 Task: Find connections with filter location Chillán with filter topic #Tipsforsucesswith filter profile language Potuguese with filter current company Ecom Express Limited with filter school Gujarat jobs and careers with filter industry Movies, Videos and Sound with filter service category Wedding Planning with filter keywords title Software Ninjaneer
Action: Mouse moved to (681, 91)
Screenshot: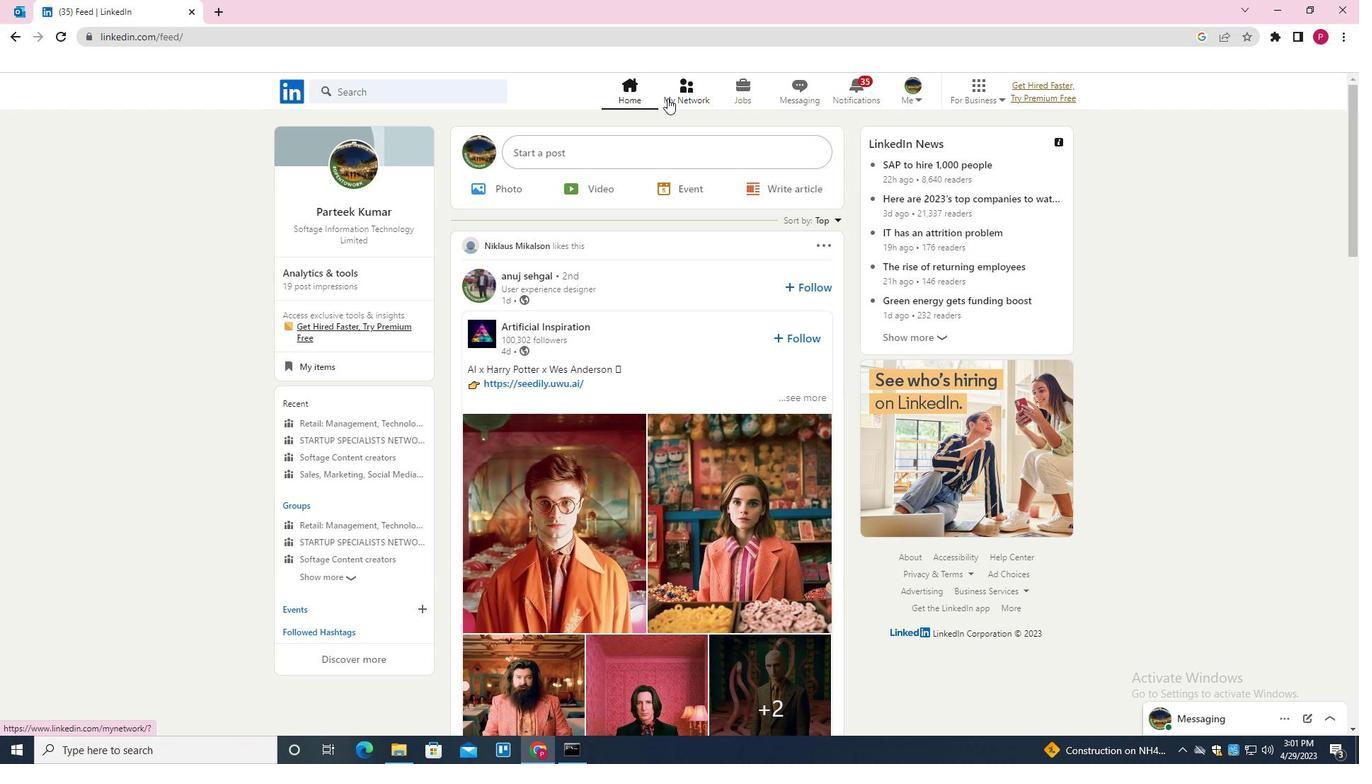
Action: Mouse pressed left at (681, 91)
Screenshot: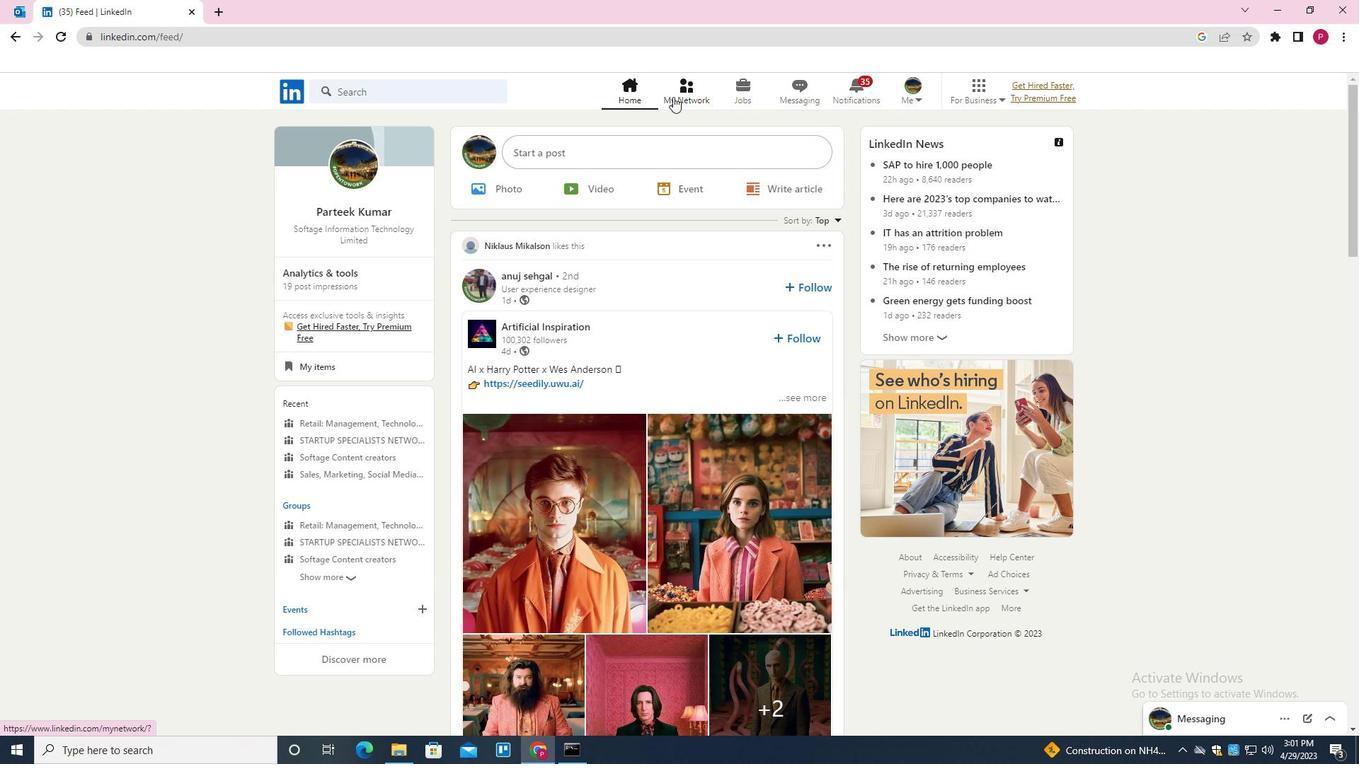
Action: Mouse moved to (440, 166)
Screenshot: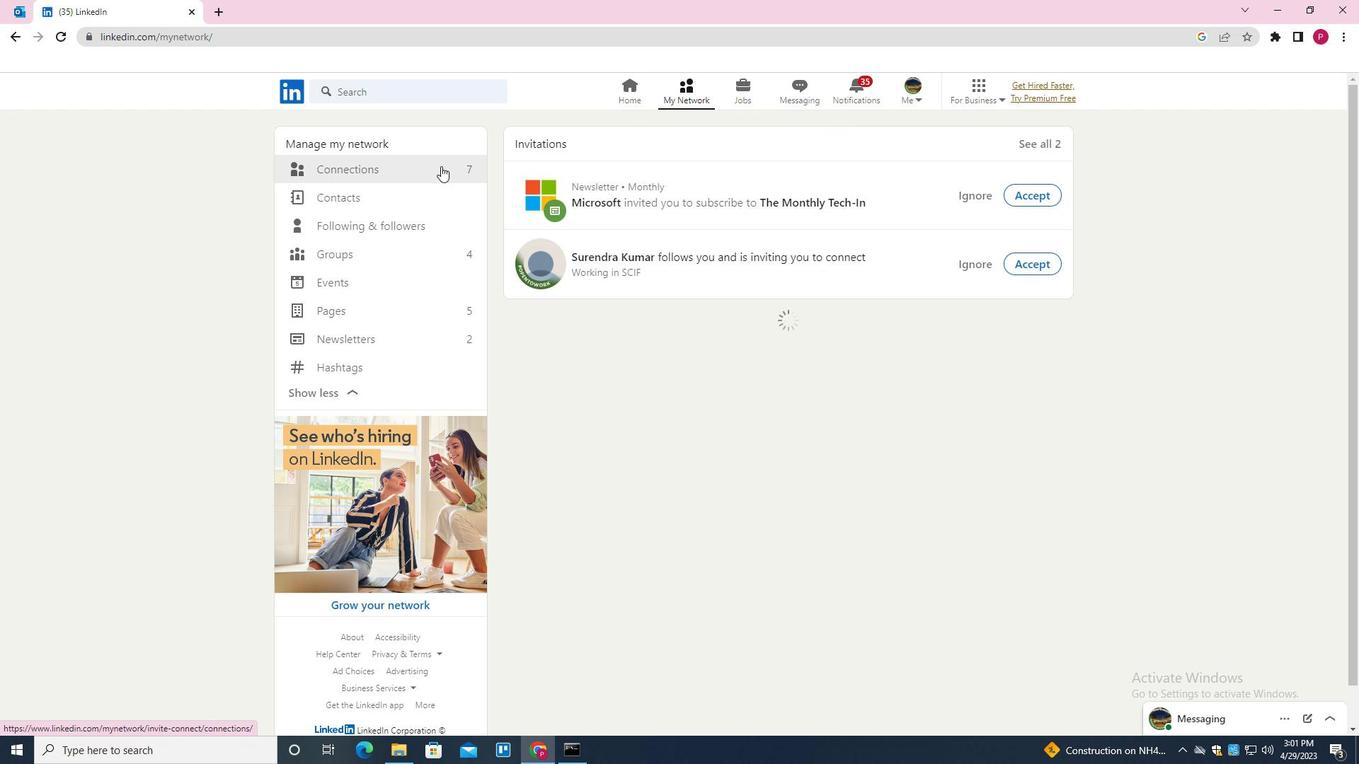
Action: Mouse pressed left at (440, 166)
Screenshot: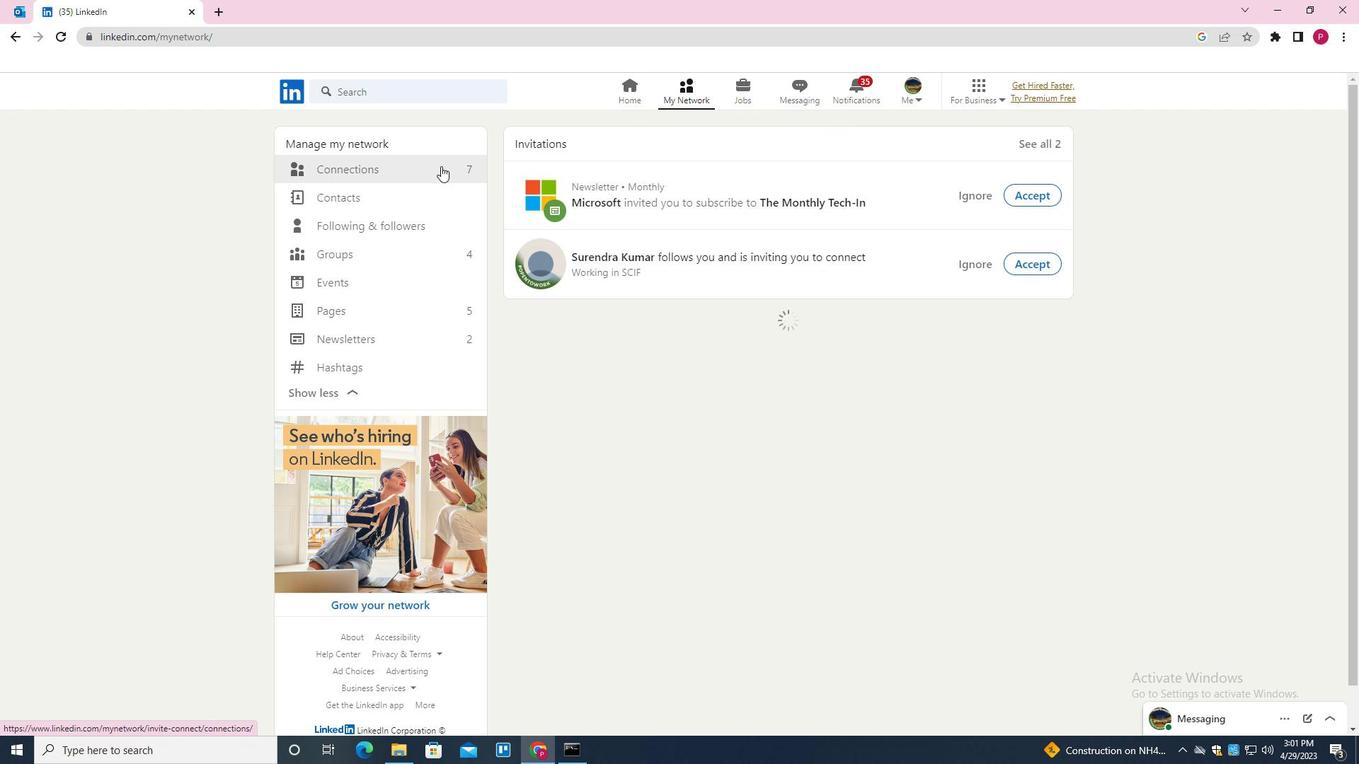
Action: Mouse moved to (763, 172)
Screenshot: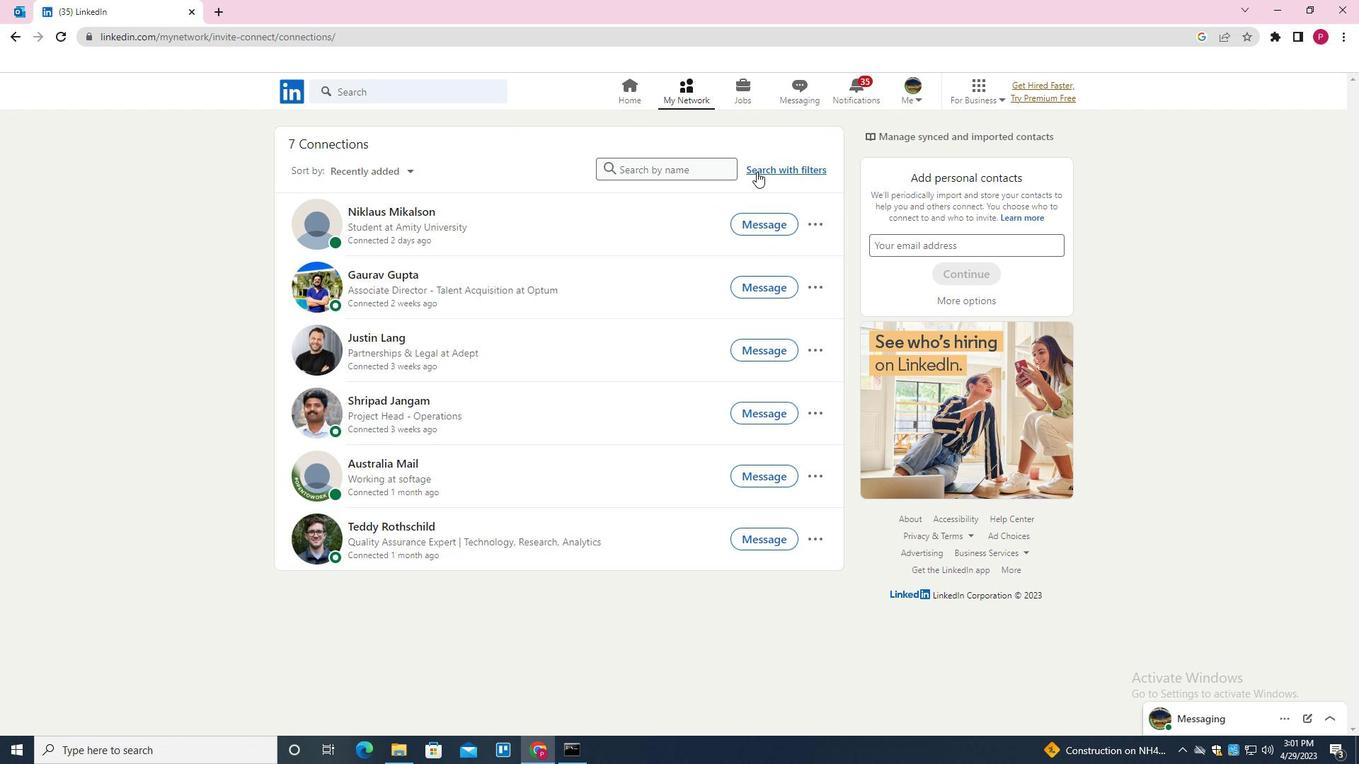 
Action: Mouse pressed left at (763, 172)
Screenshot: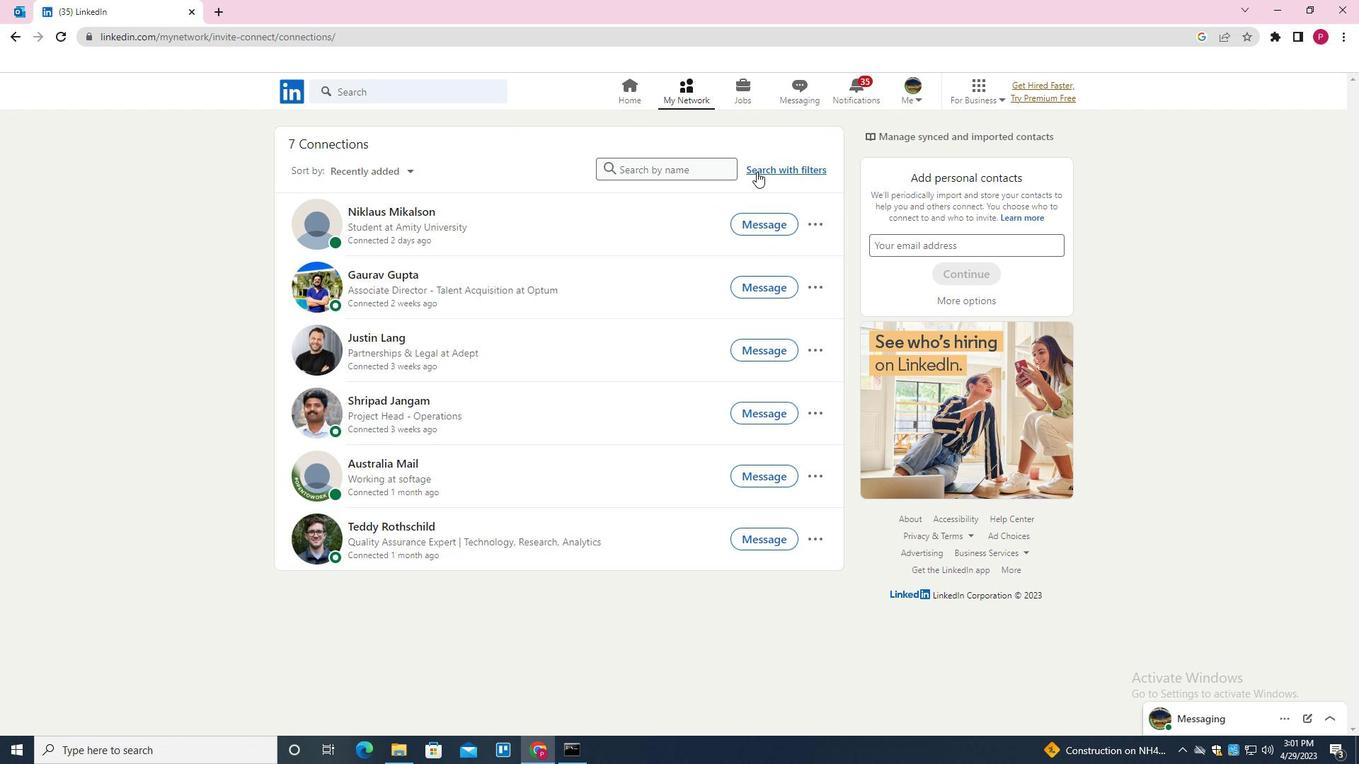 
Action: Mouse moved to (729, 133)
Screenshot: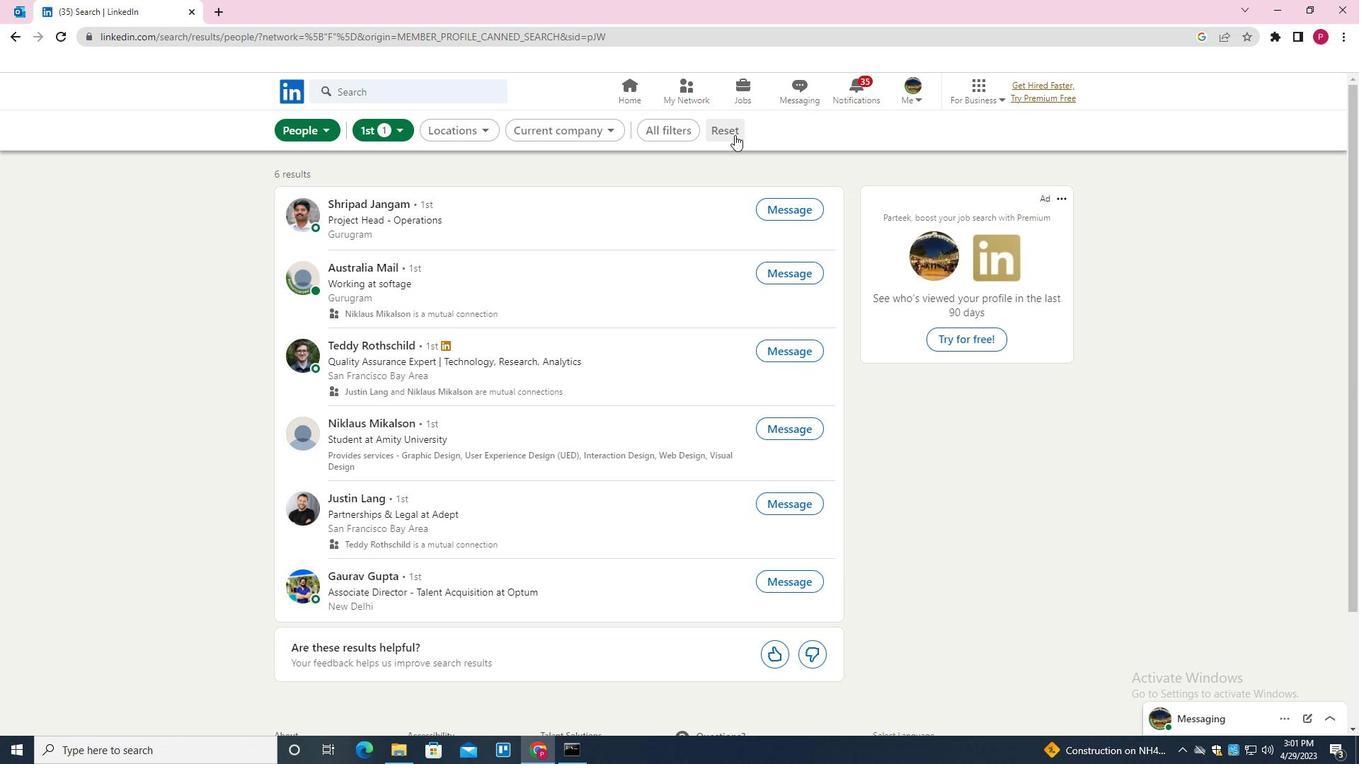 
Action: Mouse pressed left at (729, 133)
Screenshot: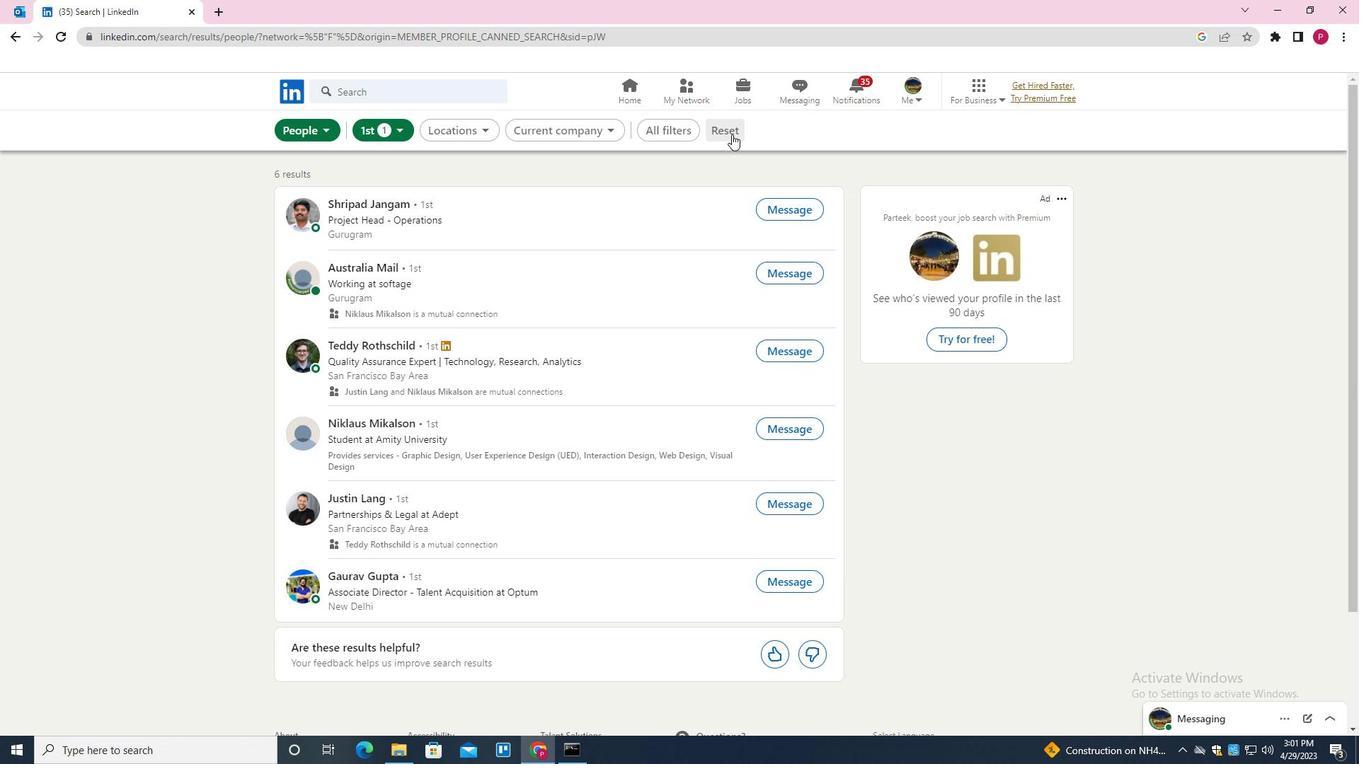 
Action: Mouse moved to (713, 130)
Screenshot: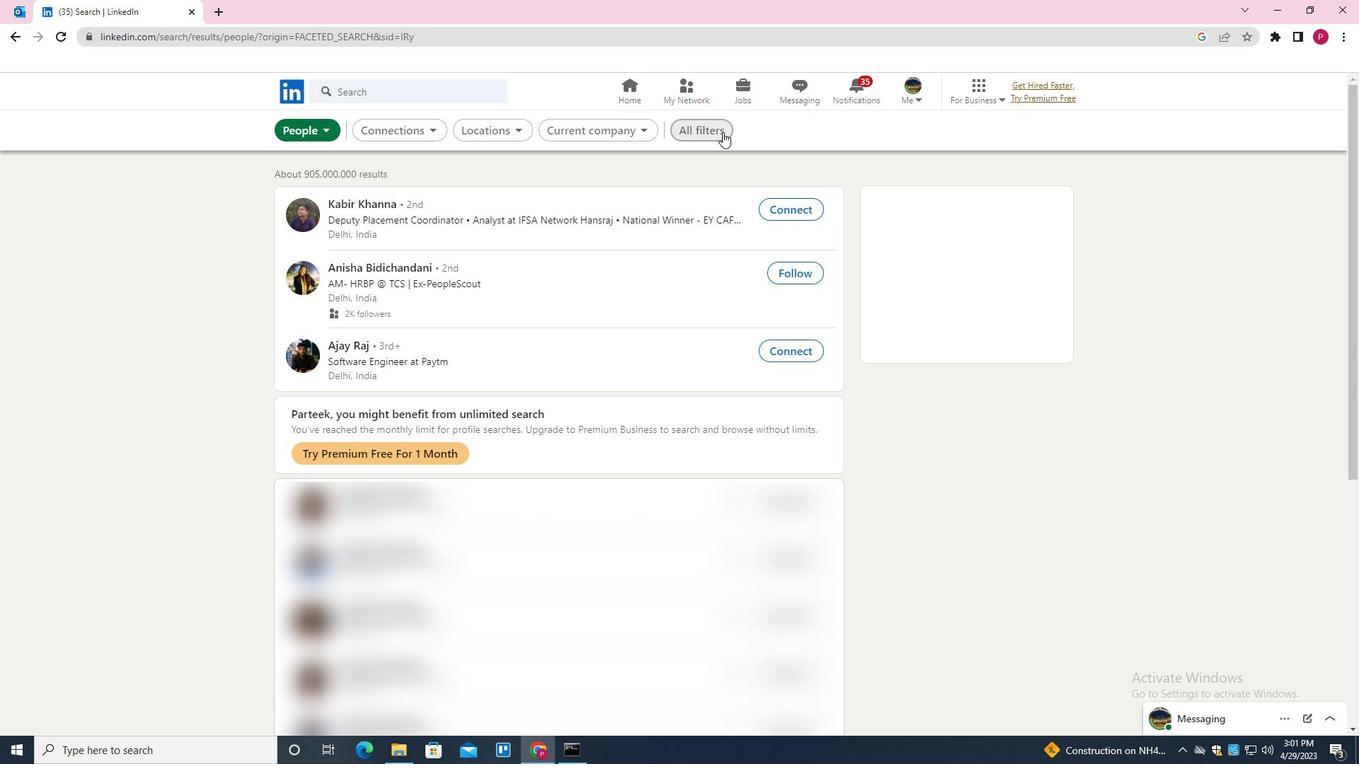 
Action: Mouse pressed left at (713, 130)
Screenshot: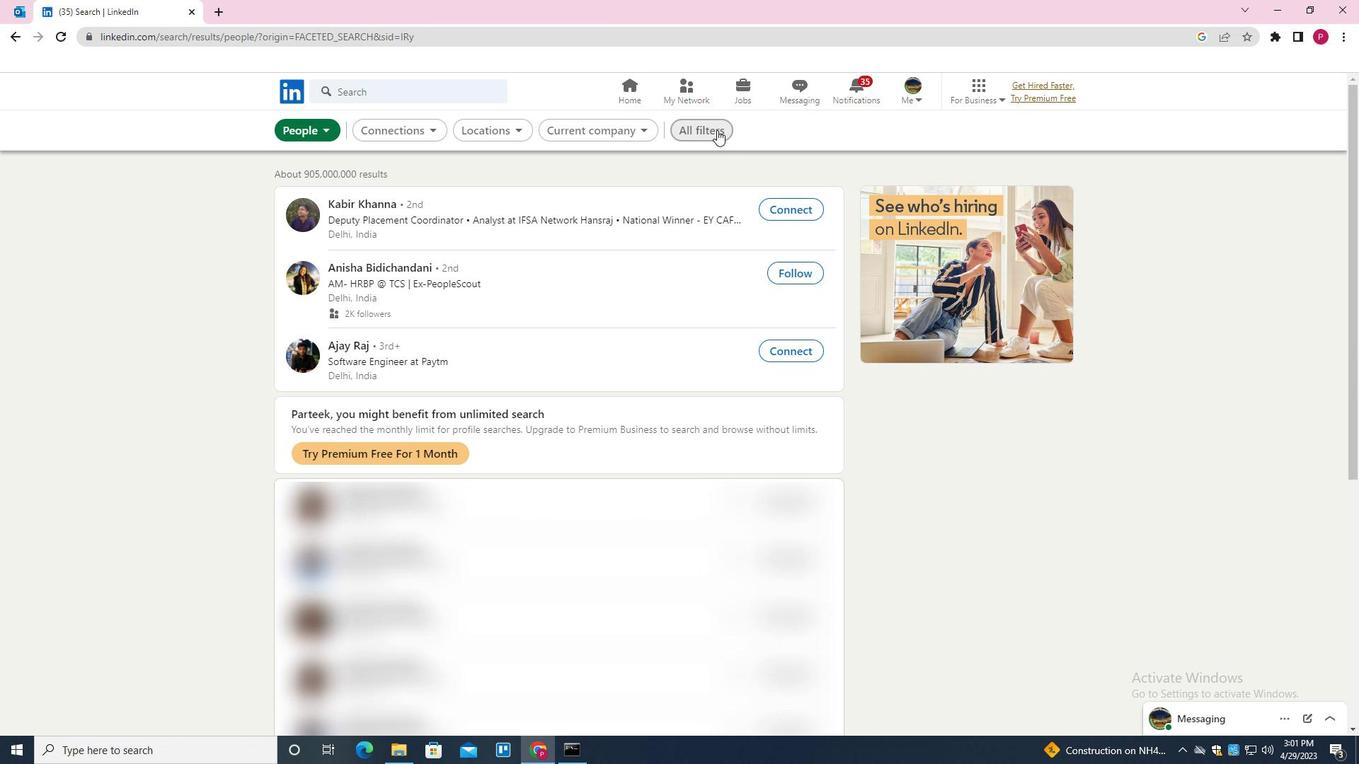 
Action: Mouse moved to (1189, 403)
Screenshot: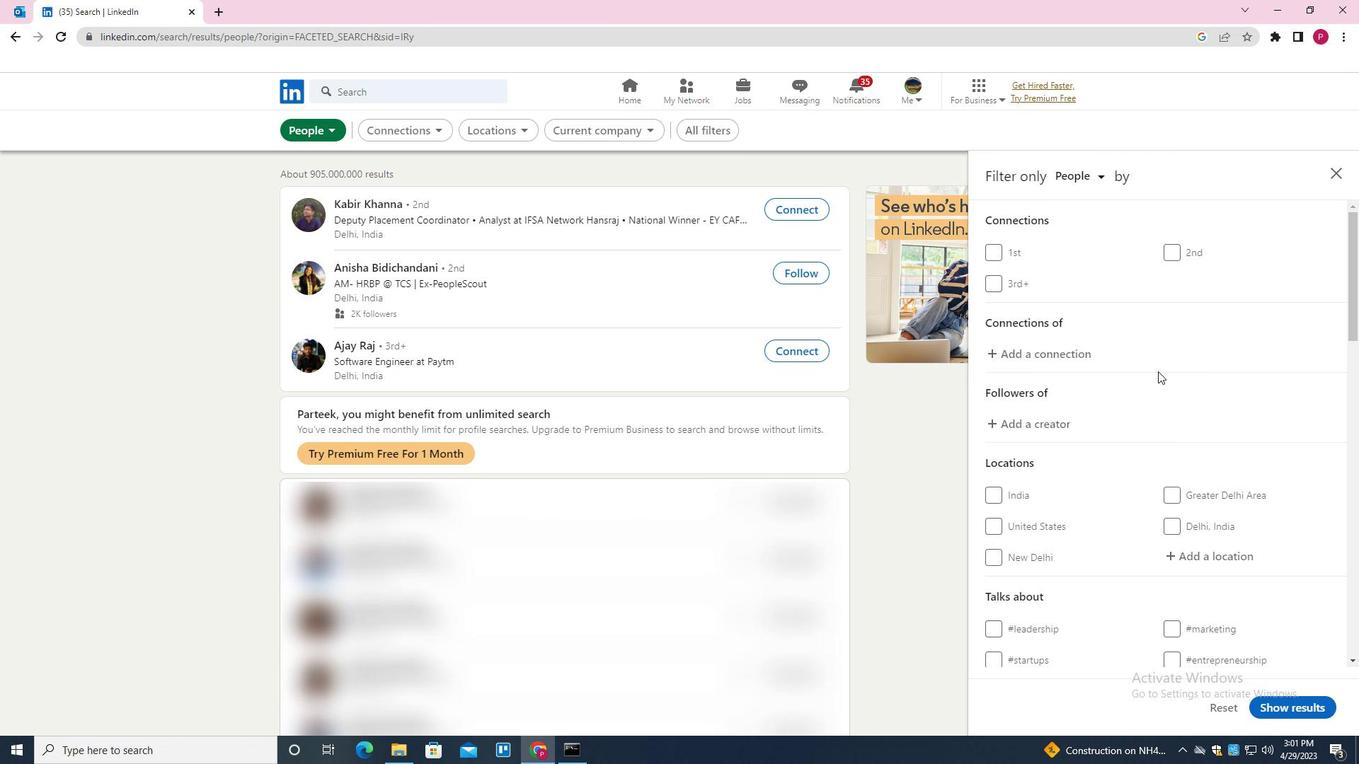 
Action: Mouse scrolled (1189, 402) with delta (0, 0)
Screenshot: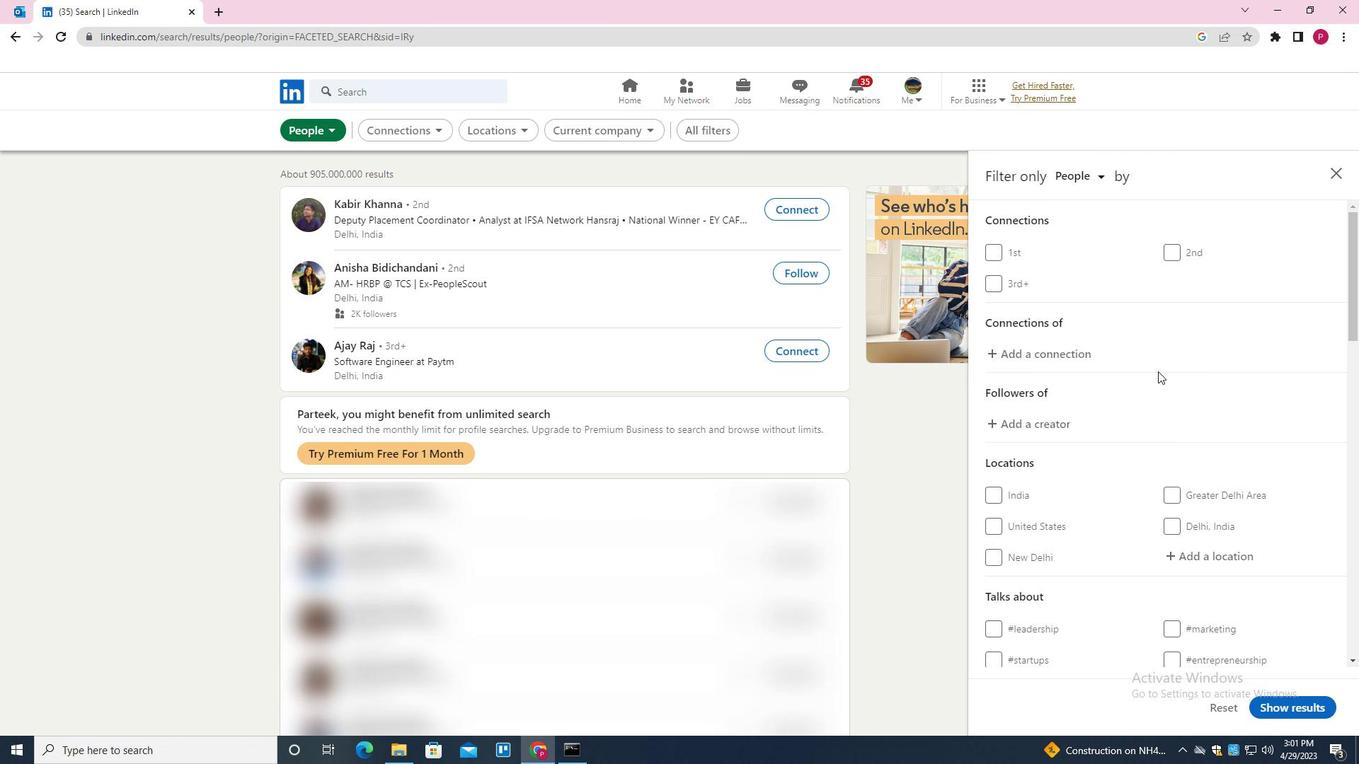 
Action: Mouse moved to (1191, 410)
Screenshot: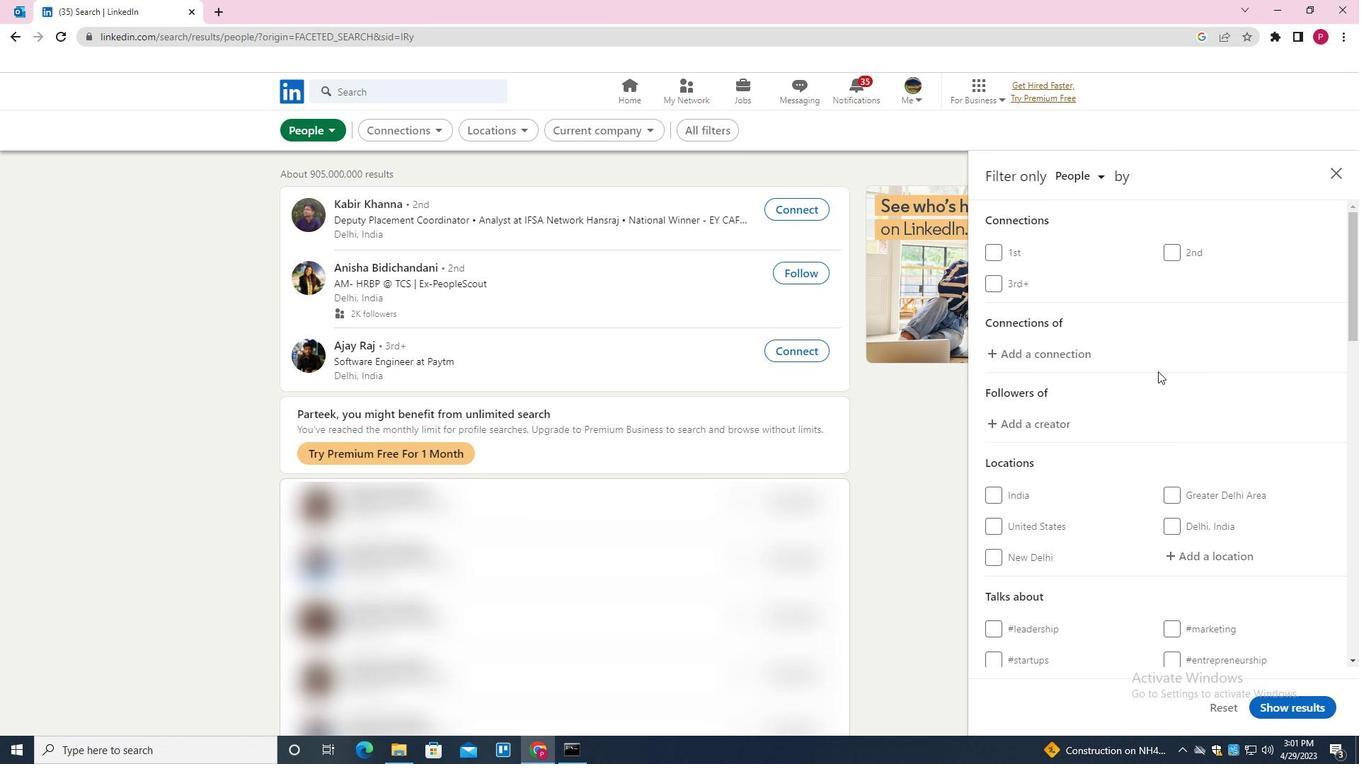 
Action: Mouse scrolled (1191, 409) with delta (0, 0)
Screenshot: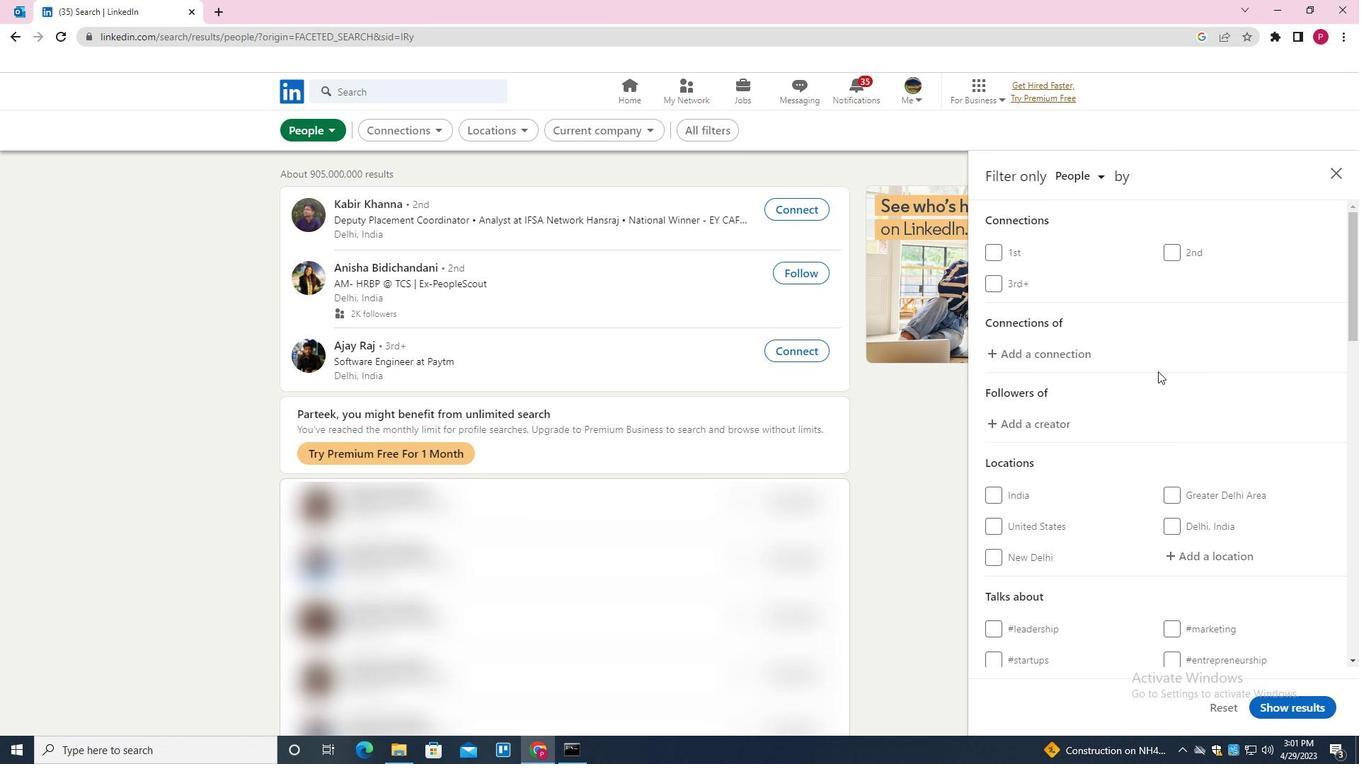 
Action: Mouse moved to (1194, 415)
Screenshot: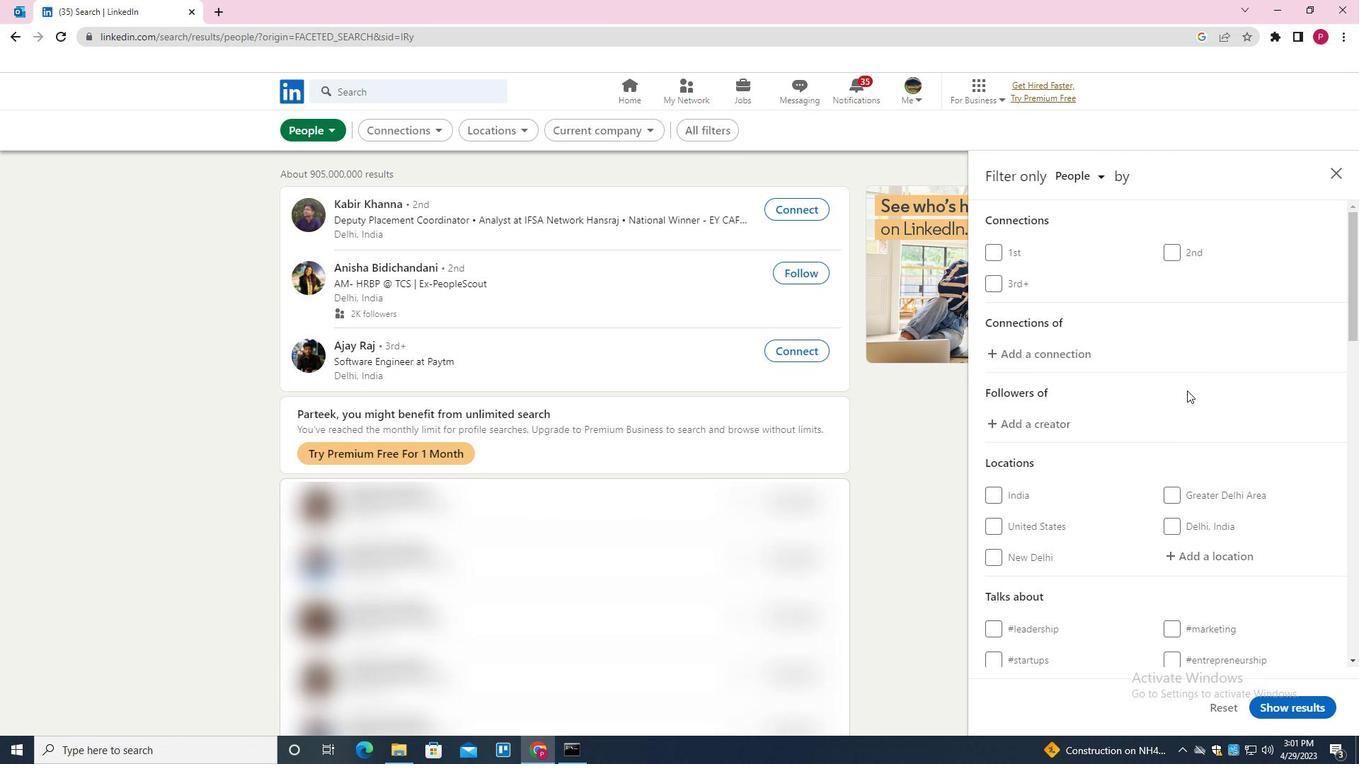 
Action: Mouse scrolled (1194, 414) with delta (0, 0)
Screenshot: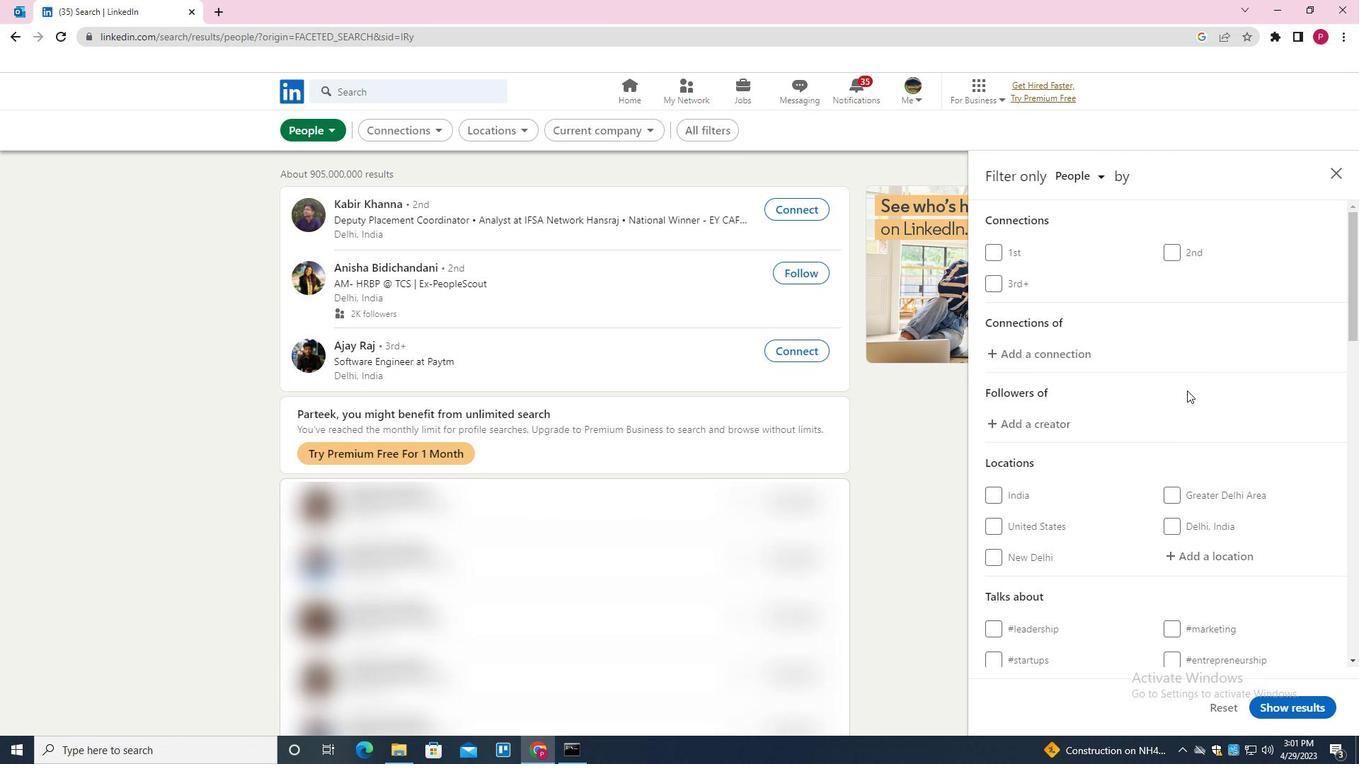 
Action: Mouse moved to (1207, 341)
Screenshot: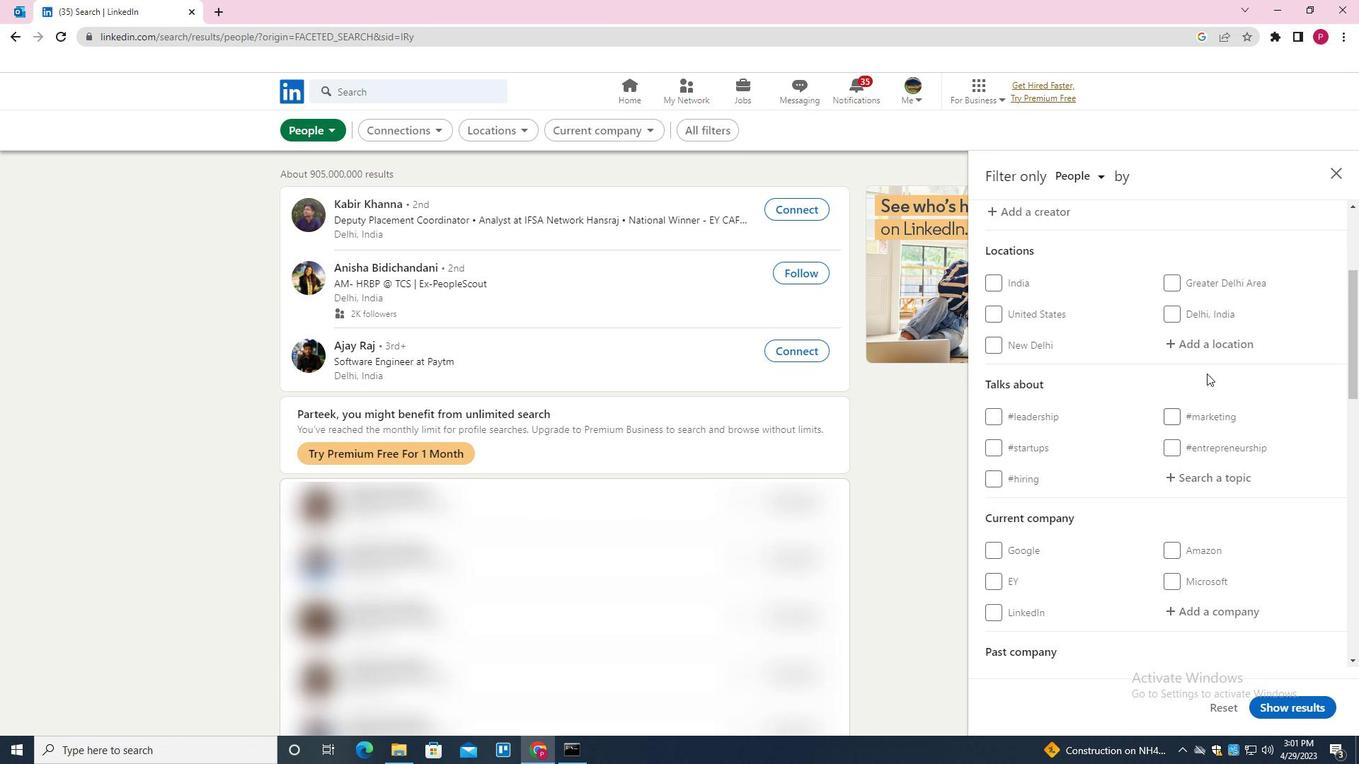 
Action: Mouse pressed left at (1207, 341)
Screenshot: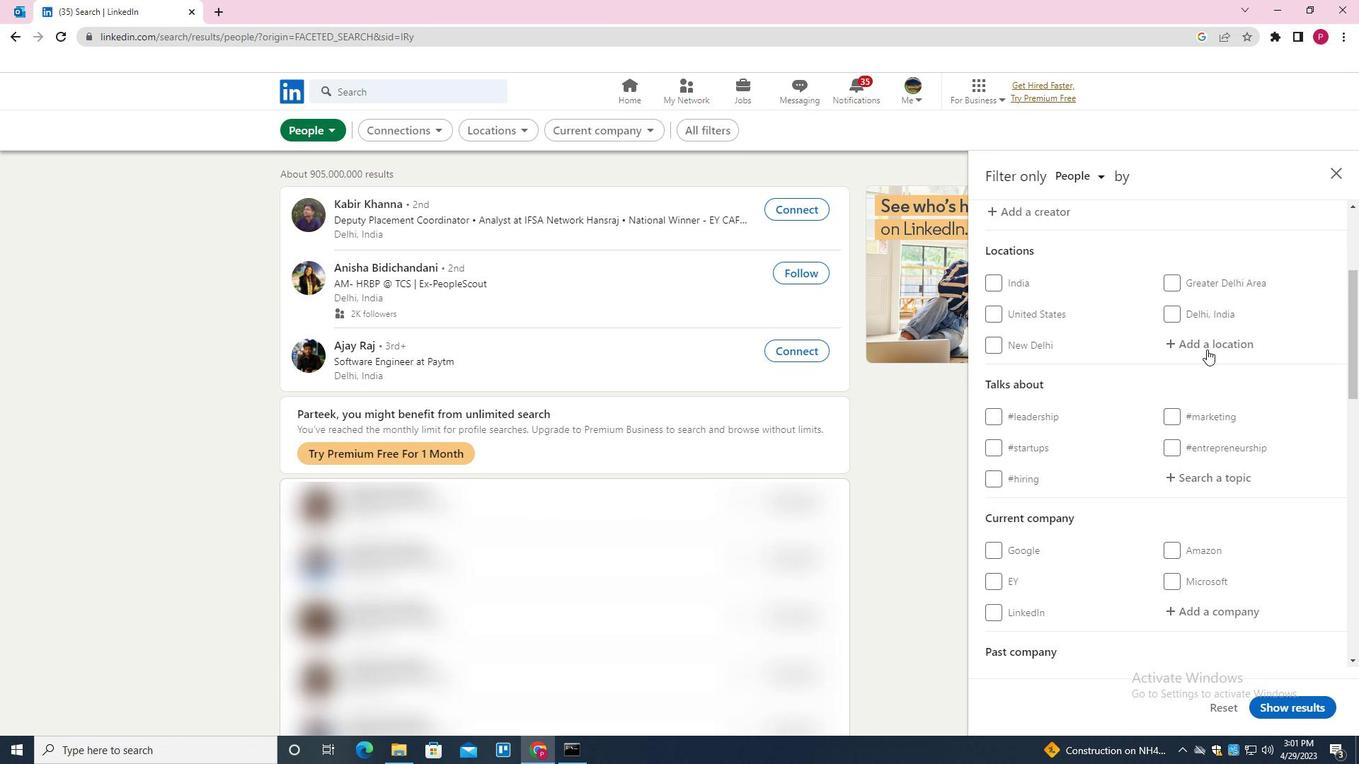 
Action: Mouse moved to (1021, 204)
Screenshot: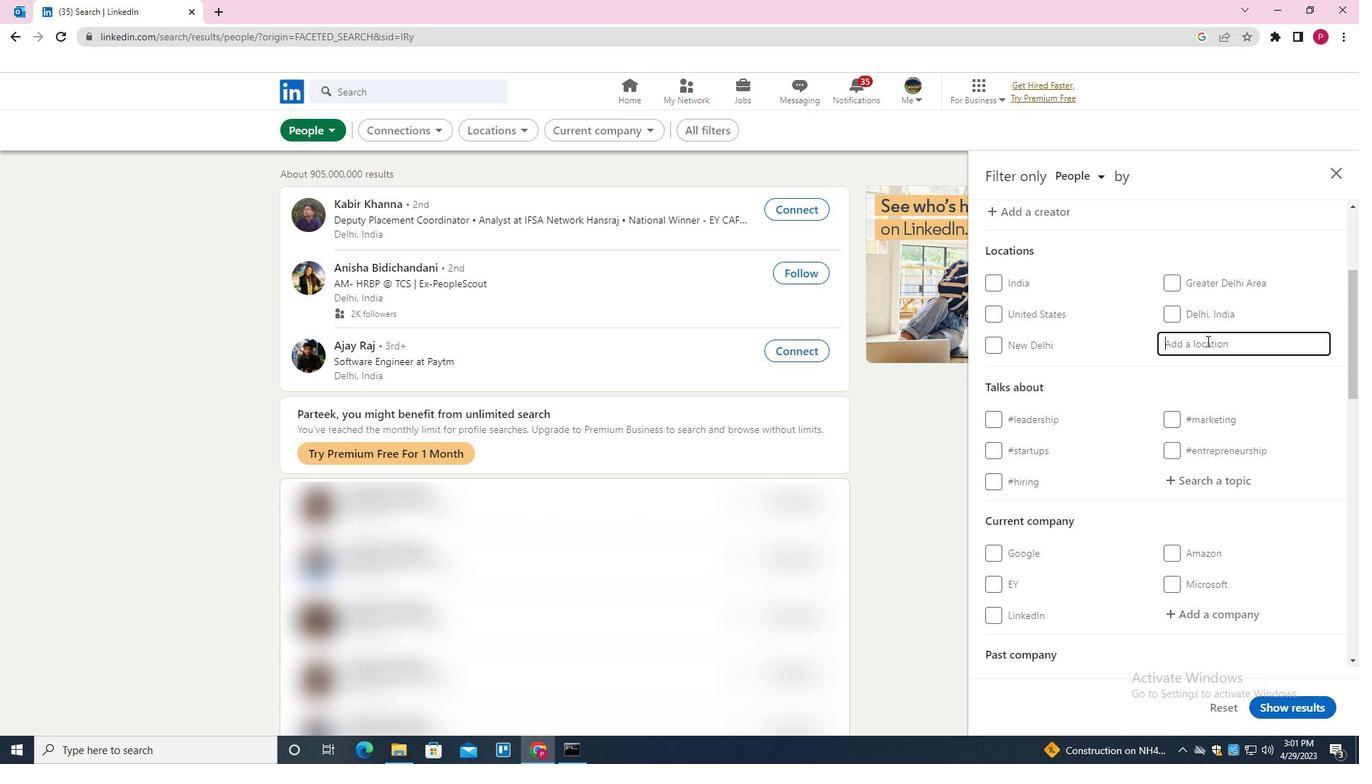 
Action: Key pressed <Key.shift>CHILLAN<Key.down><Key.enter>
Screenshot: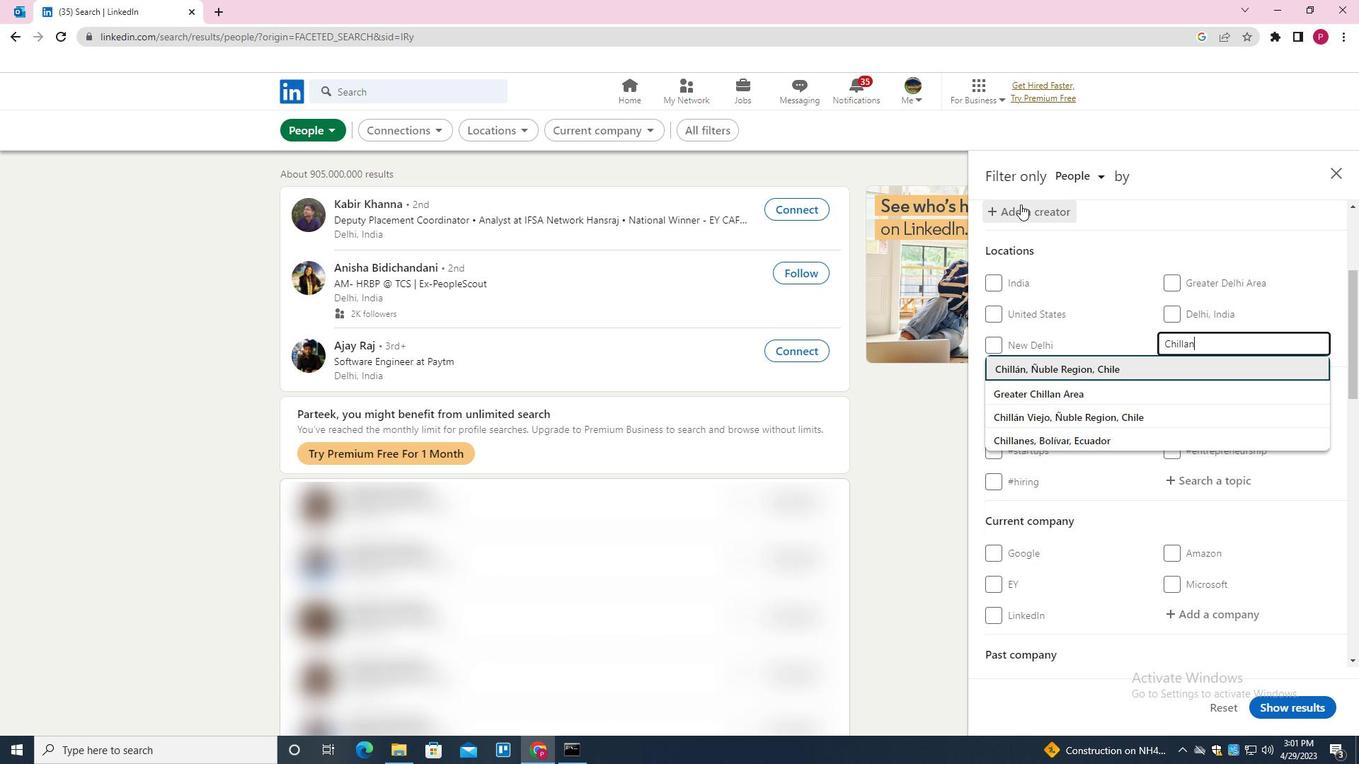
Action: Mouse moved to (1075, 318)
Screenshot: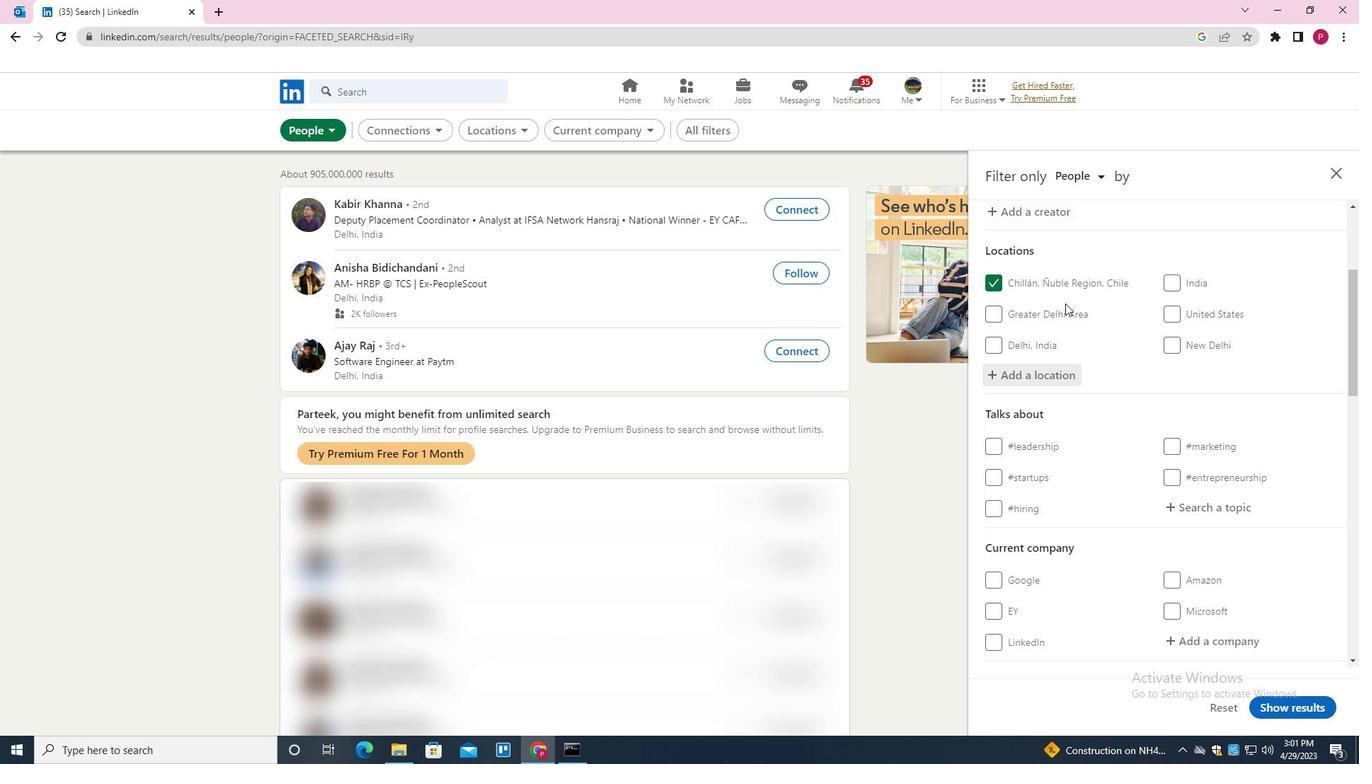 
Action: Mouse scrolled (1075, 317) with delta (0, 0)
Screenshot: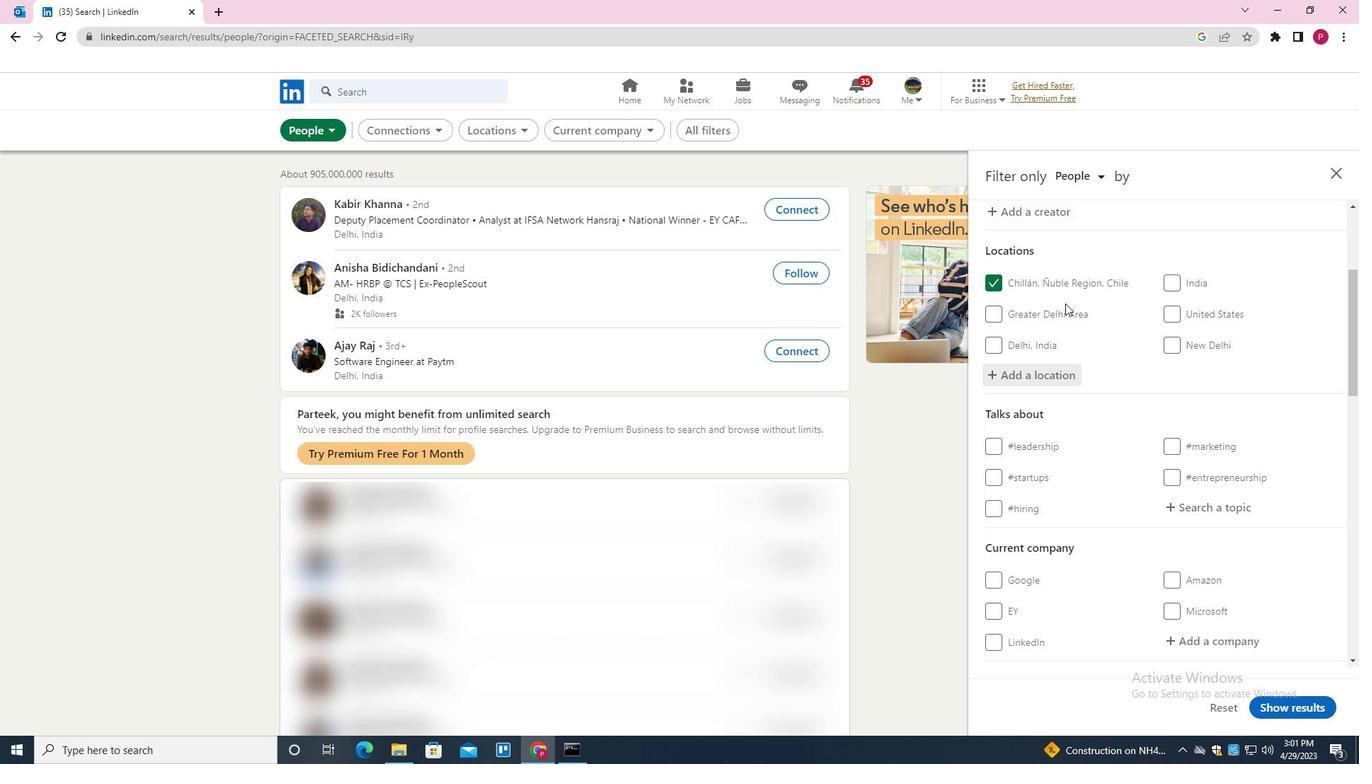 
Action: Mouse moved to (1083, 329)
Screenshot: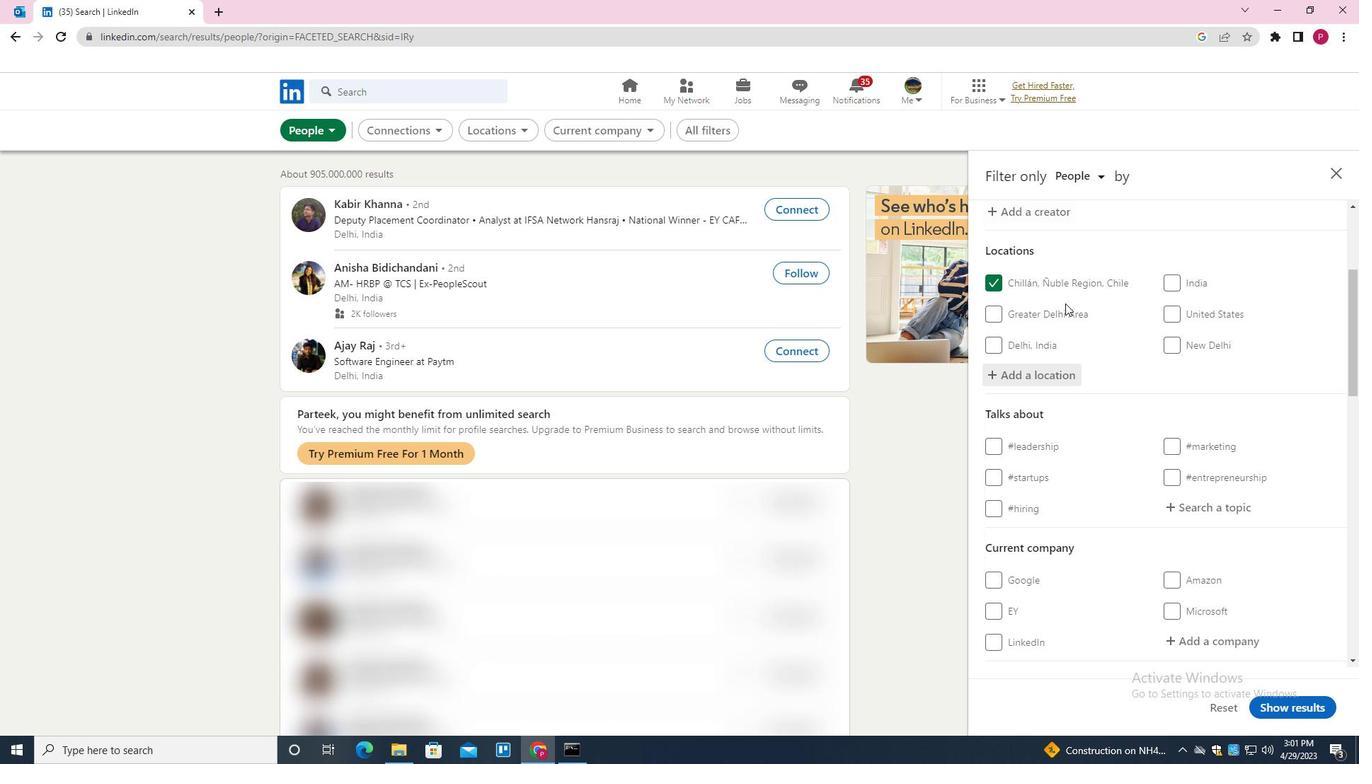 
Action: Mouse scrolled (1083, 328) with delta (0, 0)
Screenshot: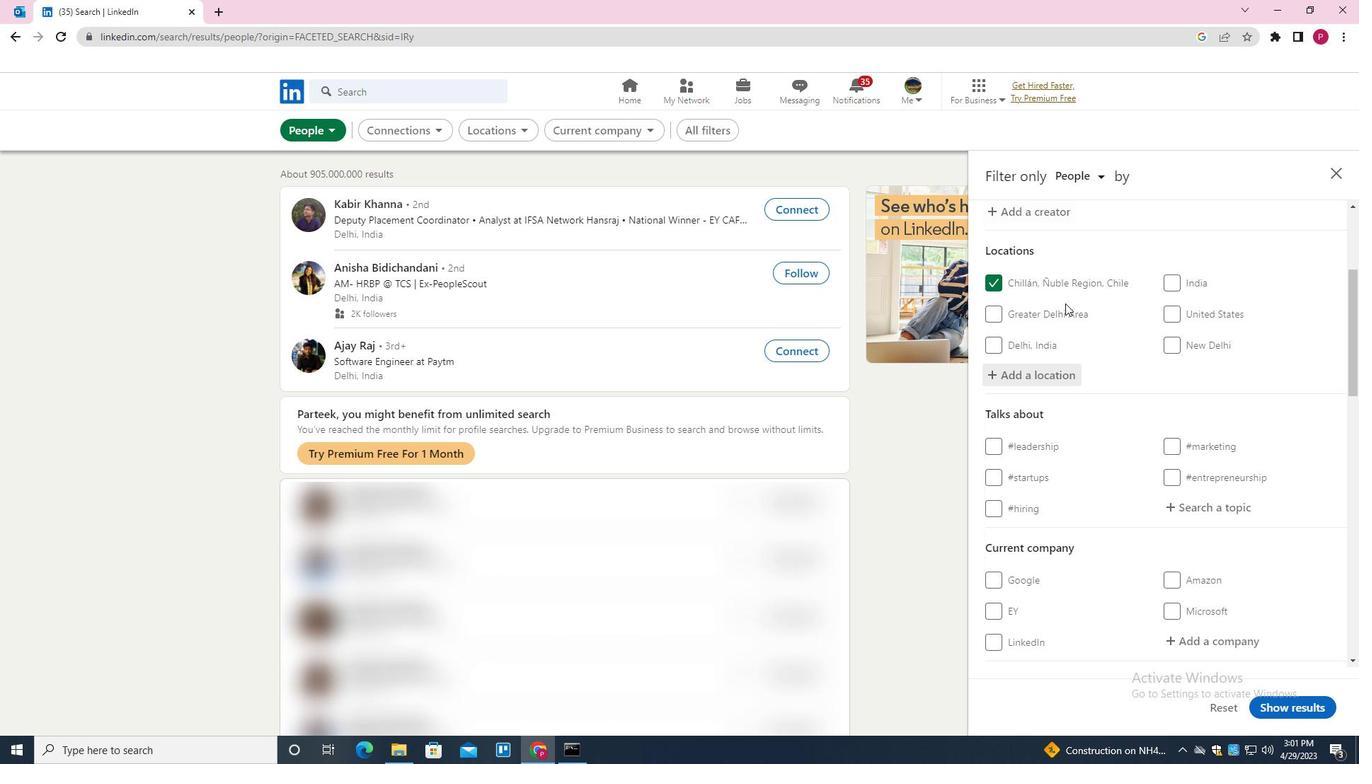 
Action: Mouse moved to (1218, 354)
Screenshot: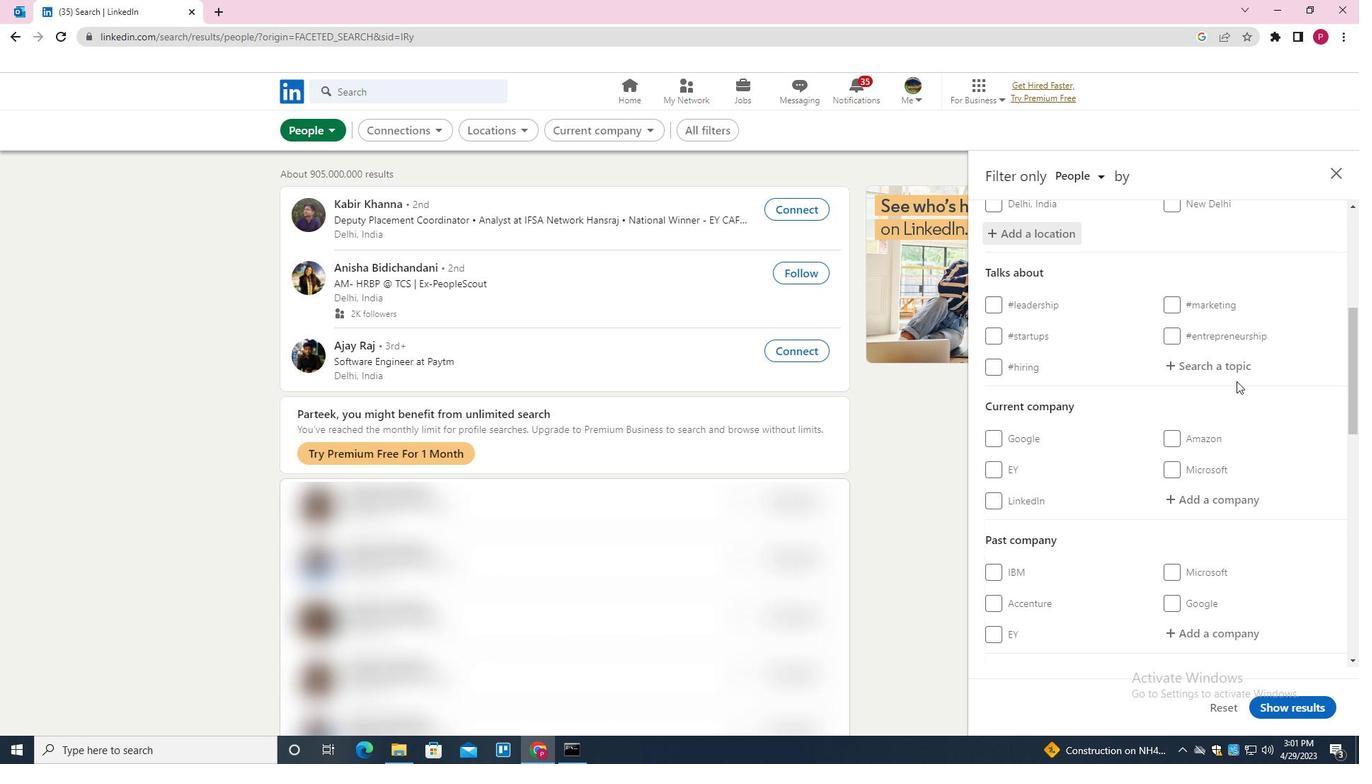 
Action: Mouse pressed left at (1218, 354)
Screenshot: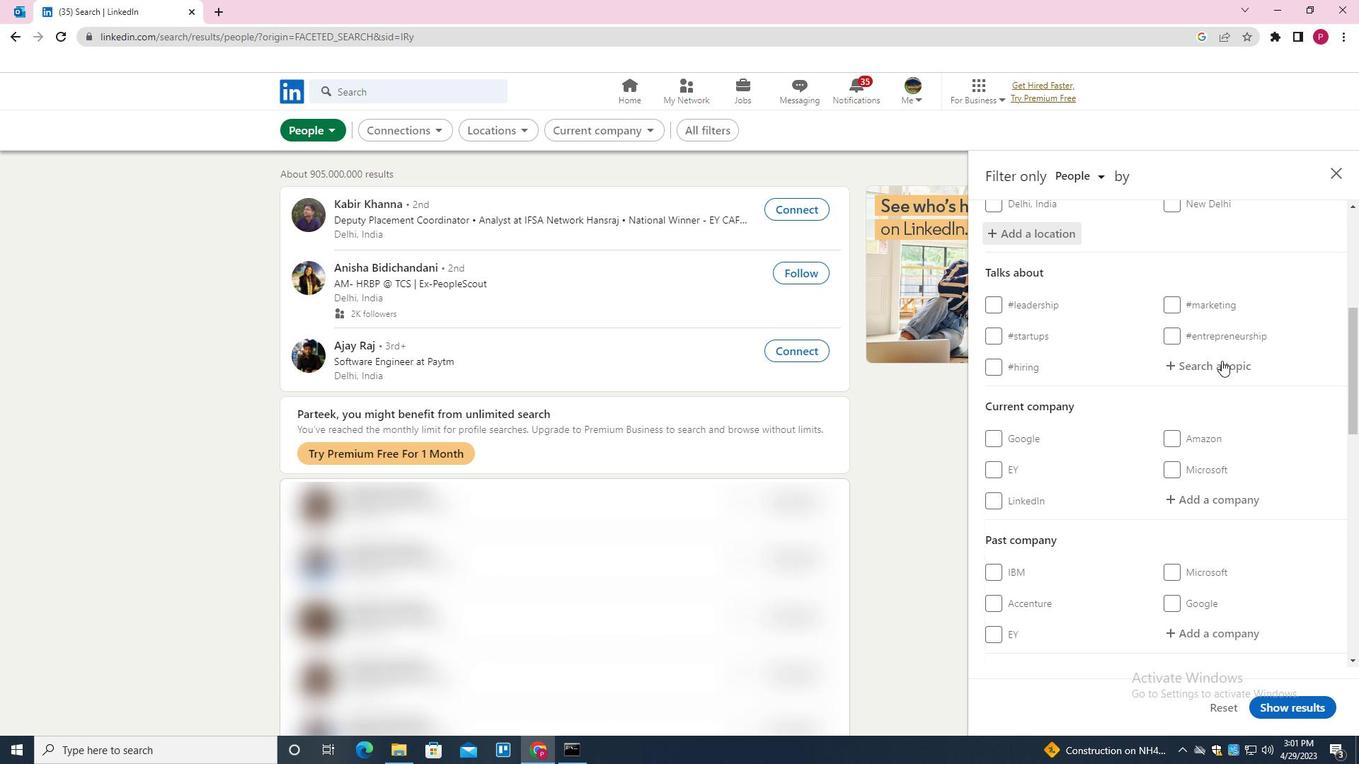 
Action: Mouse moved to (1218, 354)
Screenshot: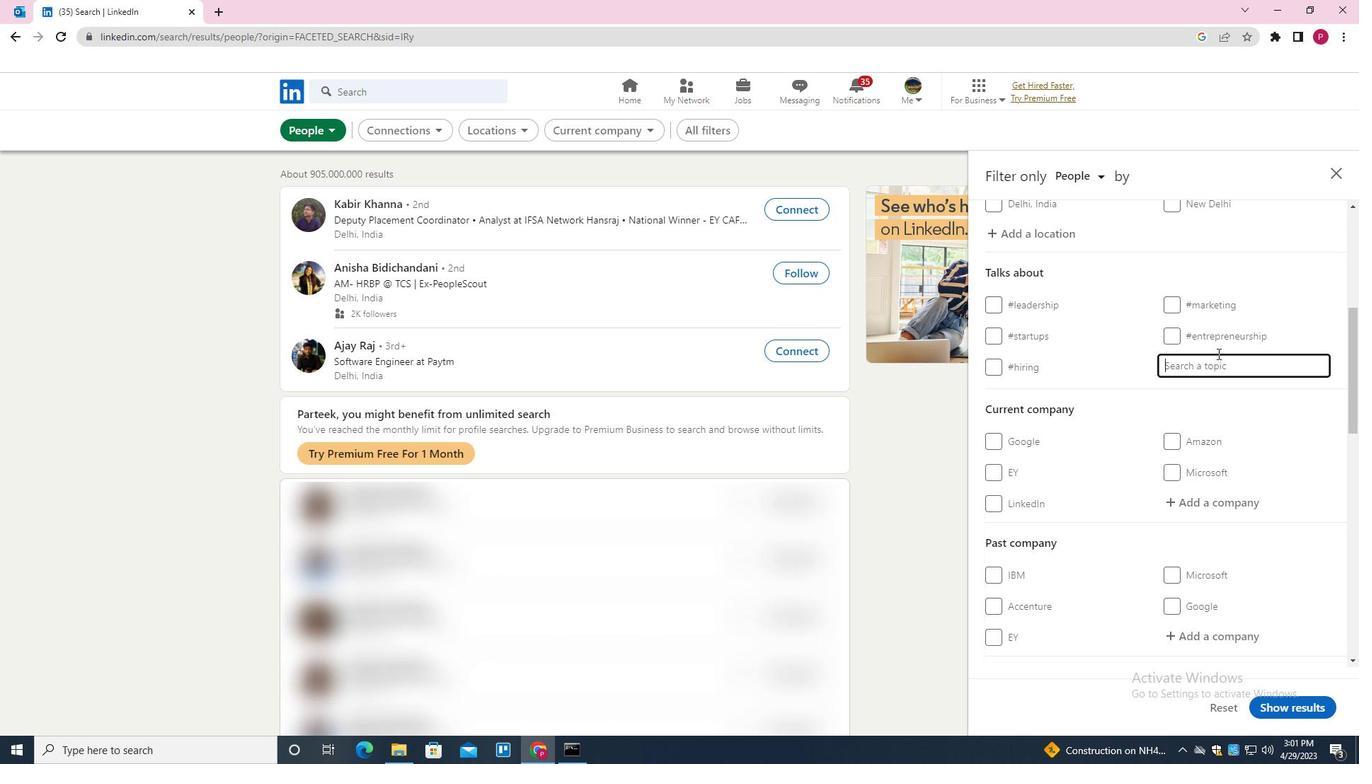 
Action: Key pressed TIPSFOR<Key.down><Key.enter>
Screenshot: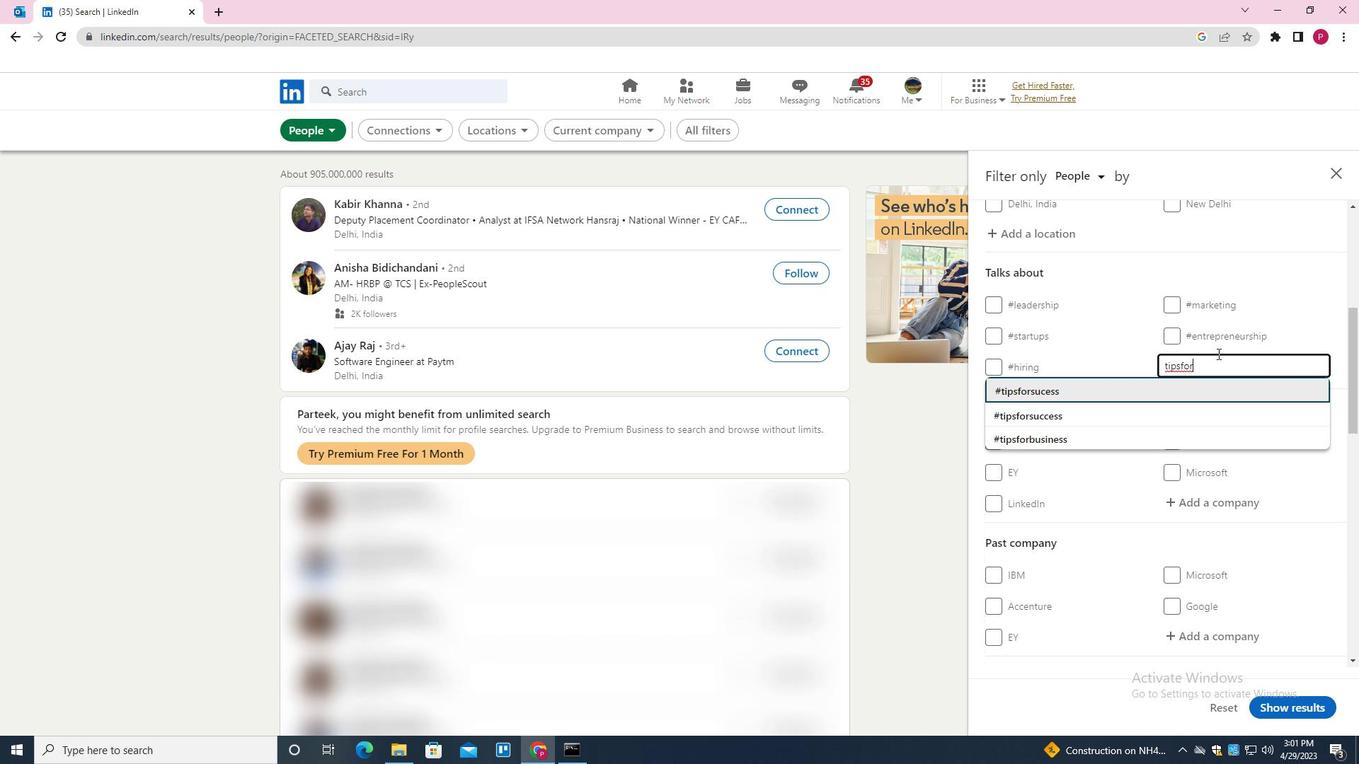 
Action: Mouse moved to (1178, 413)
Screenshot: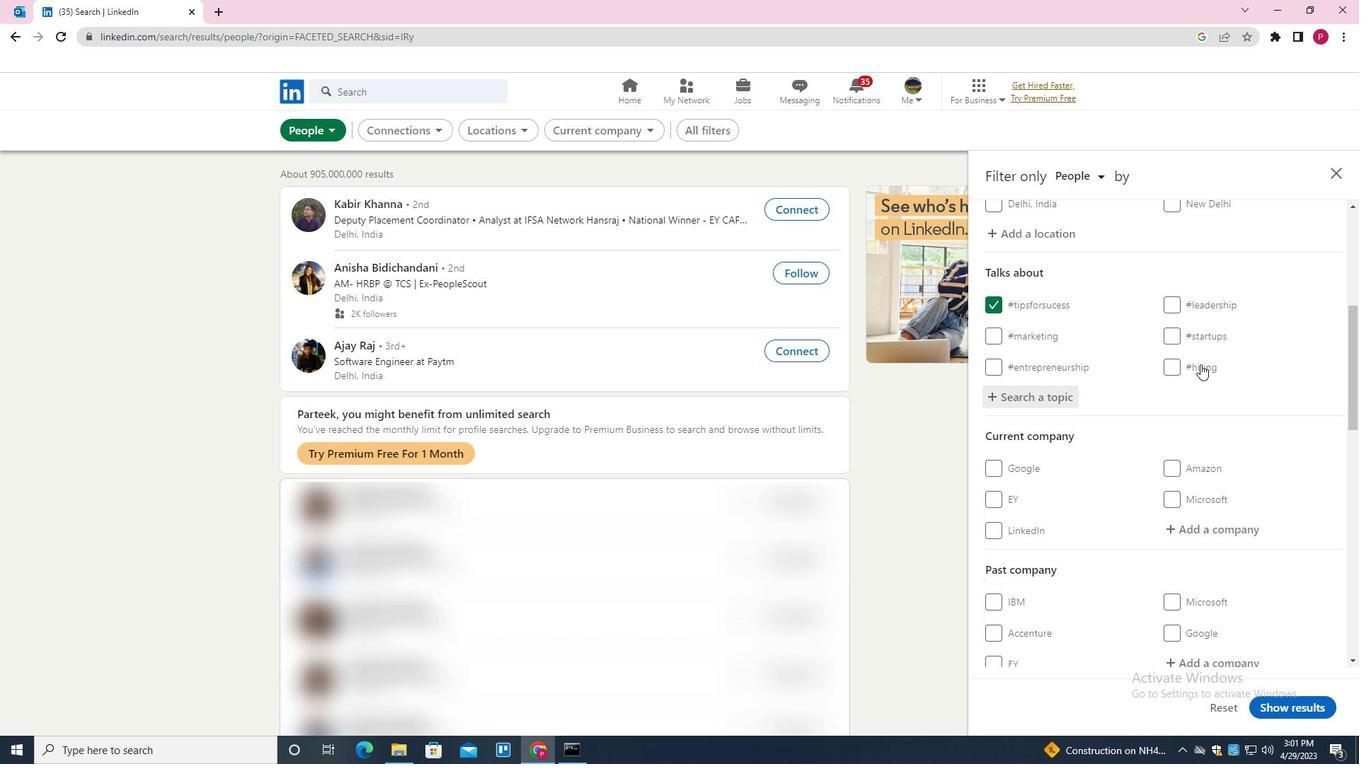
Action: Mouse scrolled (1178, 412) with delta (0, 0)
Screenshot: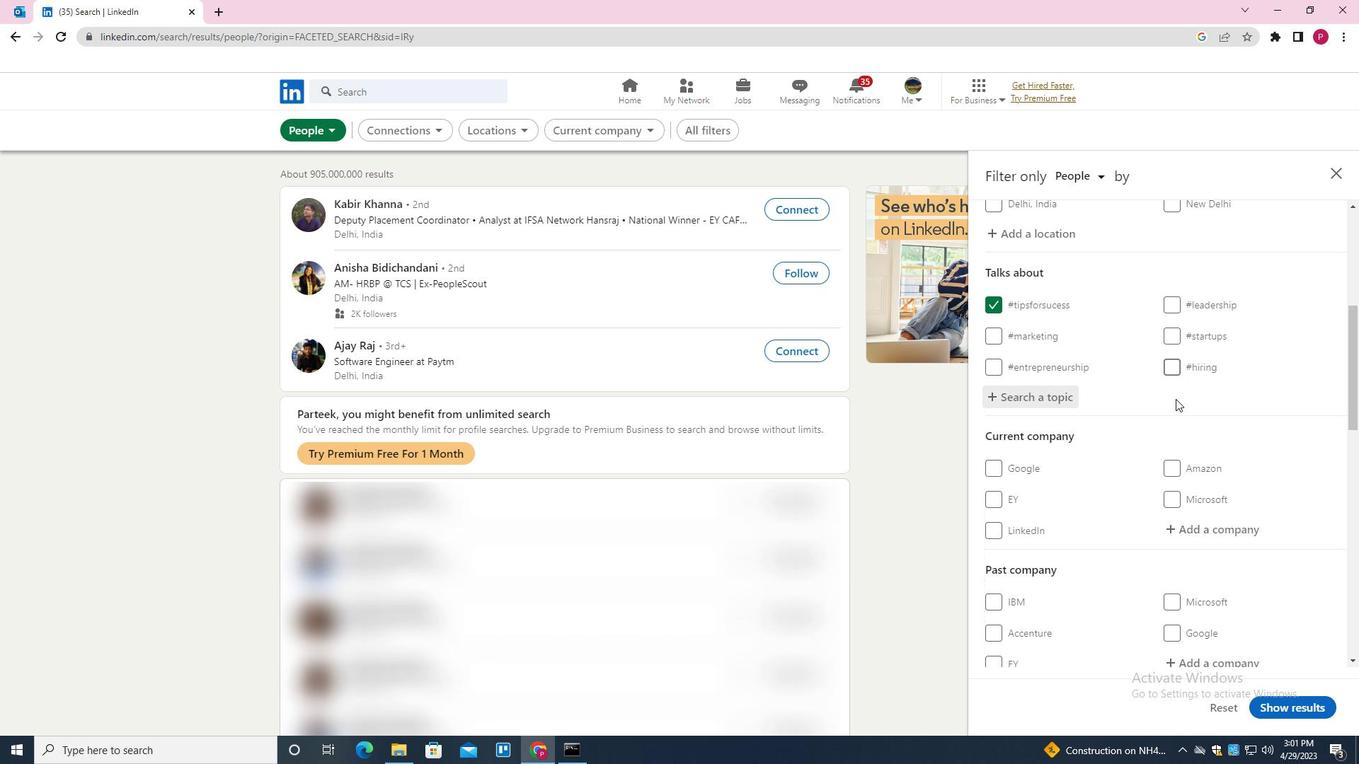 
Action: Mouse scrolled (1178, 412) with delta (0, 0)
Screenshot: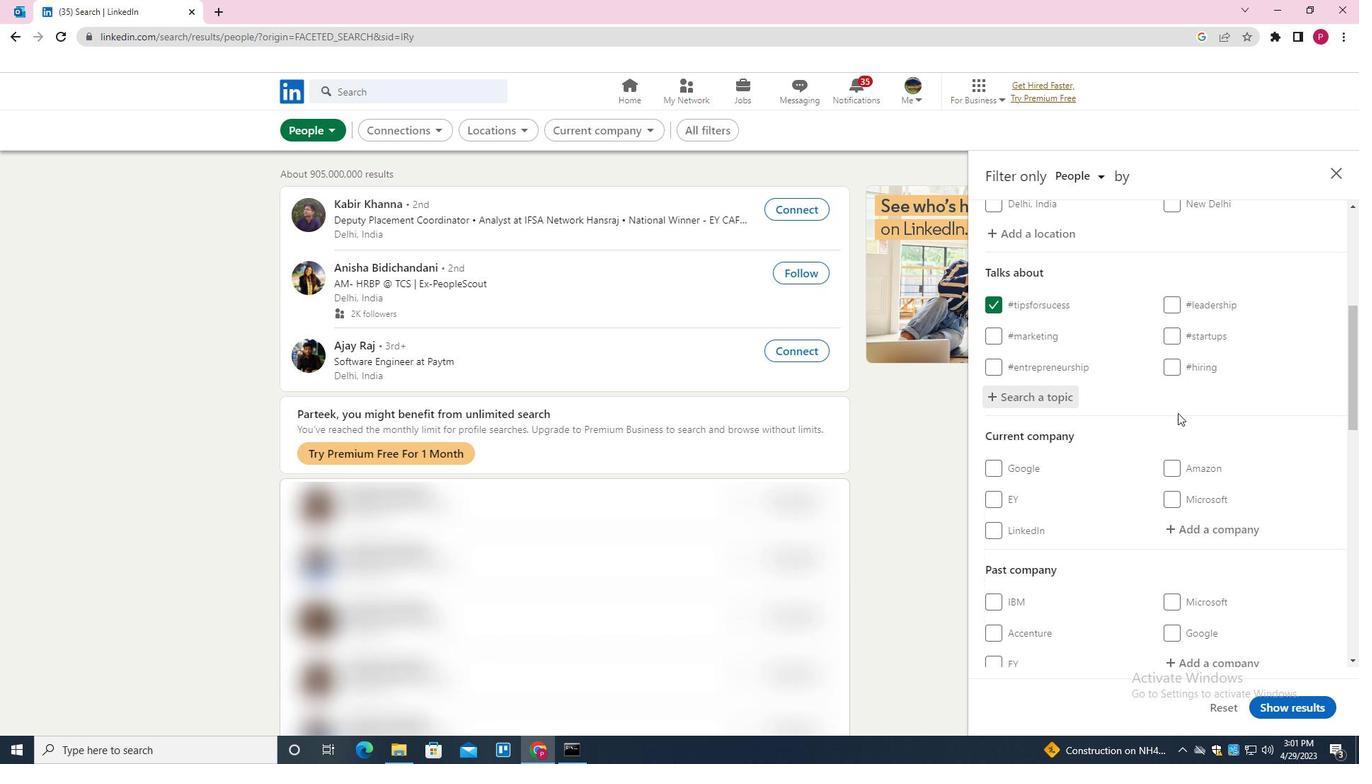 
Action: Mouse scrolled (1178, 412) with delta (0, 0)
Screenshot: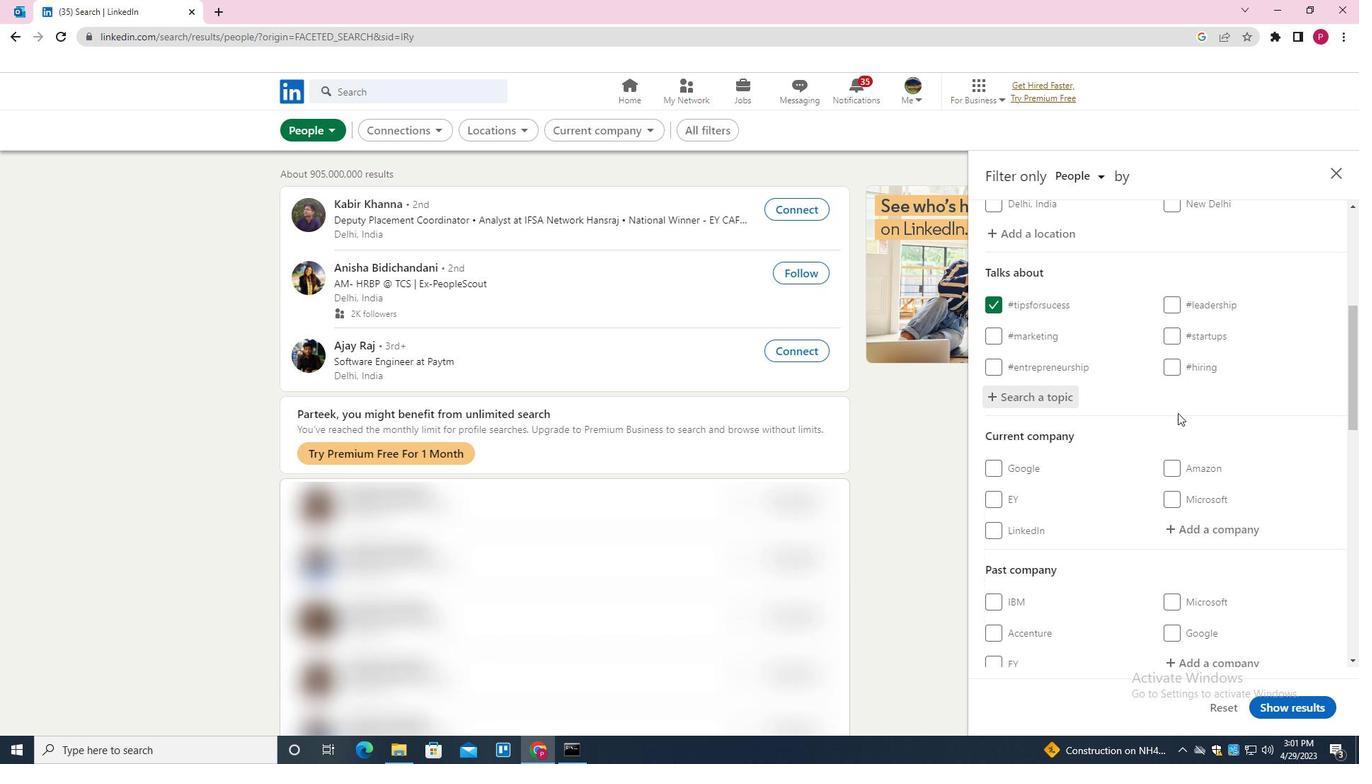 
Action: Mouse moved to (1143, 385)
Screenshot: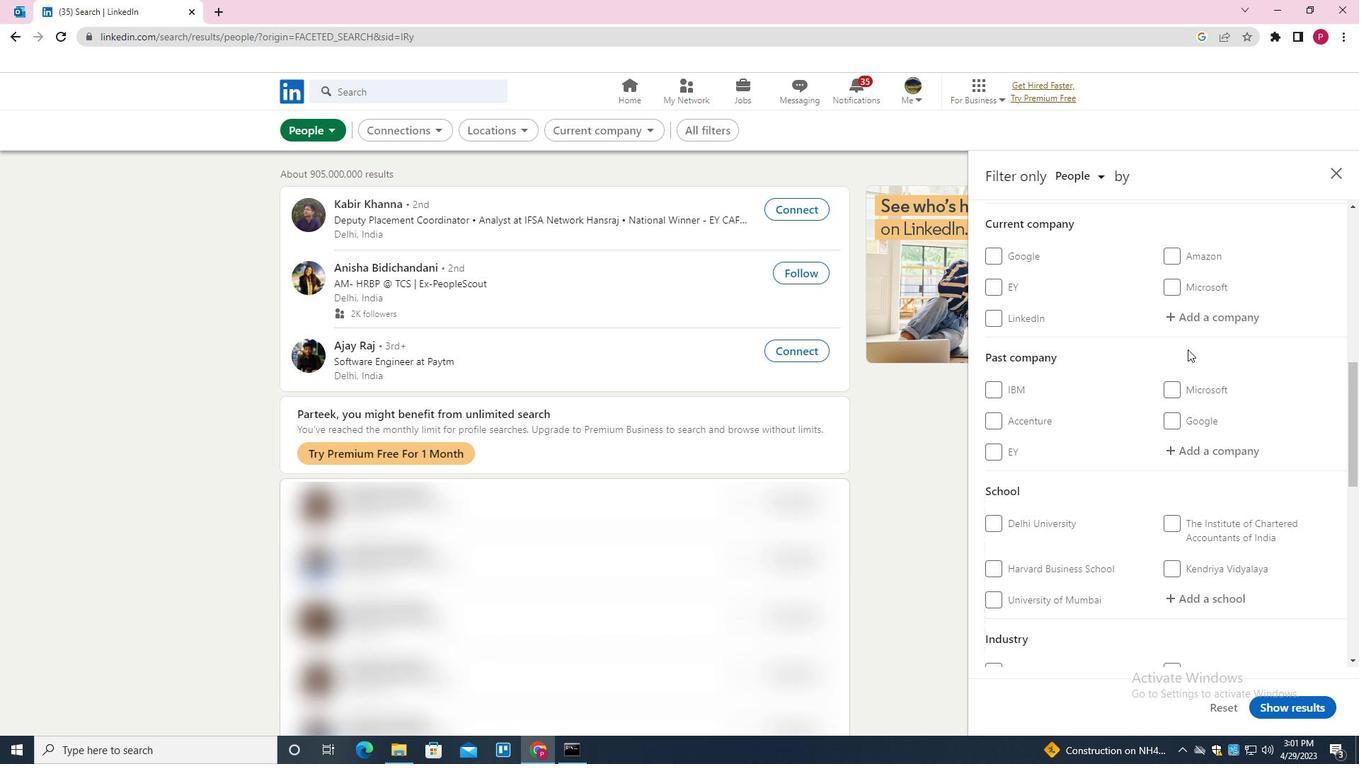 
Action: Mouse scrolled (1143, 385) with delta (0, 0)
Screenshot: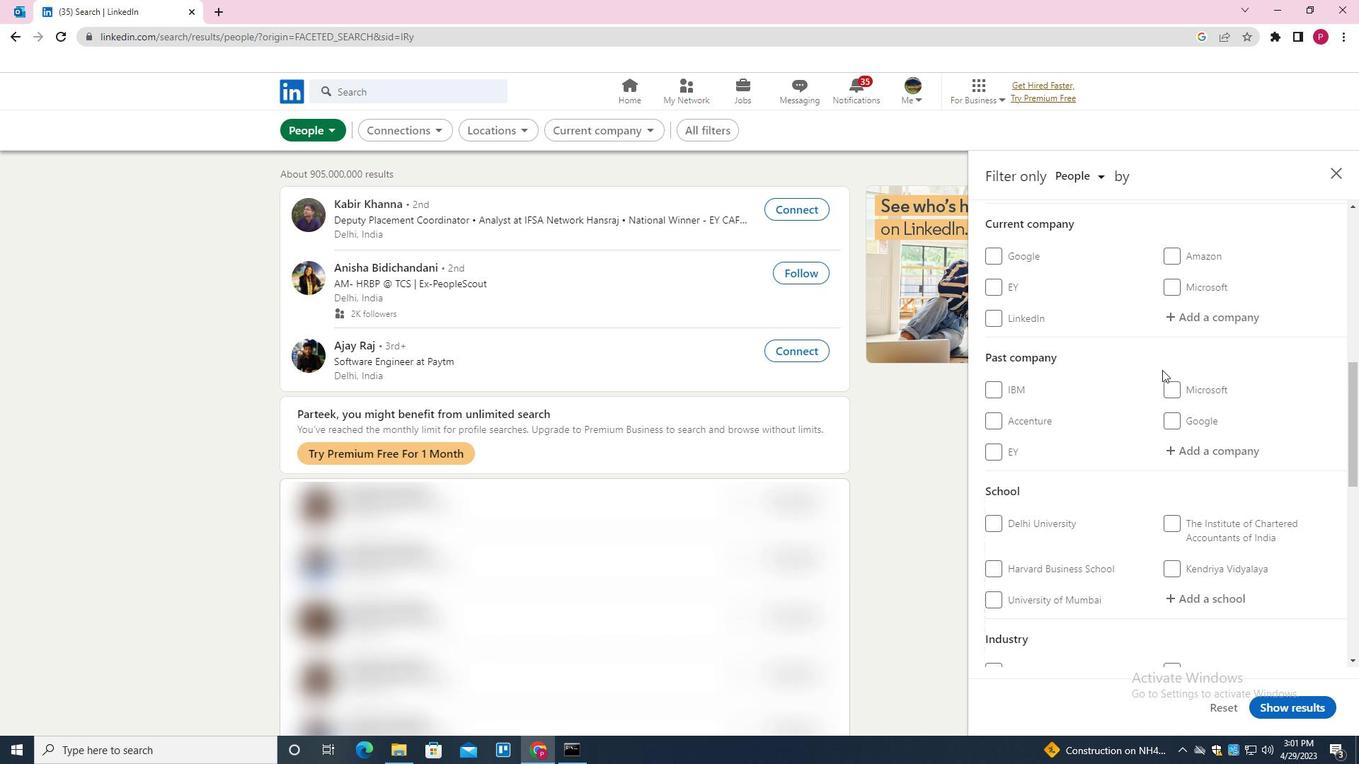 
Action: Mouse scrolled (1143, 385) with delta (0, 0)
Screenshot: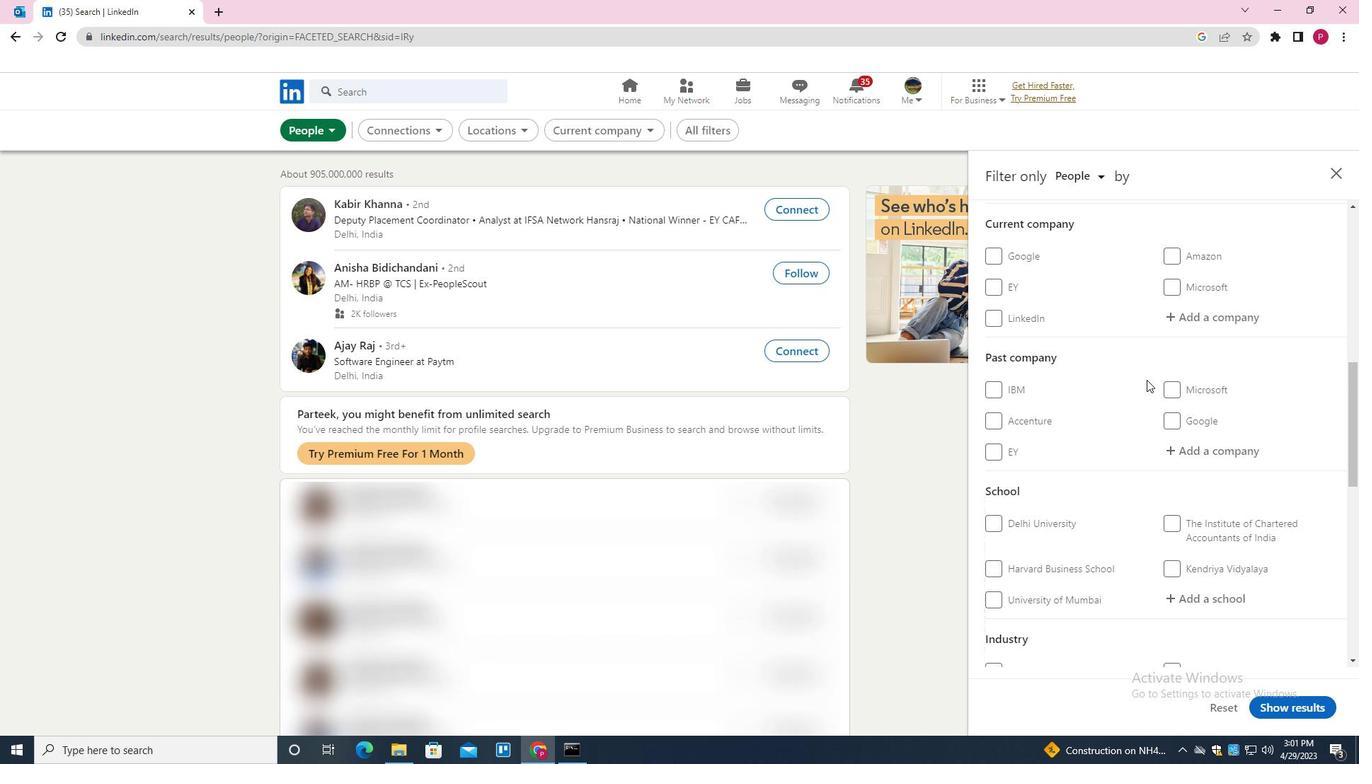 
Action: Mouse scrolled (1143, 385) with delta (0, 0)
Screenshot: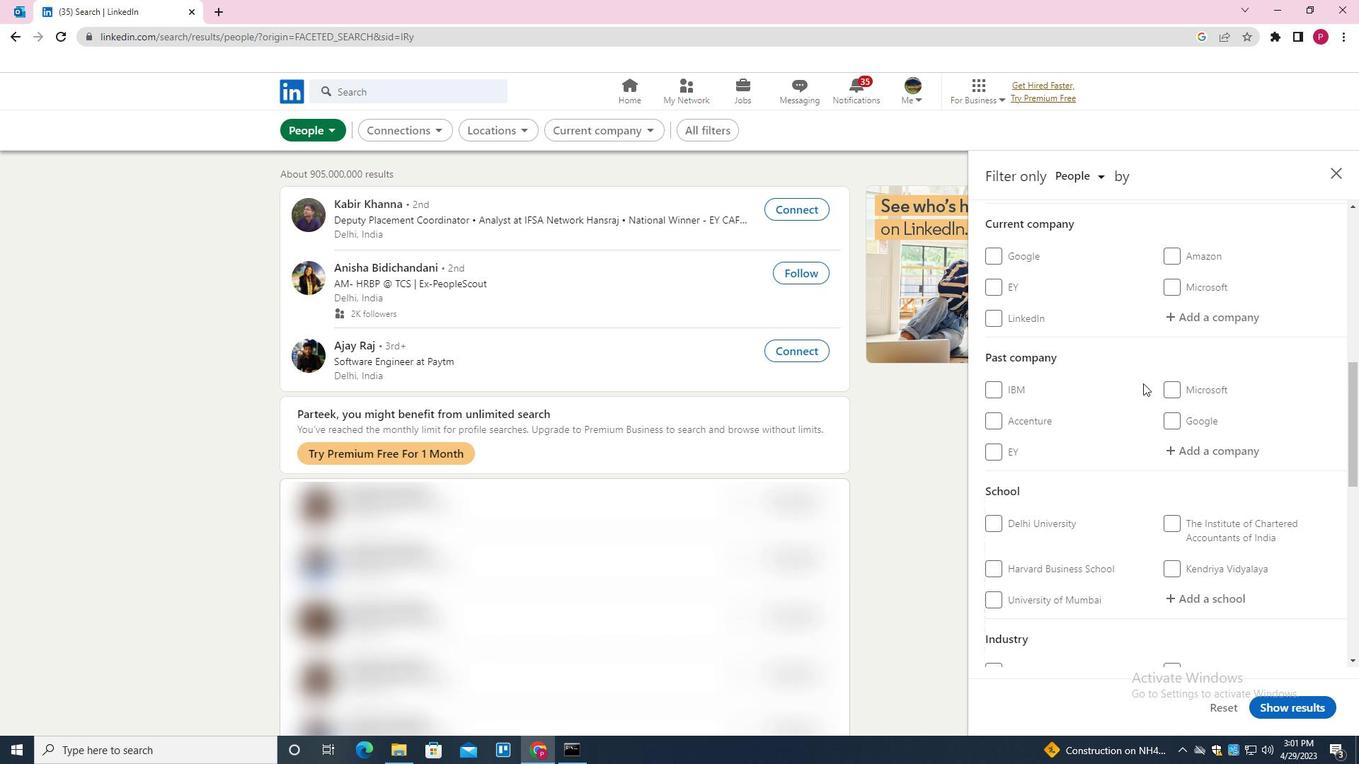 
Action: Mouse scrolled (1143, 385) with delta (0, 0)
Screenshot: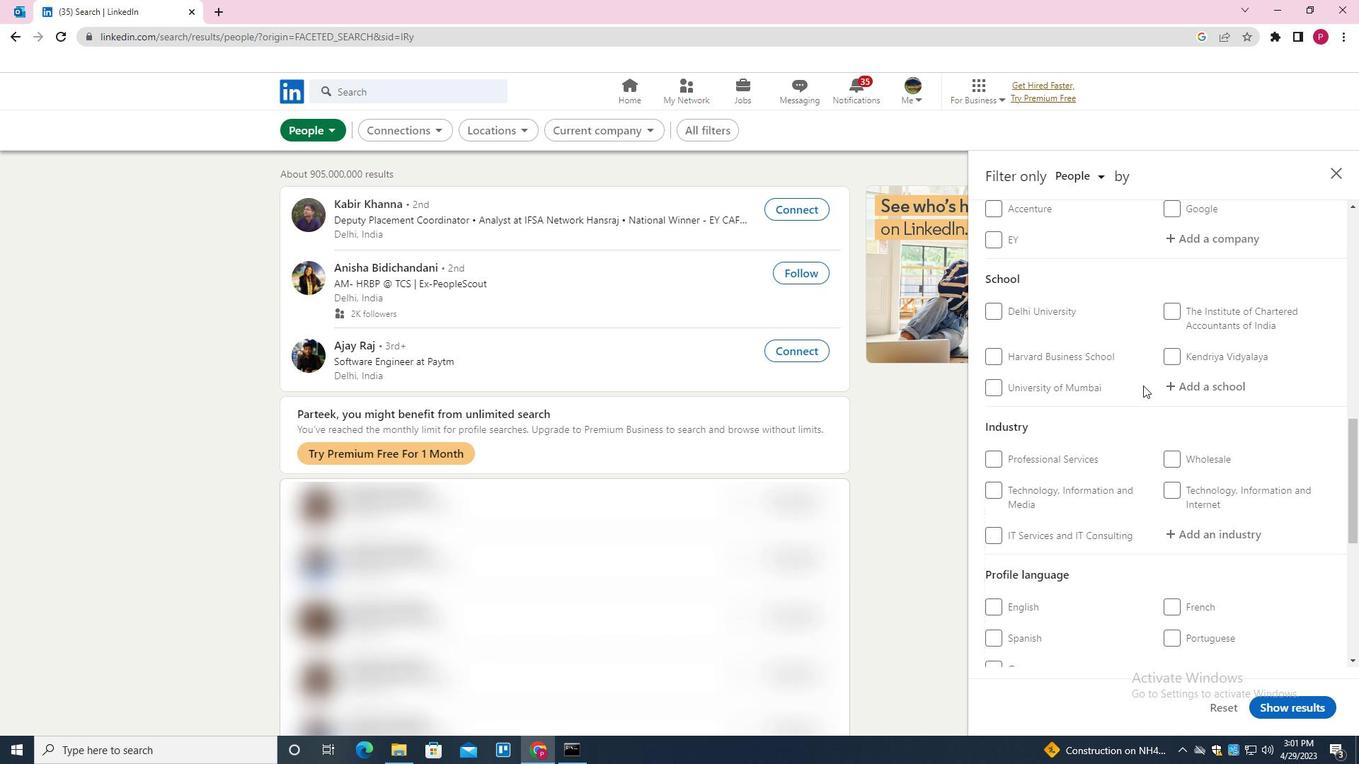 
Action: Mouse scrolled (1143, 385) with delta (0, 0)
Screenshot: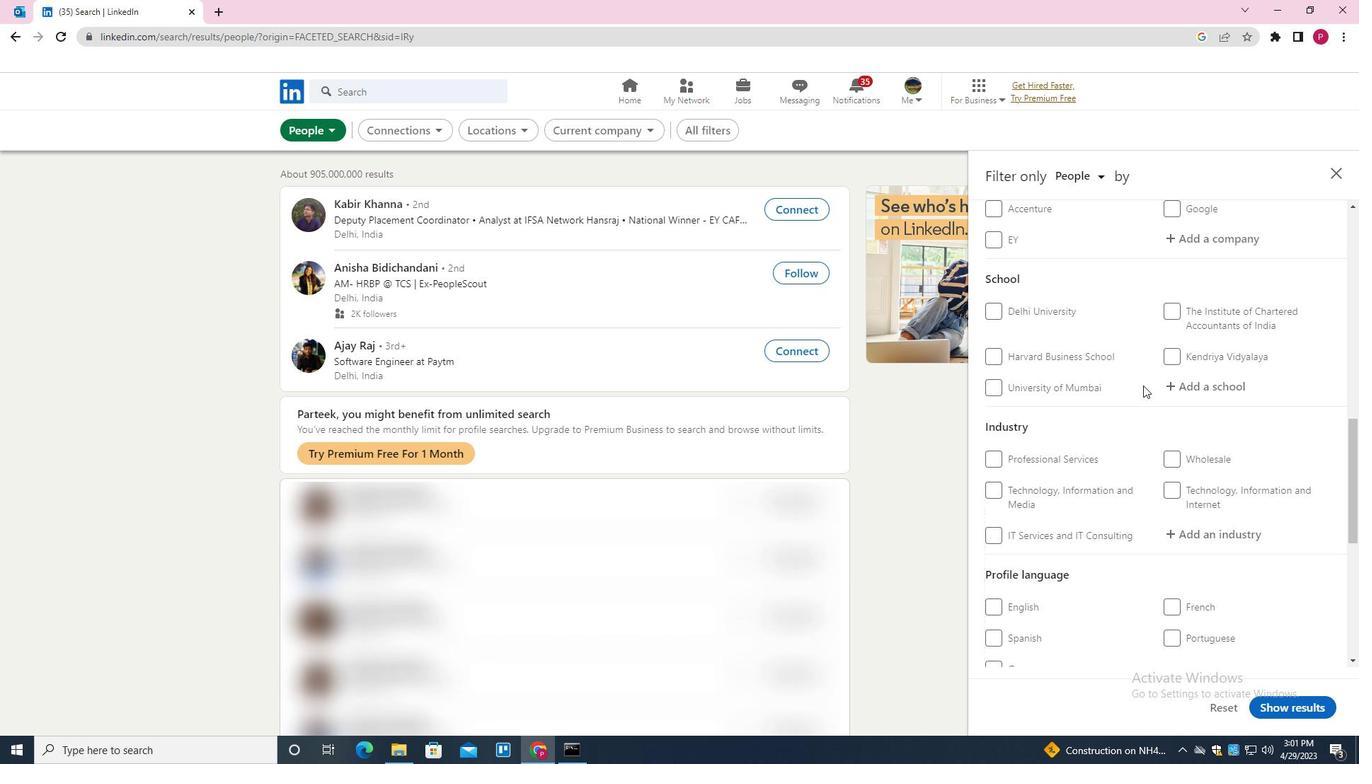 
Action: Mouse scrolled (1143, 385) with delta (0, 0)
Screenshot: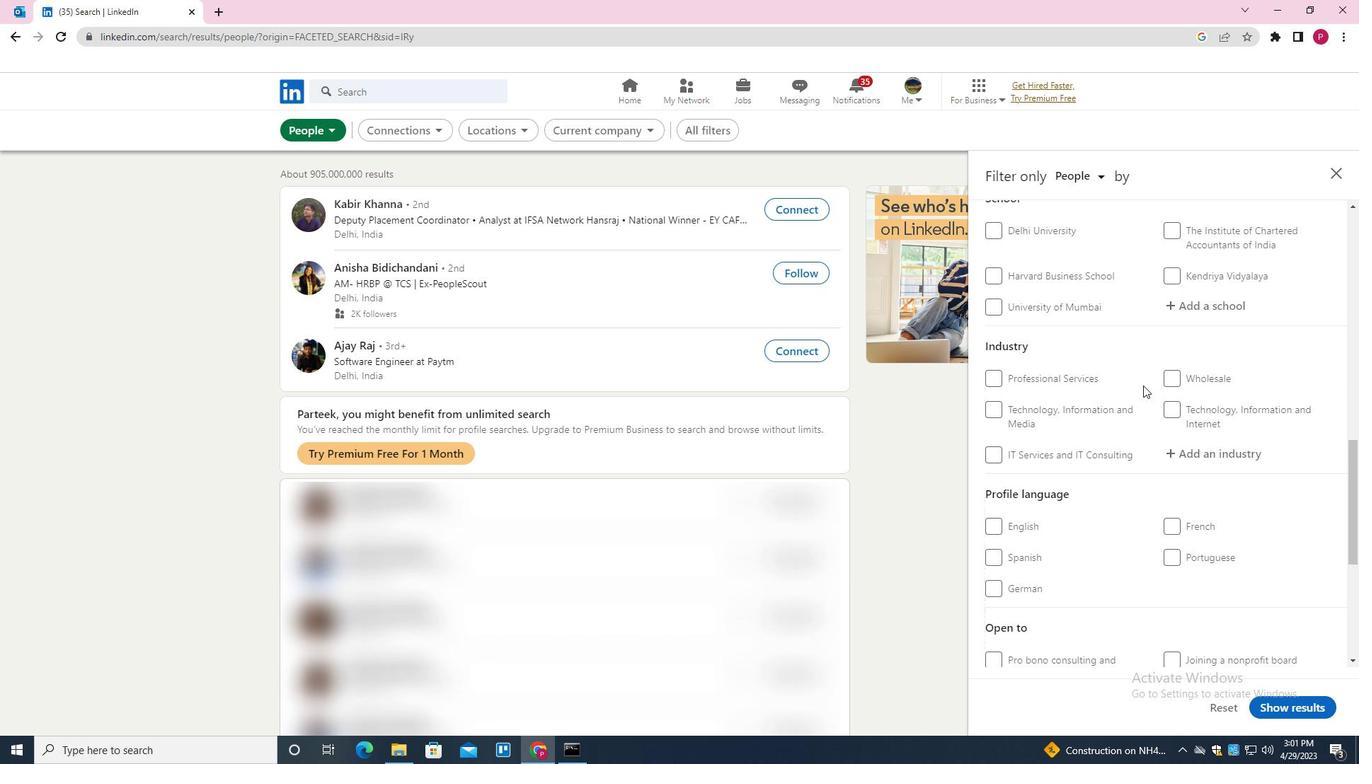 
Action: Mouse scrolled (1143, 385) with delta (0, 0)
Screenshot: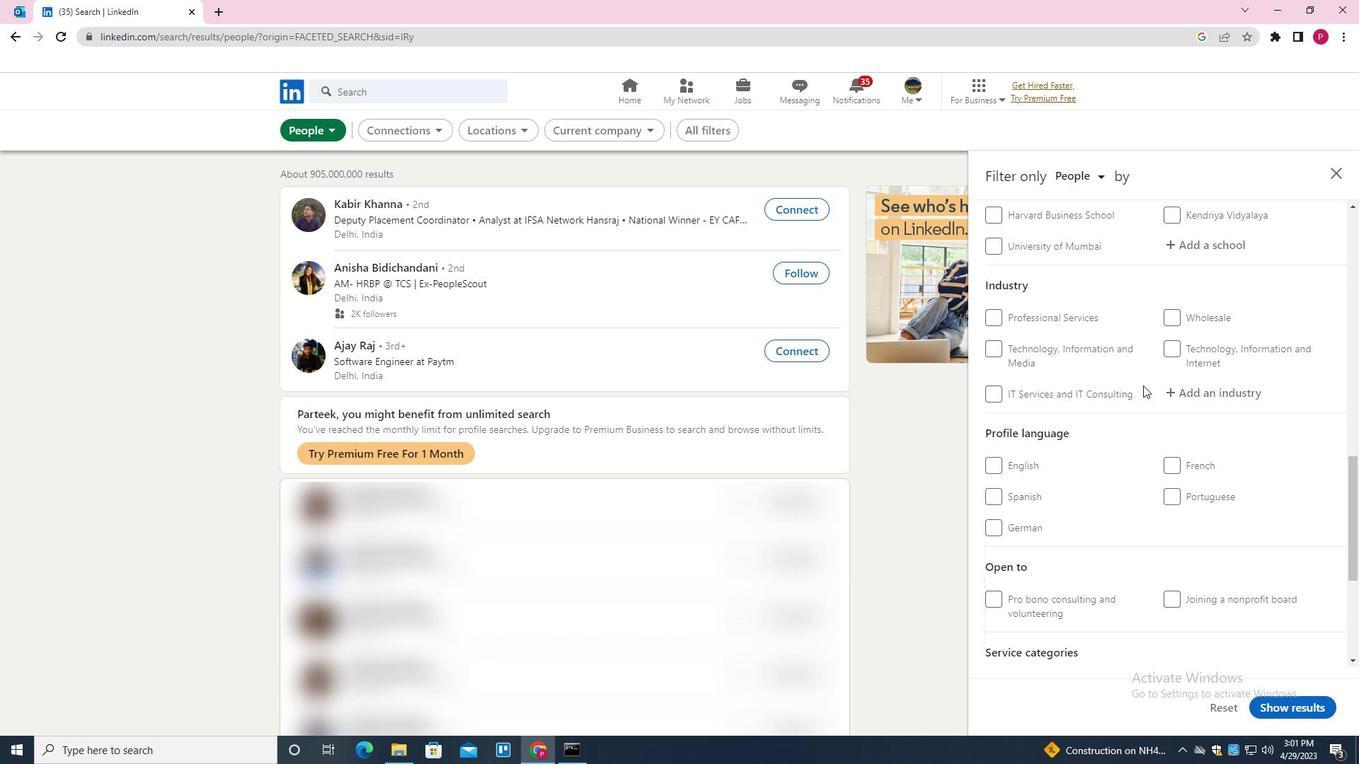 
Action: Mouse moved to (1170, 361)
Screenshot: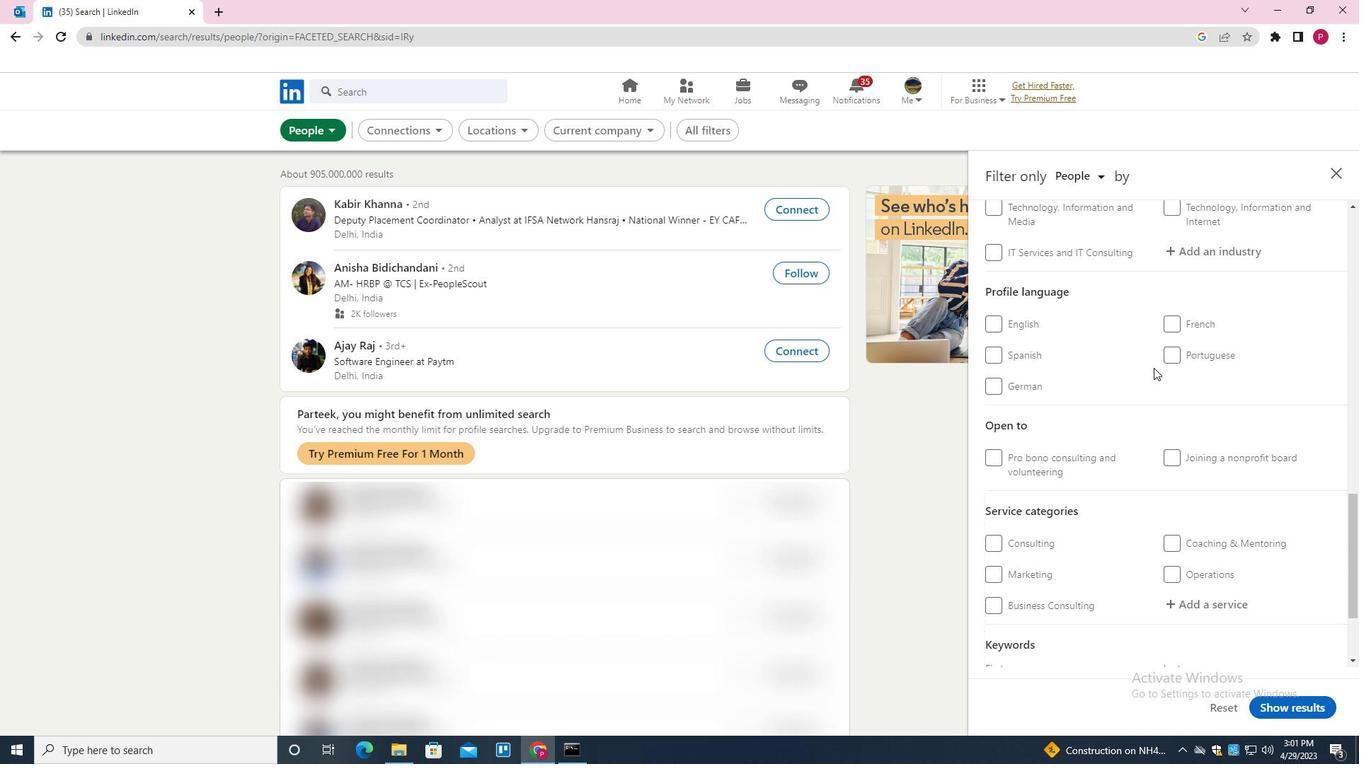 
Action: Mouse pressed left at (1170, 361)
Screenshot: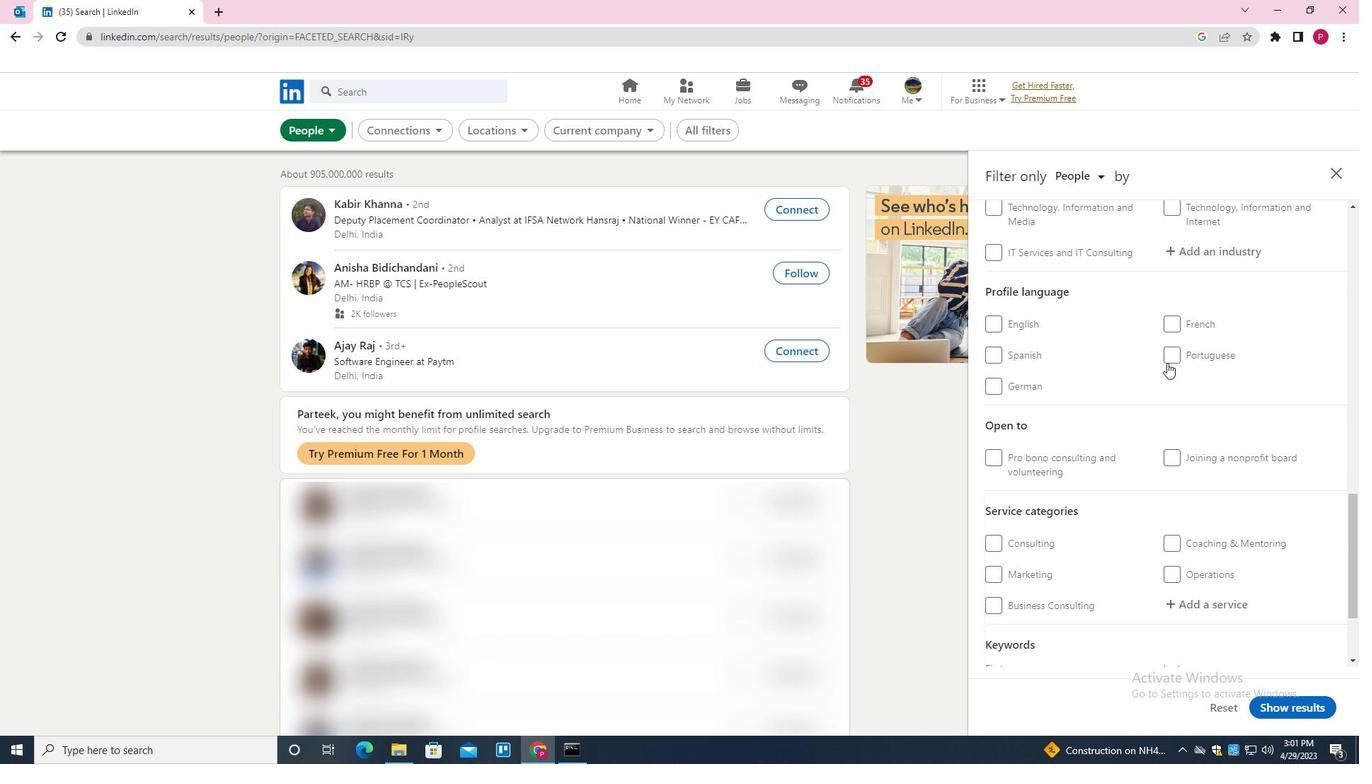
Action: Mouse moved to (1156, 370)
Screenshot: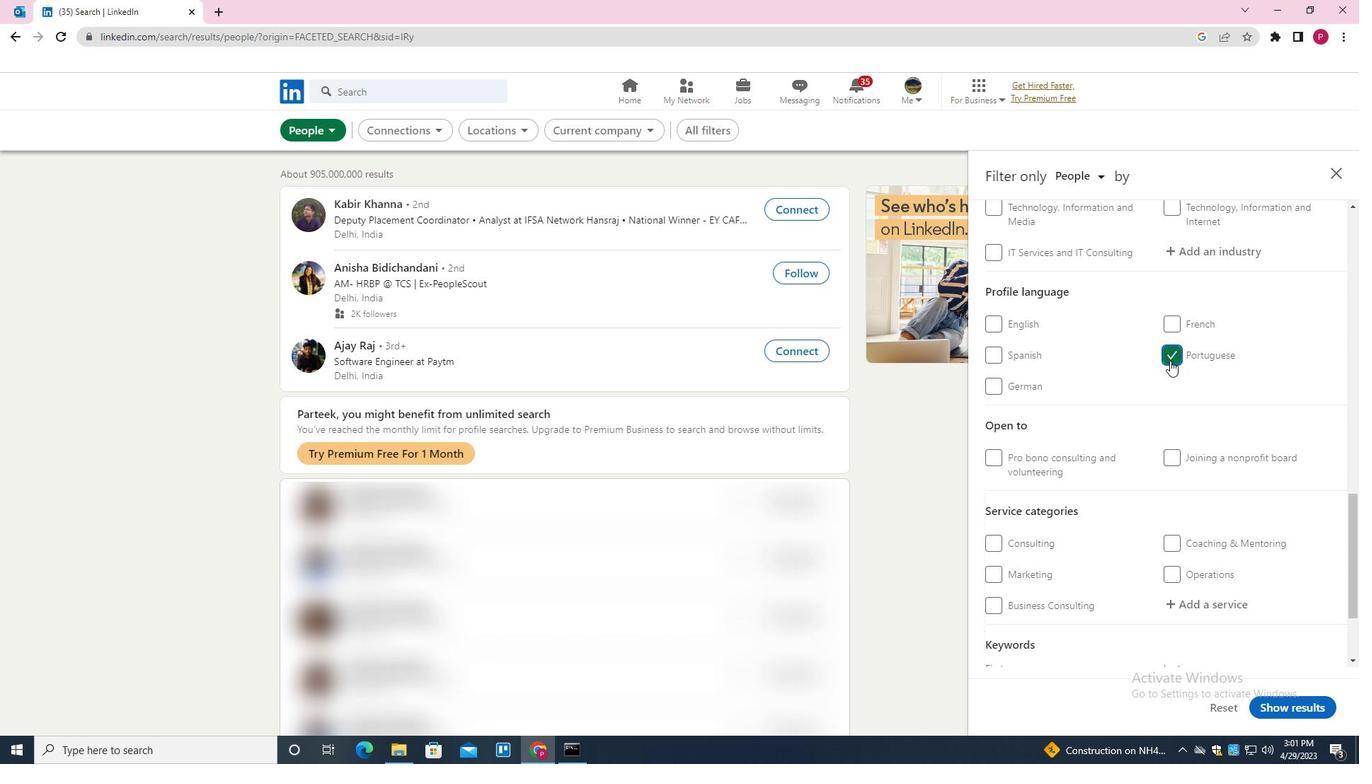 
Action: Mouse scrolled (1156, 371) with delta (0, 0)
Screenshot: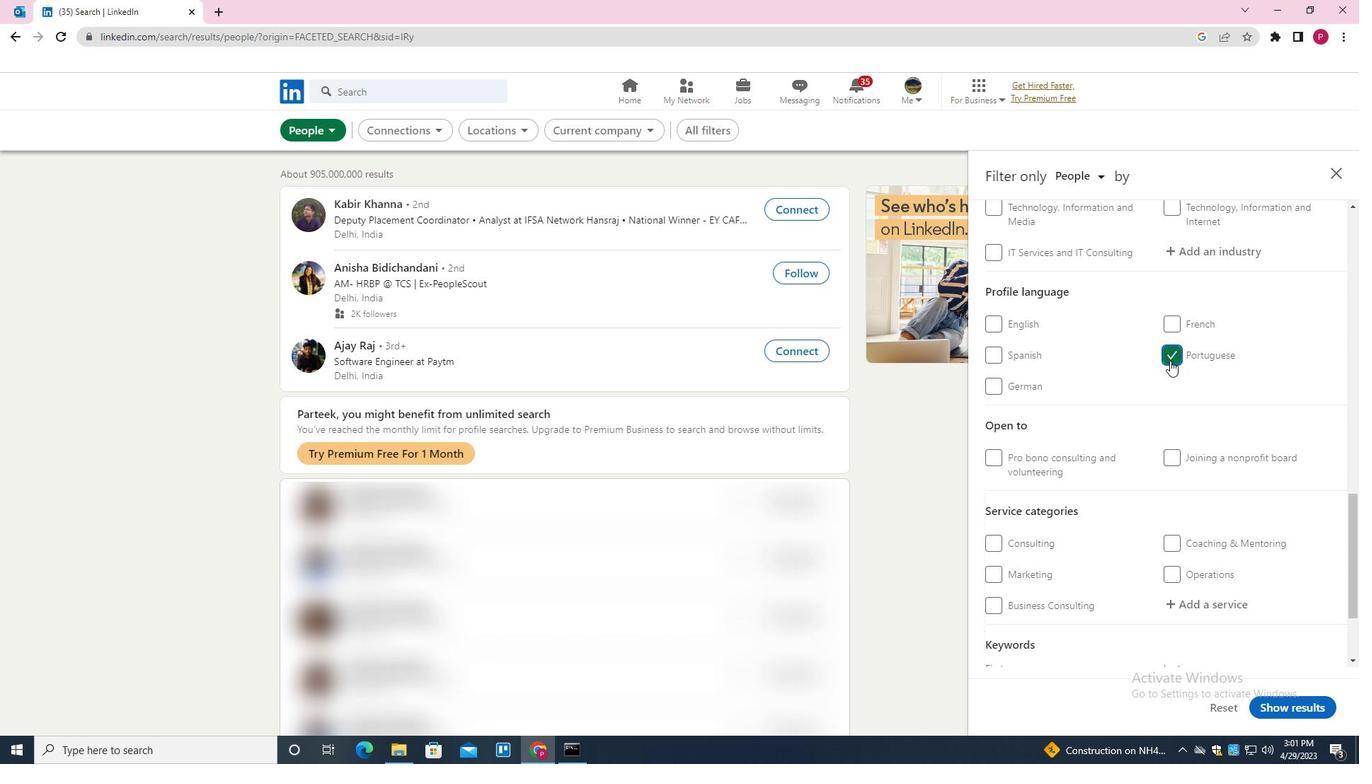 
Action: Mouse scrolled (1156, 371) with delta (0, 0)
Screenshot: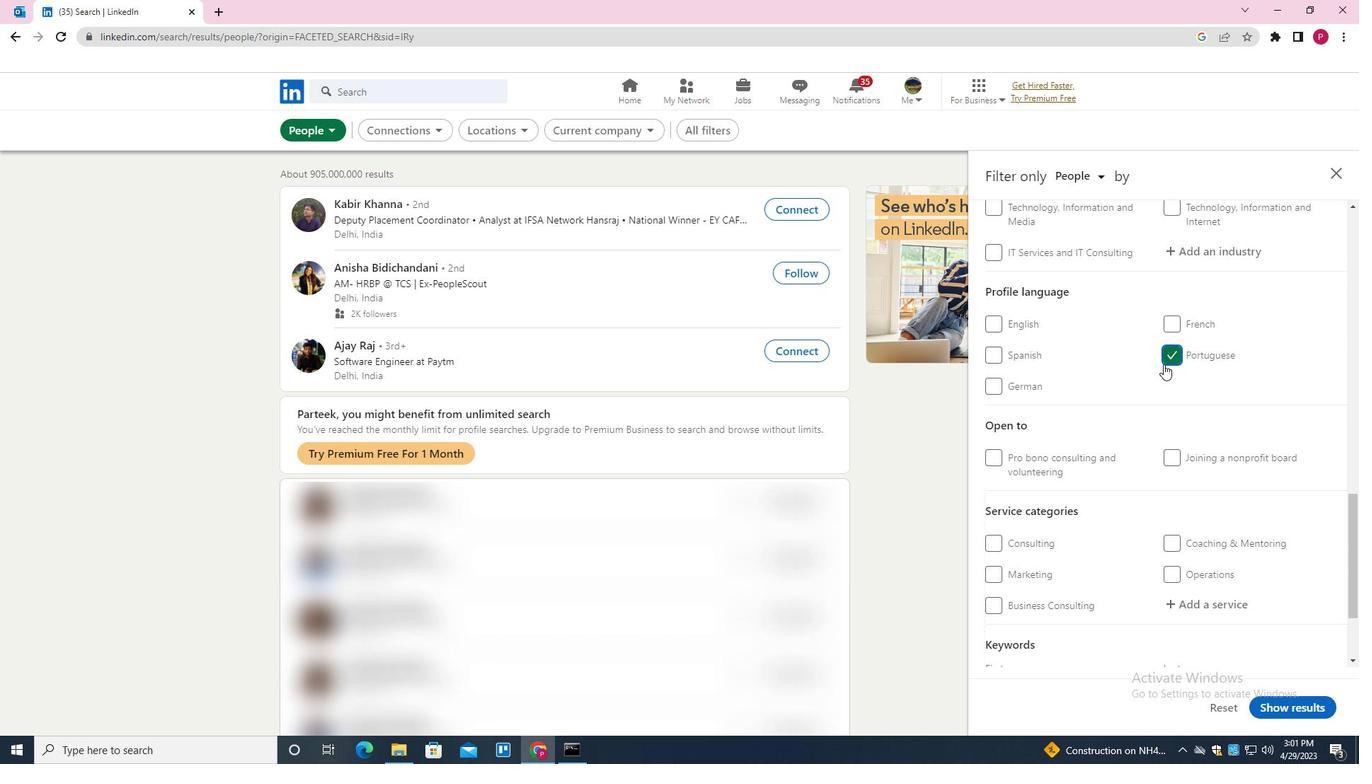 
Action: Mouse scrolled (1156, 371) with delta (0, 0)
Screenshot: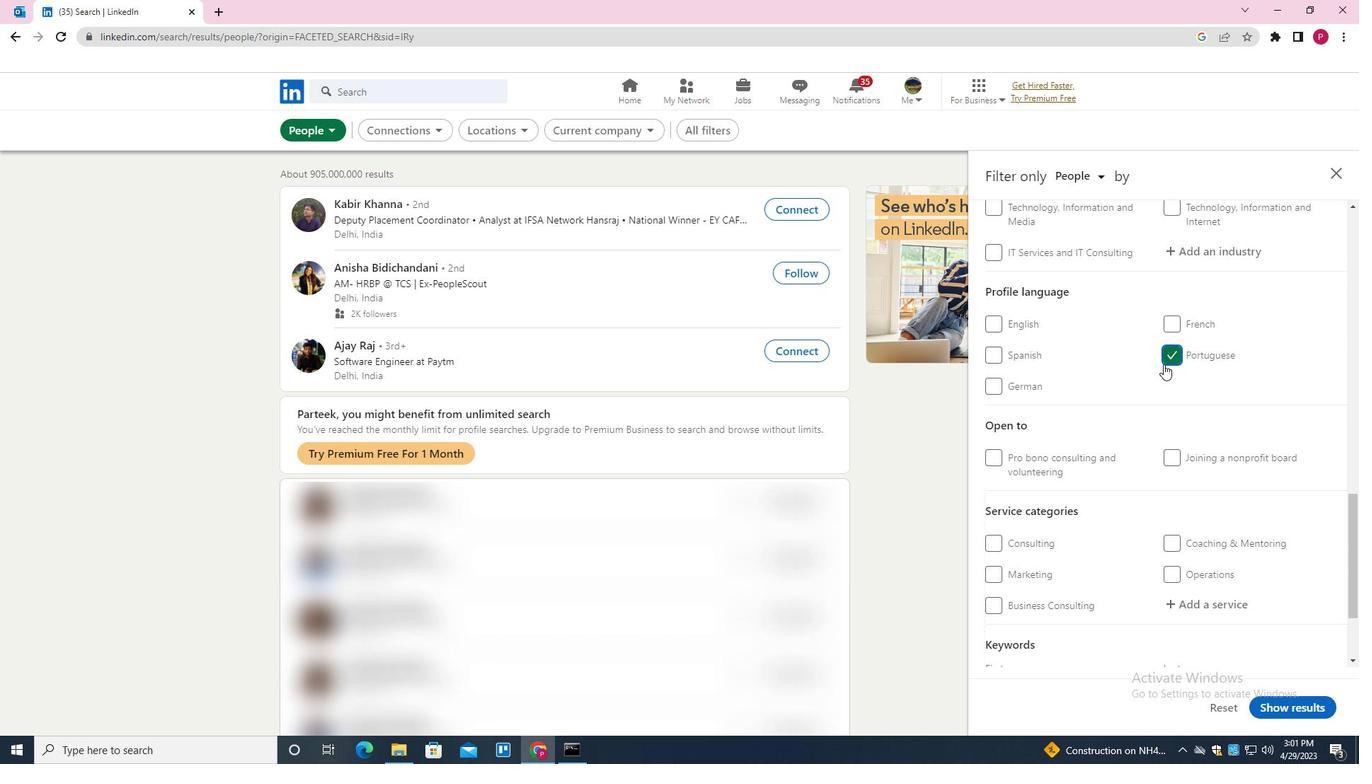 
Action: Mouse scrolled (1156, 371) with delta (0, 0)
Screenshot: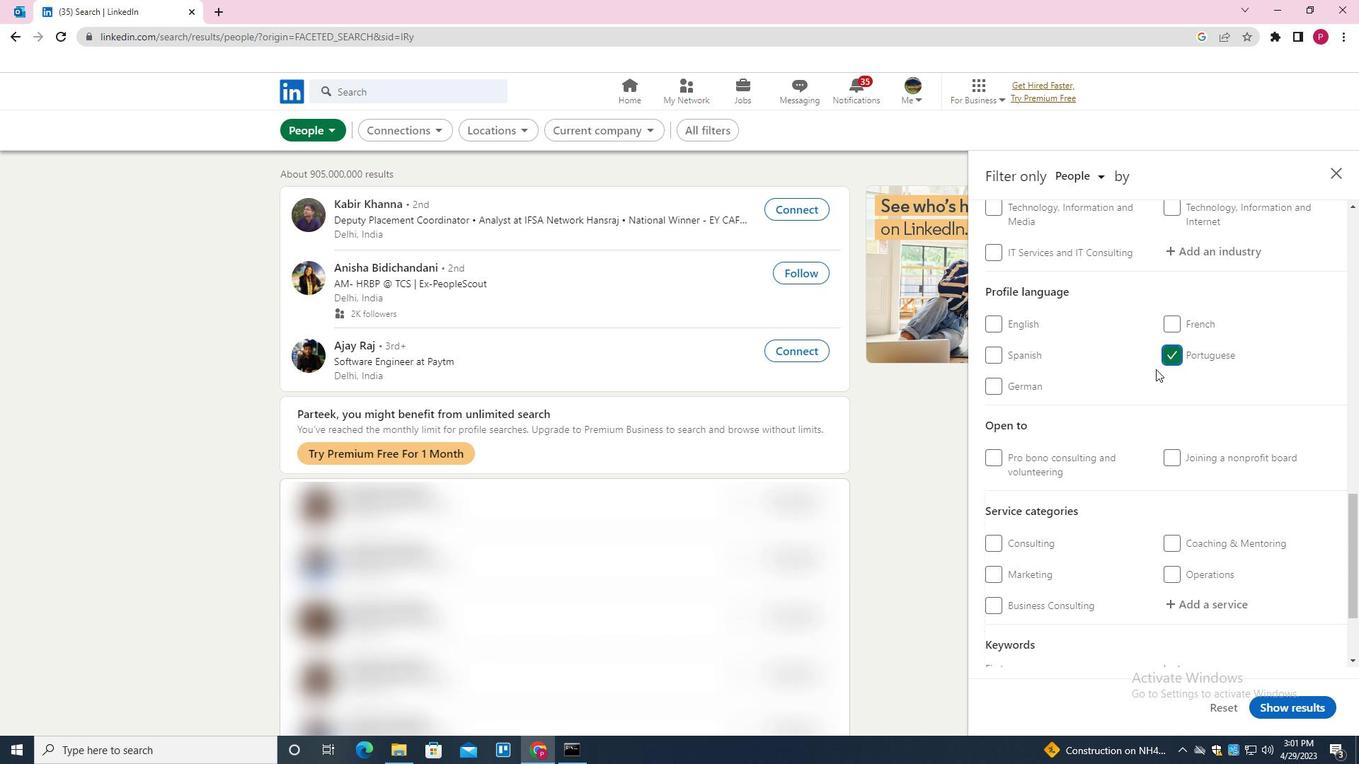 
Action: Mouse scrolled (1156, 371) with delta (0, 0)
Screenshot: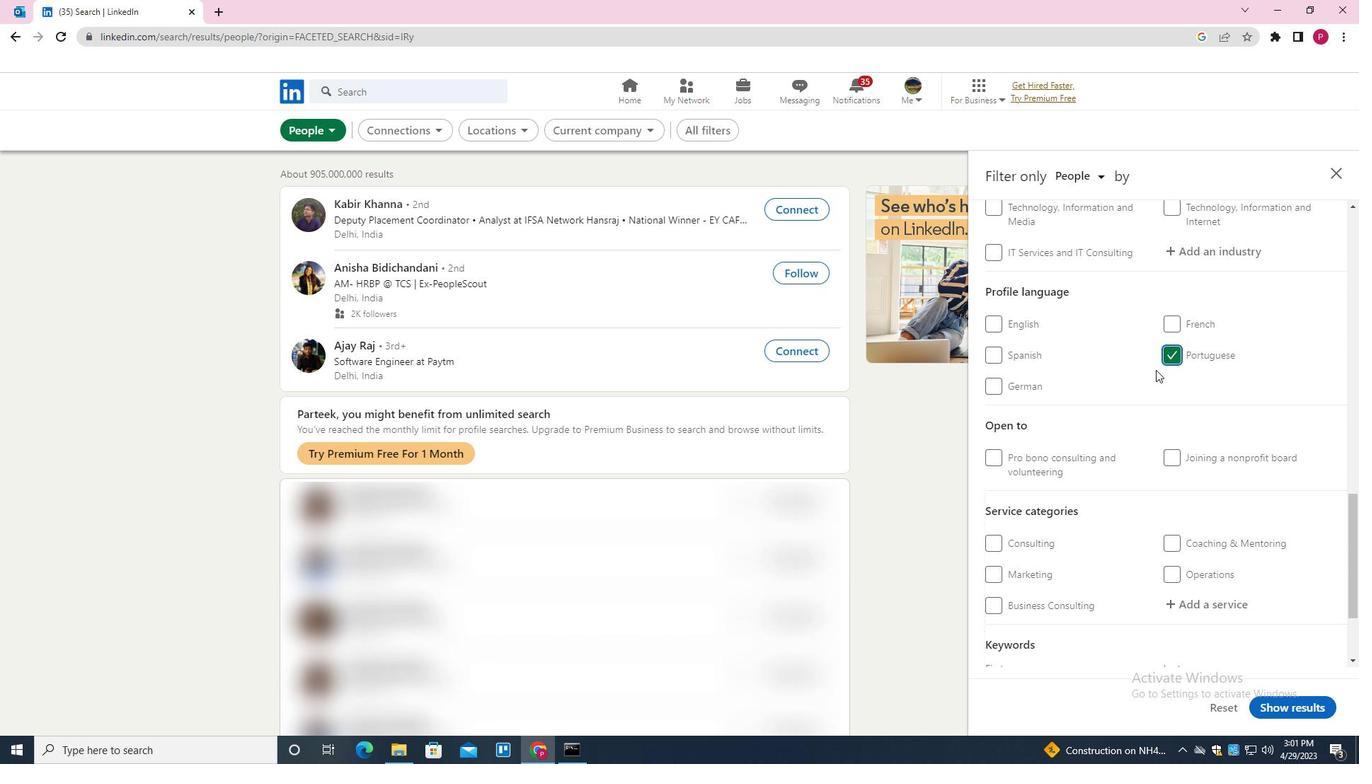 
Action: Mouse moved to (1137, 373)
Screenshot: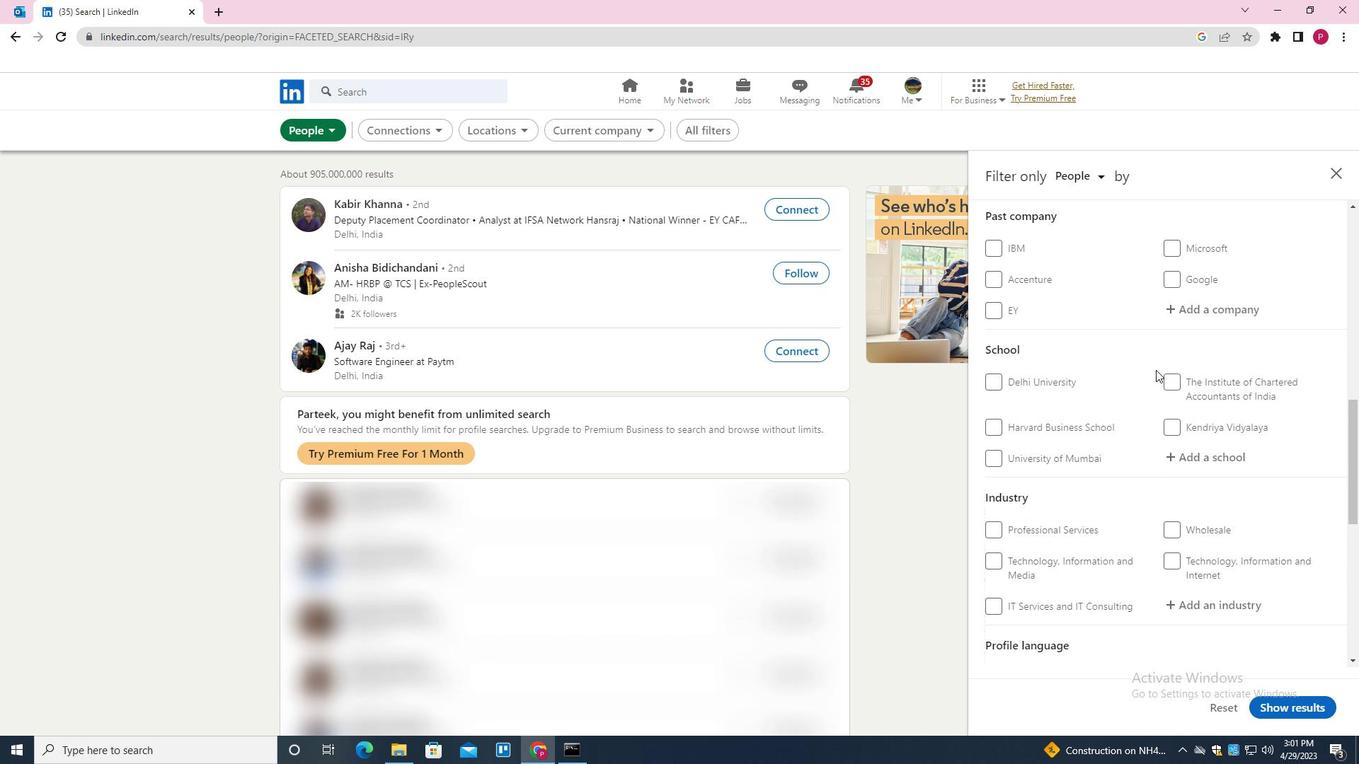 
Action: Mouse scrolled (1137, 374) with delta (0, 0)
Screenshot: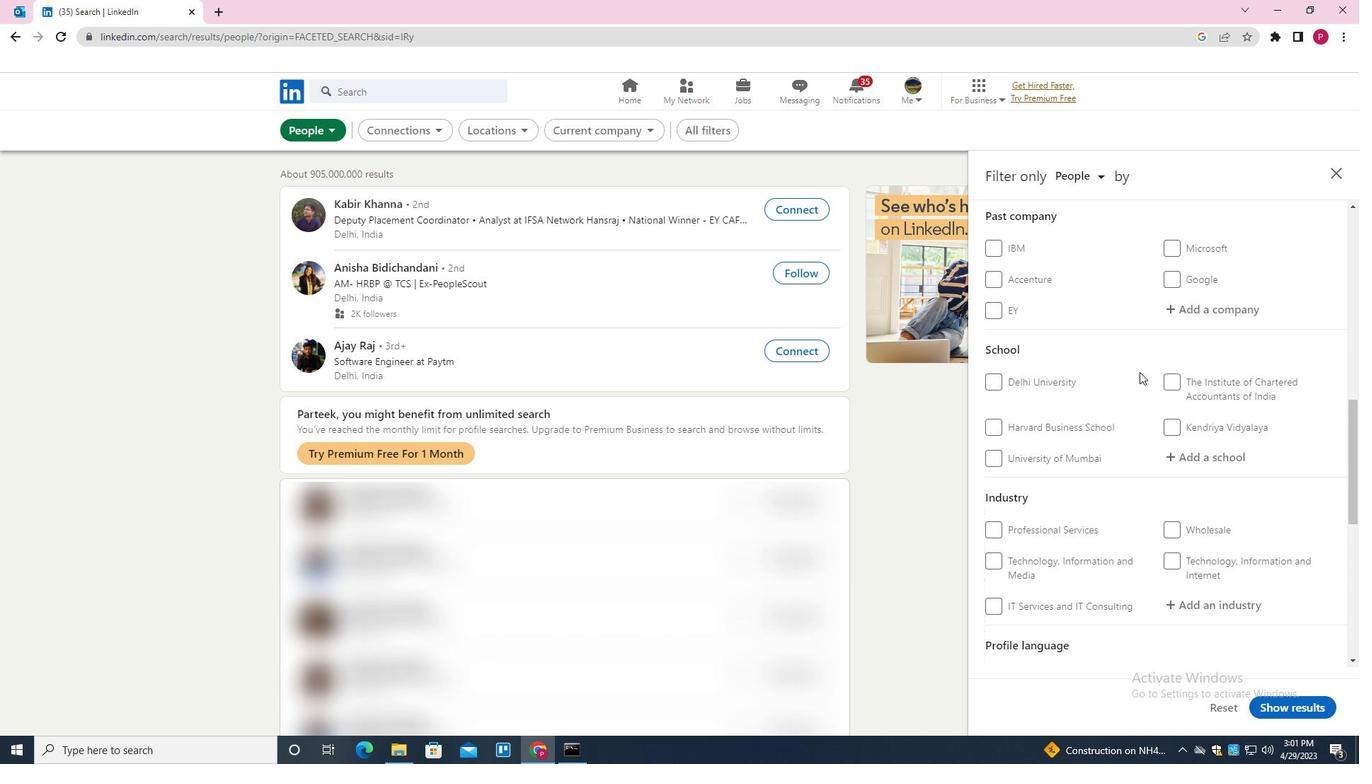 
Action: Mouse scrolled (1137, 374) with delta (0, 0)
Screenshot: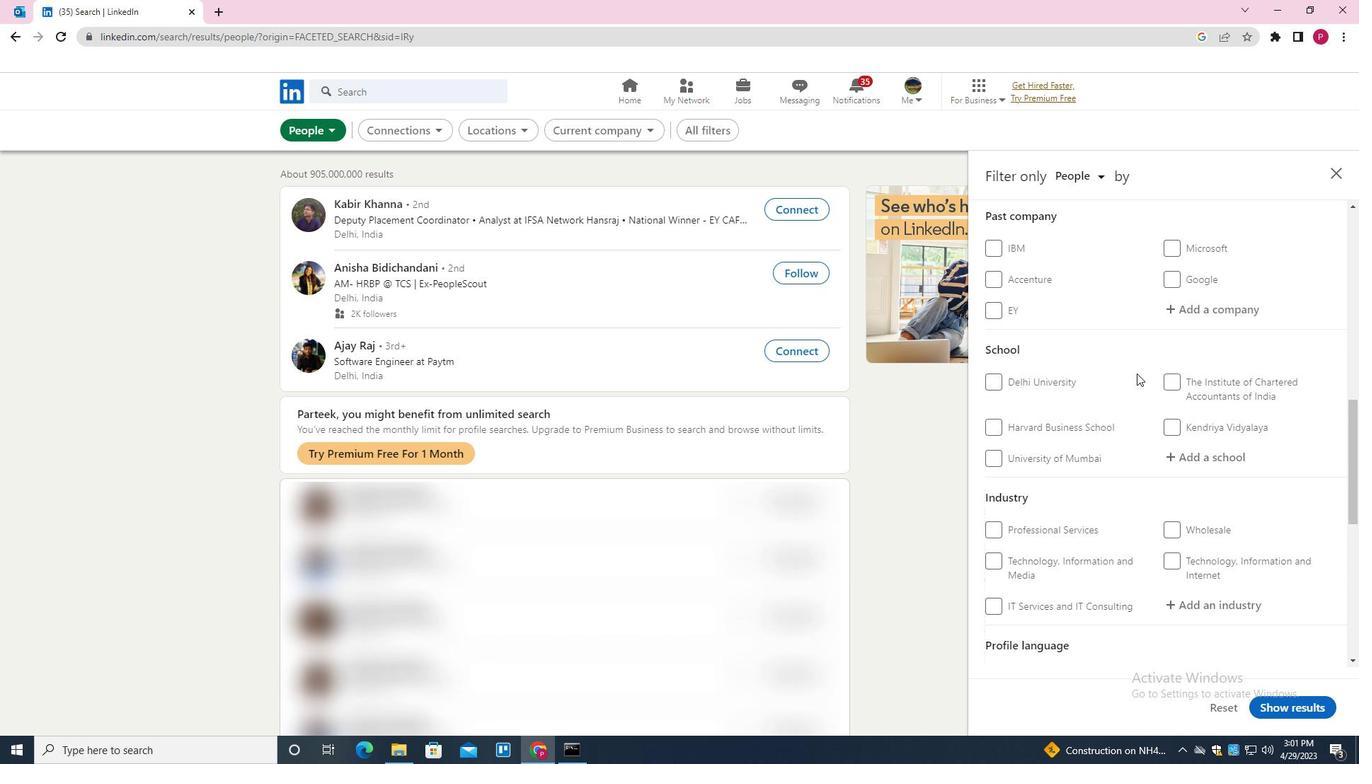 
Action: Mouse moved to (1205, 316)
Screenshot: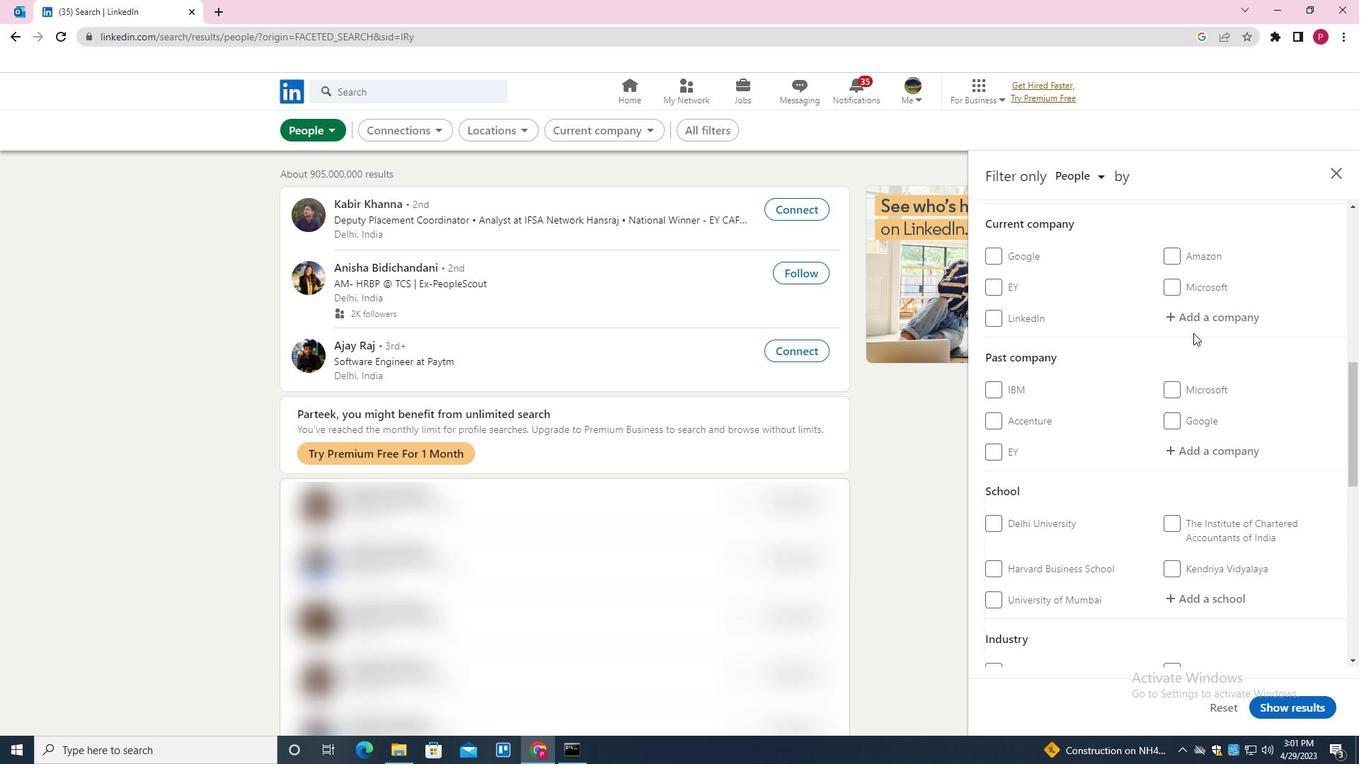 
Action: Mouse pressed left at (1205, 316)
Screenshot: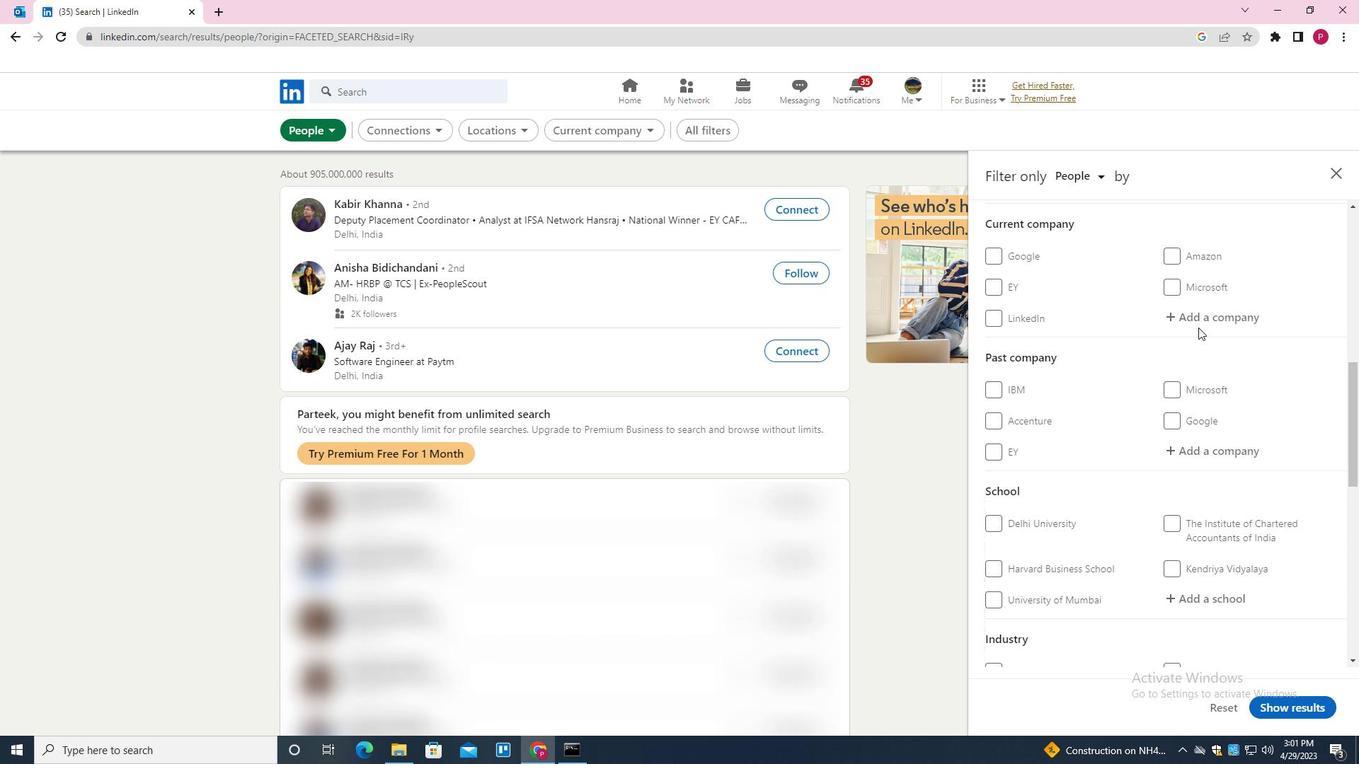 
Action: Key pressed <Key.shift><Key.shift><Key.shift><Key.shift><Key.shift><Key.shift>EC<Key.backspace>COM<Key.down><Key.down><Key.enter>
Screenshot: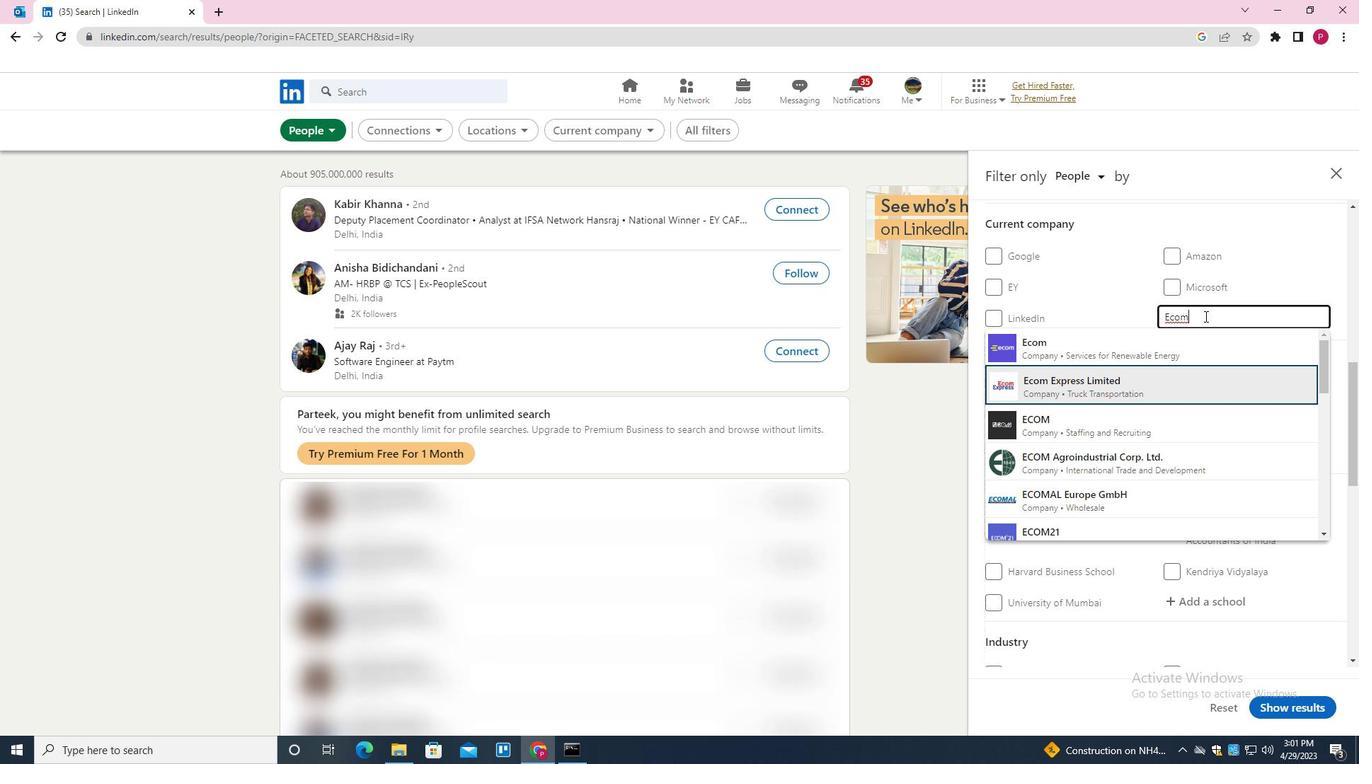 
Action: Mouse moved to (1109, 388)
Screenshot: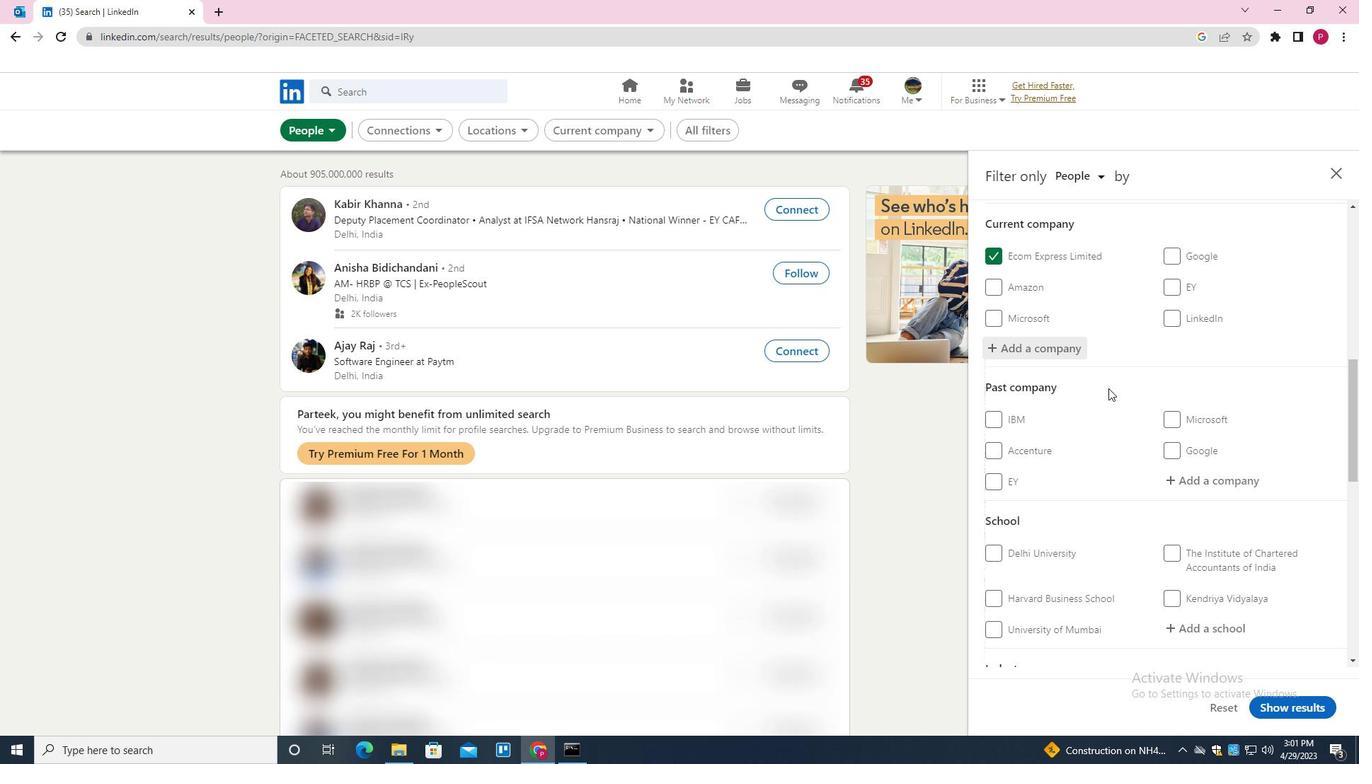 
Action: Mouse scrolled (1109, 387) with delta (0, 0)
Screenshot: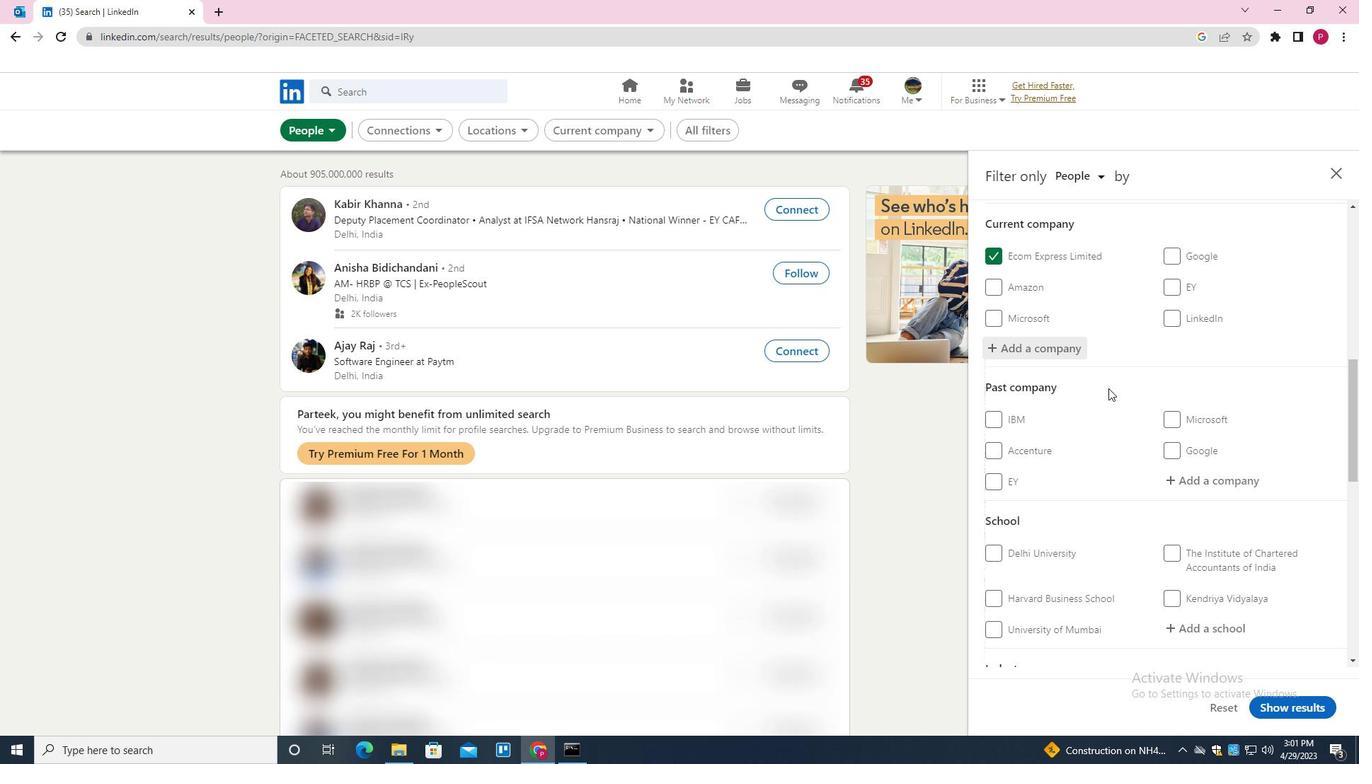
Action: Mouse moved to (1128, 389)
Screenshot: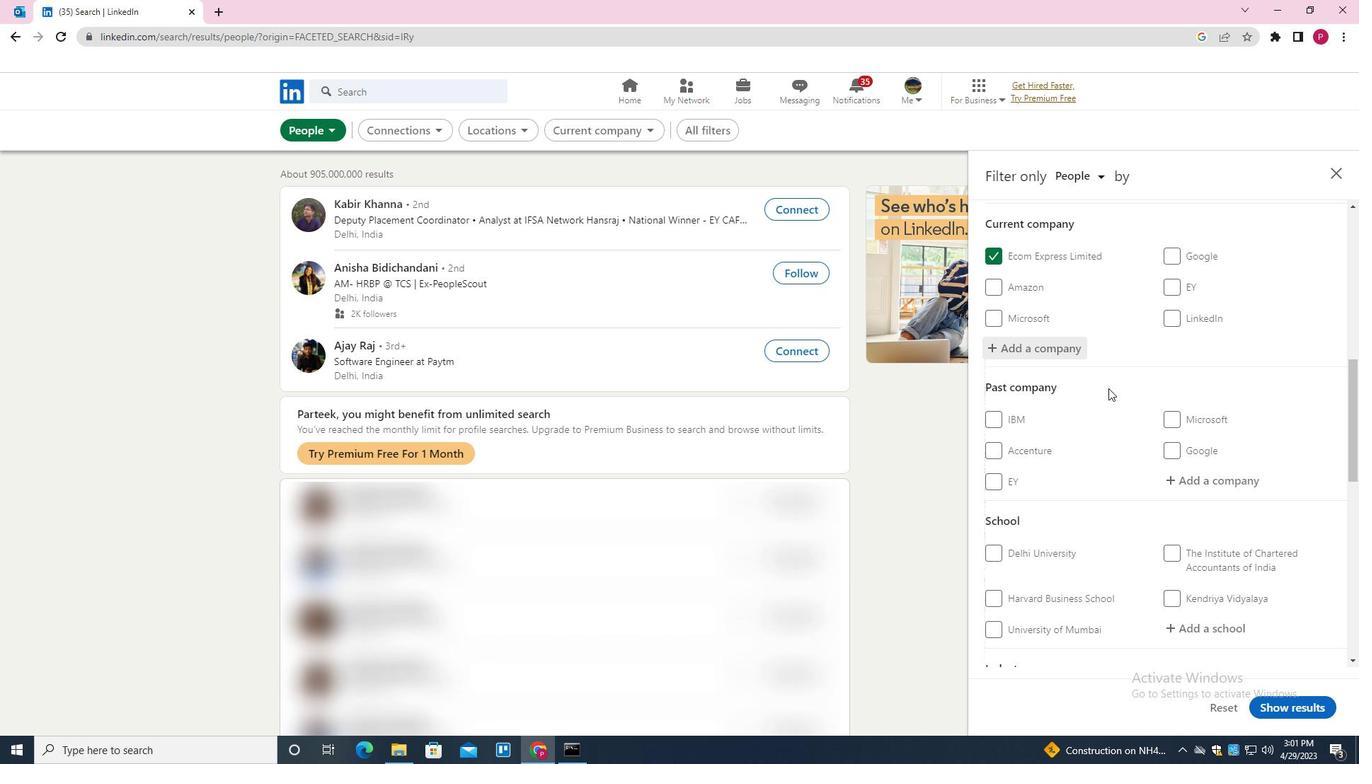 
Action: Mouse scrolled (1128, 388) with delta (0, 0)
Screenshot: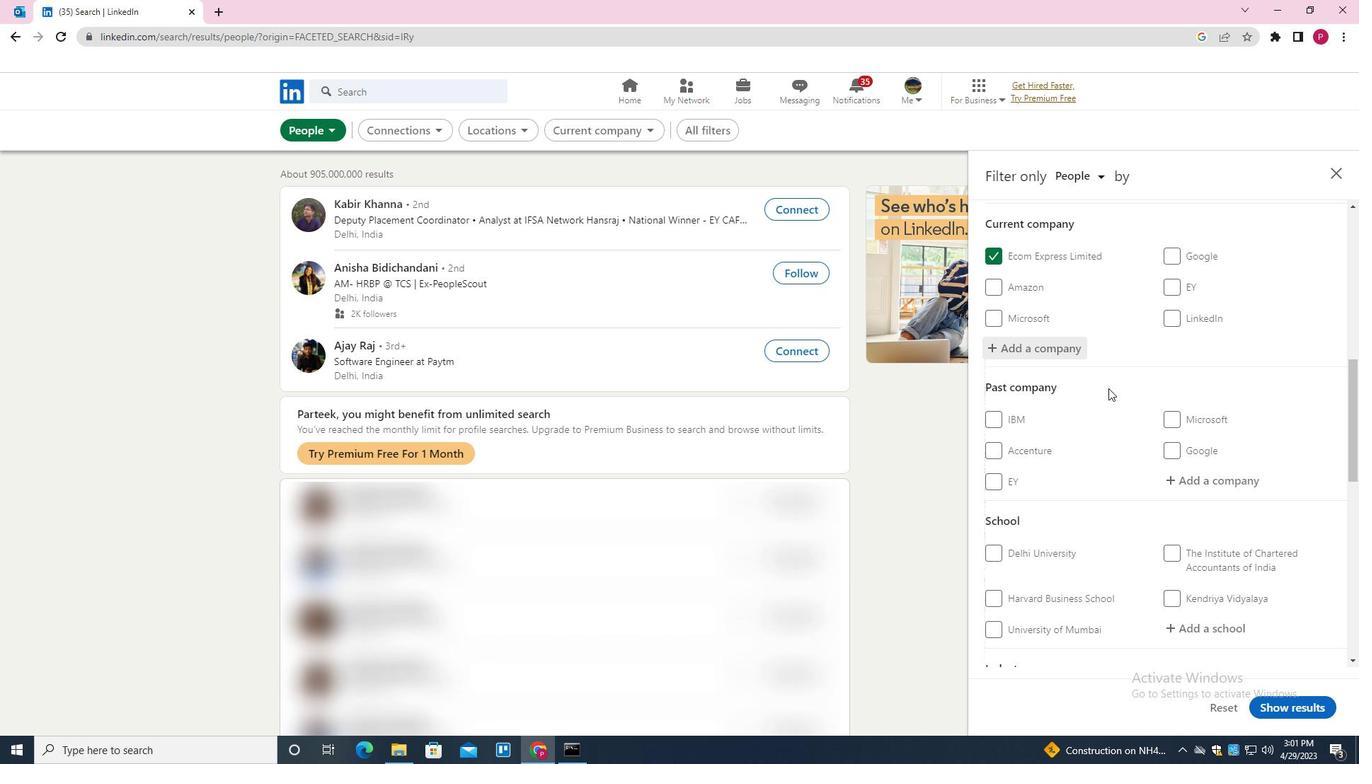 
Action: Mouse moved to (1145, 400)
Screenshot: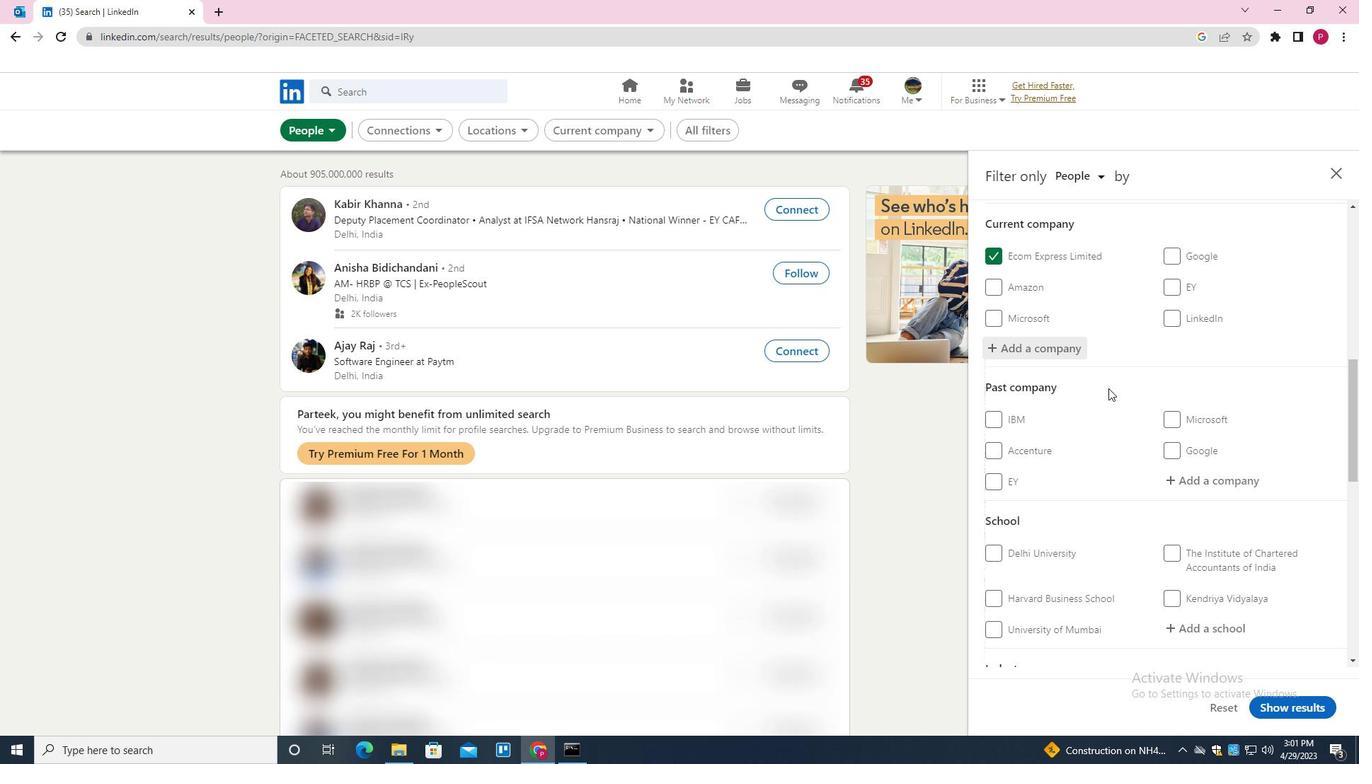 
Action: Mouse scrolled (1145, 399) with delta (0, 0)
Screenshot: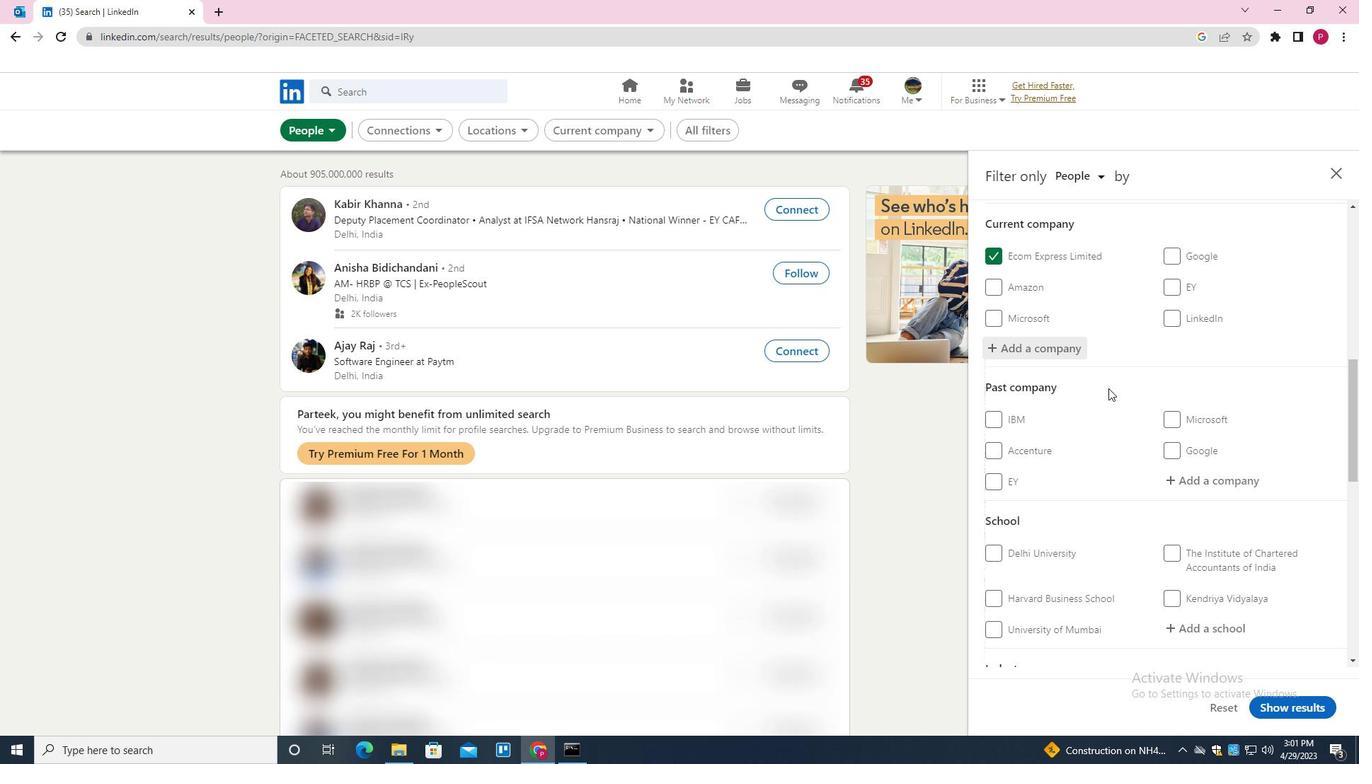 
Action: Mouse moved to (1155, 404)
Screenshot: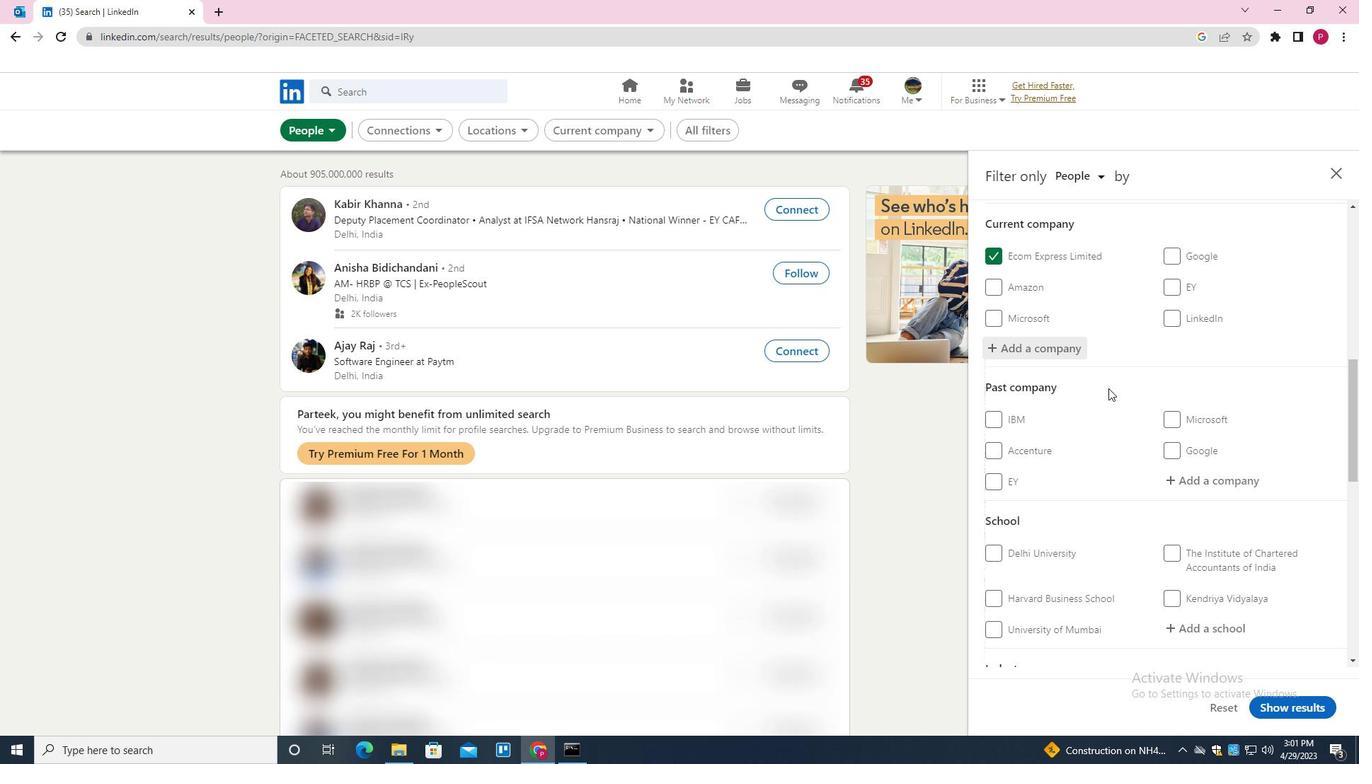 
Action: Mouse scrolled (1155, 403) with delta (0, 0)
Screenshot: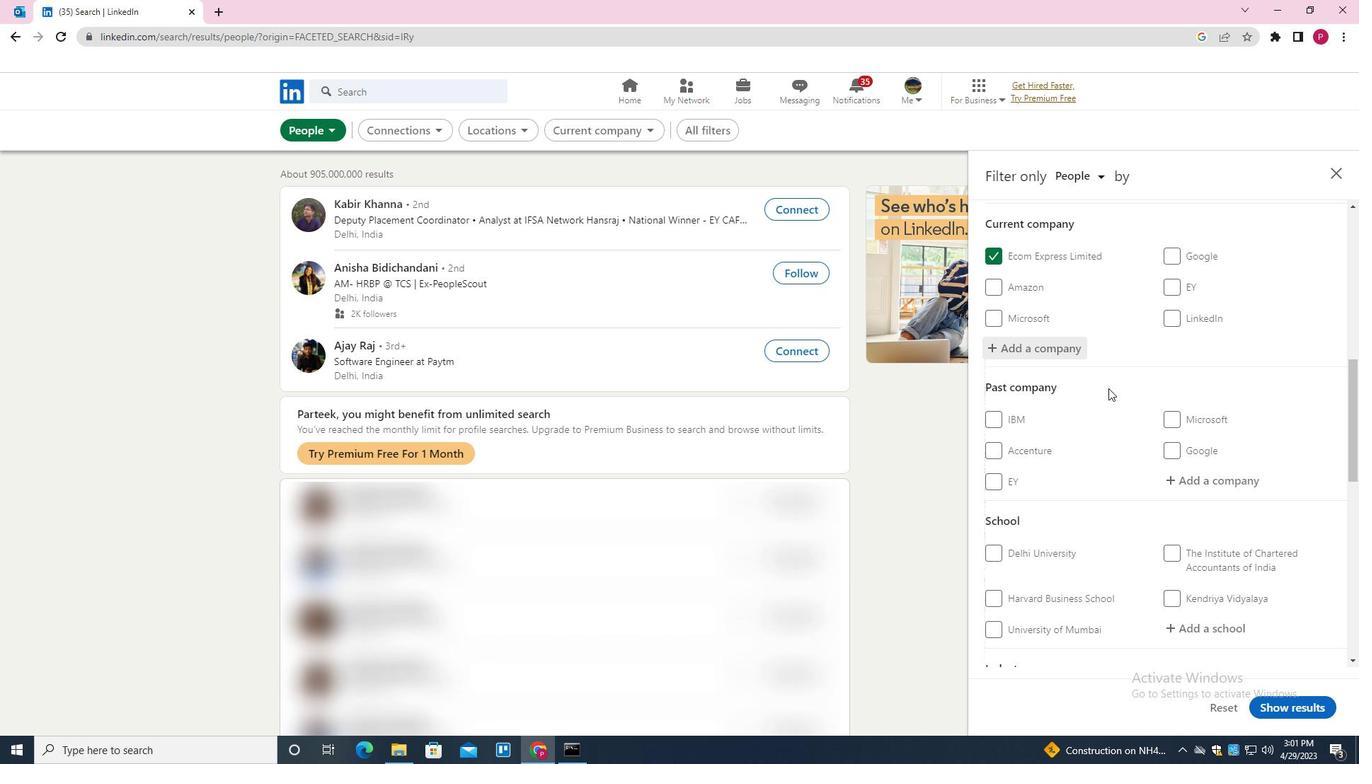 
Action: Mouse moved to (1213, 349)
Screenshot: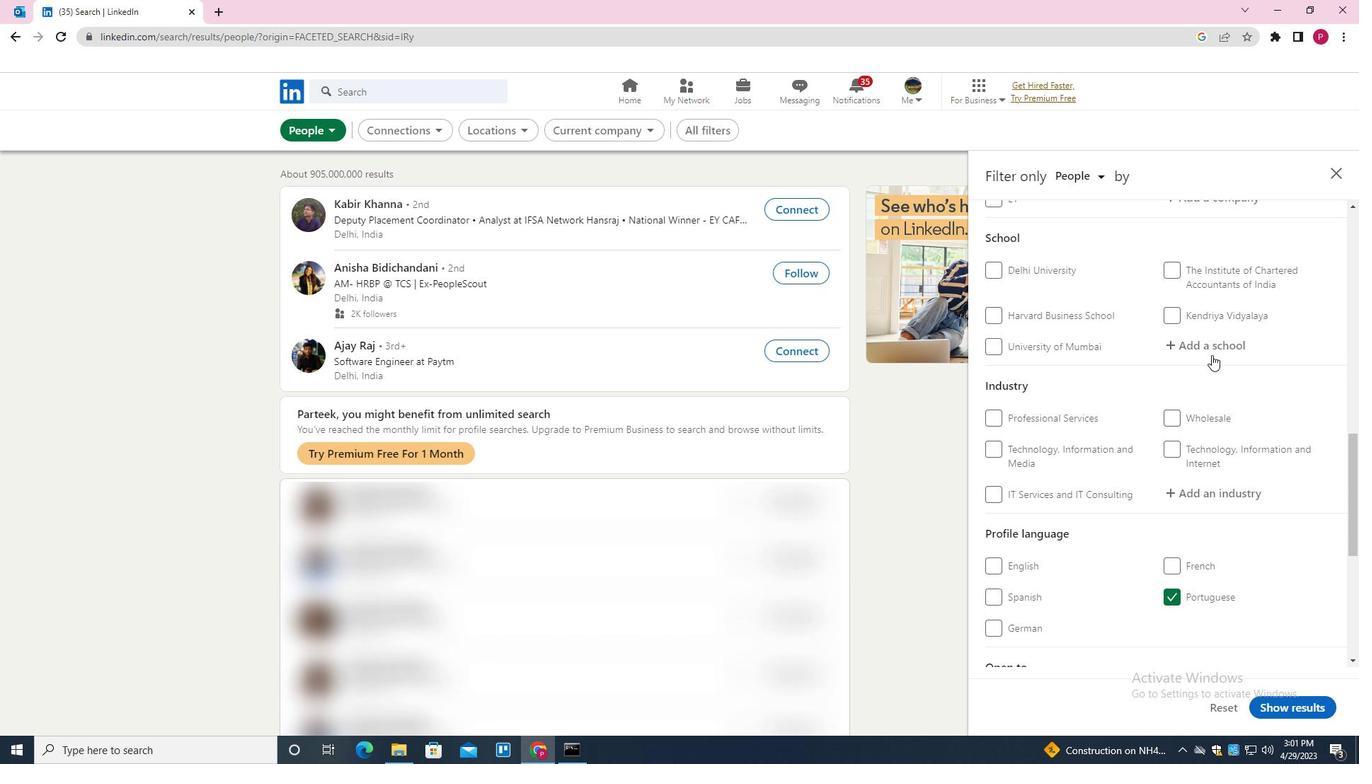 
Action: Mouse pressed left at (1213, 349)
Screenshot: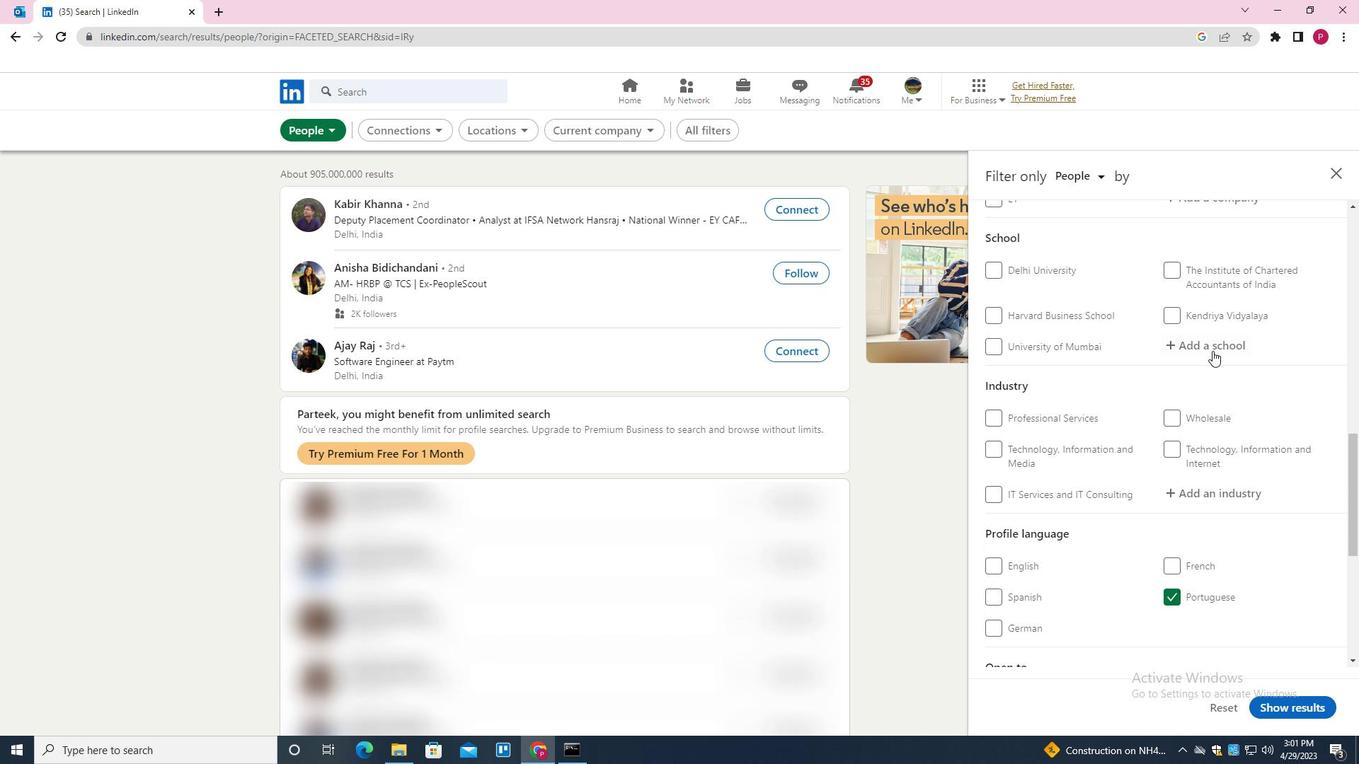 
Action: Key pressed <Key.shift><Key.shift><Key.shift><Key.shift><Key.shift><Key.shift><Key.shift><Key.shift>GUJRAT<Key.space><Key.shift>JOBS<Key.space>AND<Key.space><Key.backspace><Key.backspace><Key.backspace><Key.backspace><Key.backspace><Key.backspace><Key.backspace><Key.backspace><Key.backspace><Key.backspace><Key.backspace><Key.backspace><Key.backspace><Key.backspace><Key.backspace><Key.backspace><Key.shift><Key.shift><Key.shift><Key.shift><Key.shift><Key.shift><Key.shift><Key.shift><Key.shift><Key.shift><Key.shift><Key.shift><Key.shift><Key.shift><Key.shift><Key.shift><Key.shift><Key.shift><Key.shift><Key.shift><Key.shift><Key.shift><Key.shift><Key.shift><Key.shift><Key.shift><Key.shift><Key.shift><Key.shift><Key.shift><Key.shift><Key.shift><Key.shift><Key.shift><Key.shift><Key.shift><Key.shift><Key.shift><Key.shift><Key.shift><Key.shift><Key.shift><Key.shift><Key.shift><Key.shift><Key.shift><Key.shift><Key.shift>GUJARAT<Key.space><Key.shift>JOBS<Key.down><Key.down><Key.enter>
Screenshot: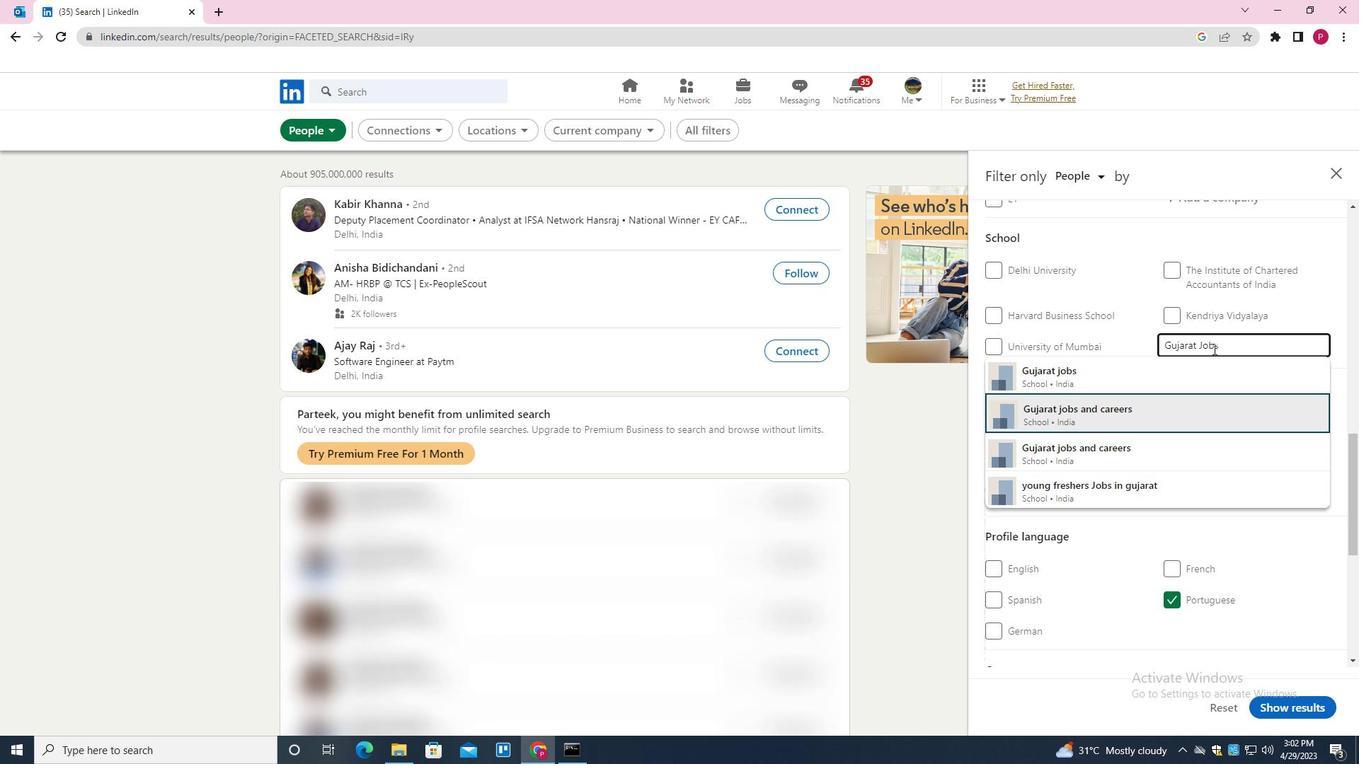 
Action: Mouse moved to (1172, 398)
Screenshot: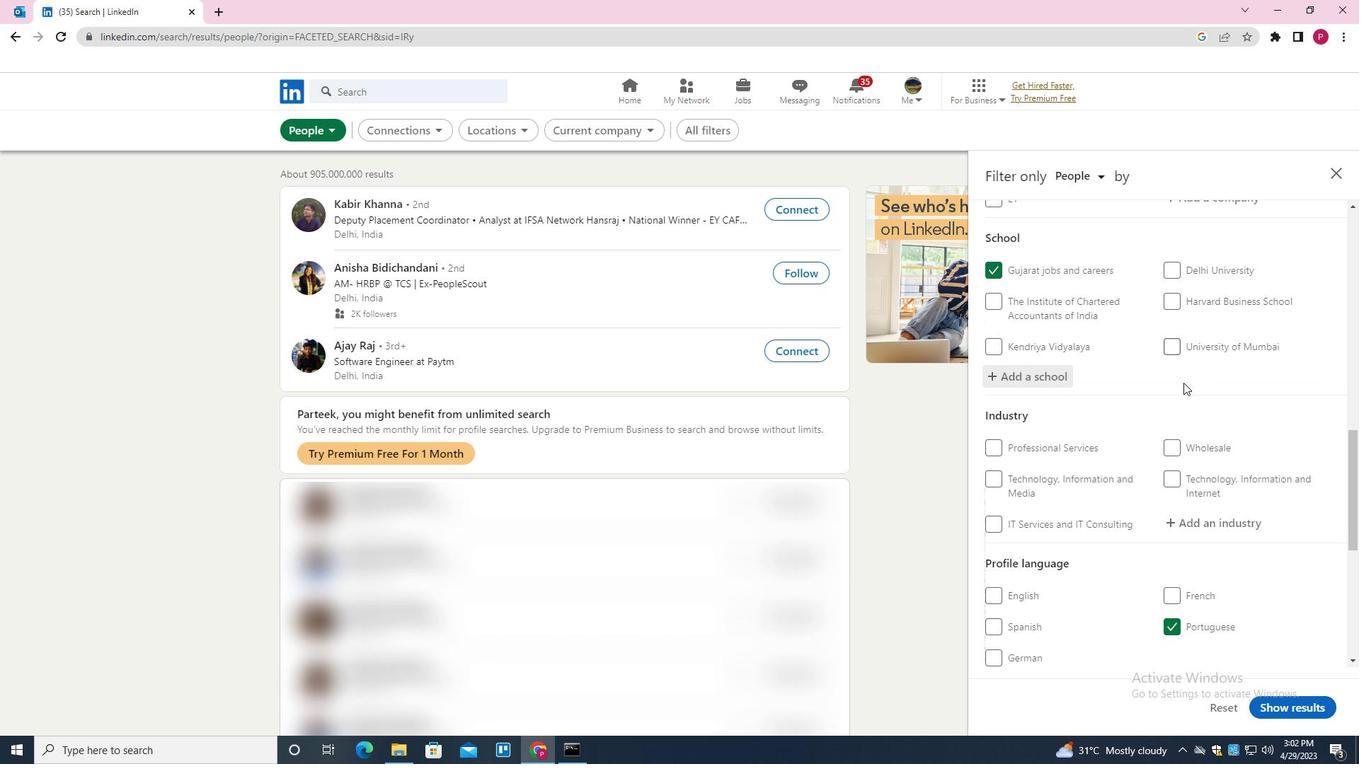 
Action: Mouse scrolled (1172, 398) with delta (0, 0)
Screenshot: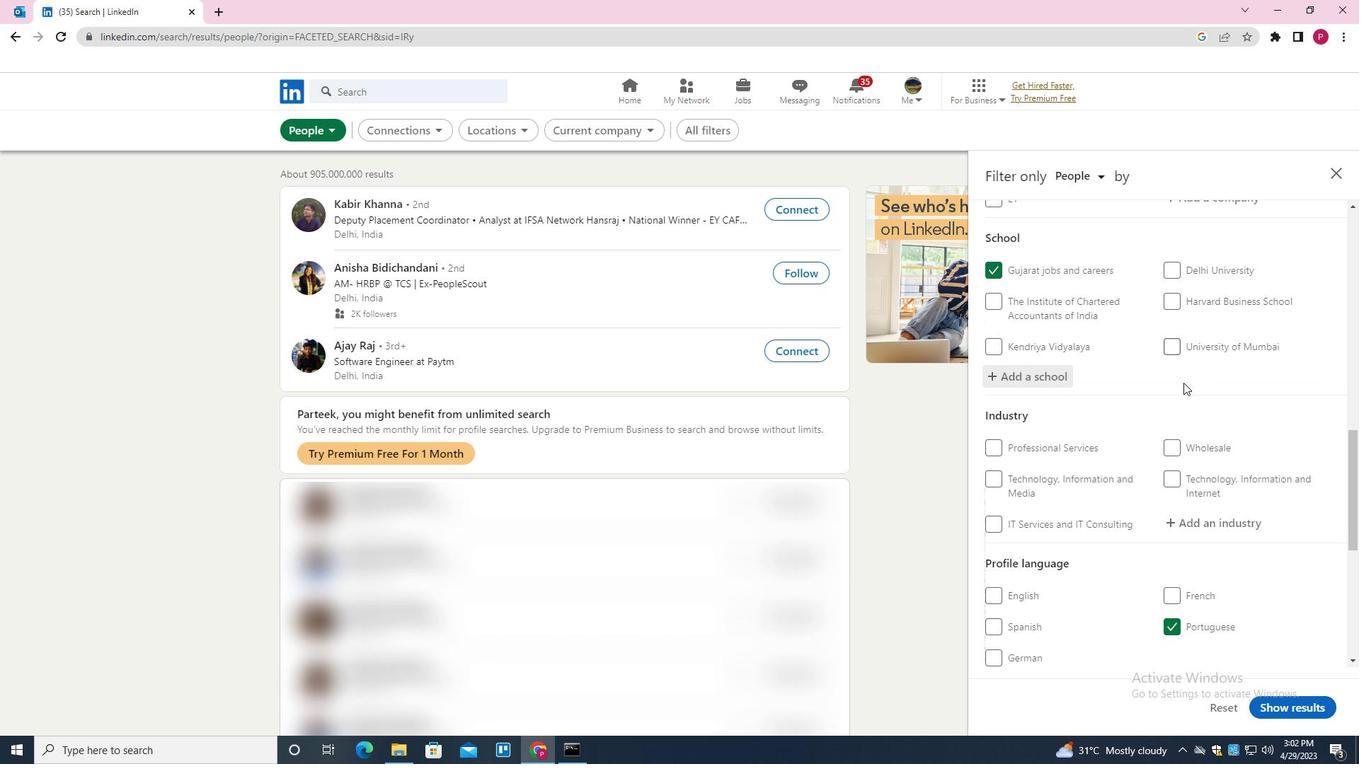 
Action: Mouse scrolled (1172, 398) with delta (0, 0)
Screenshot: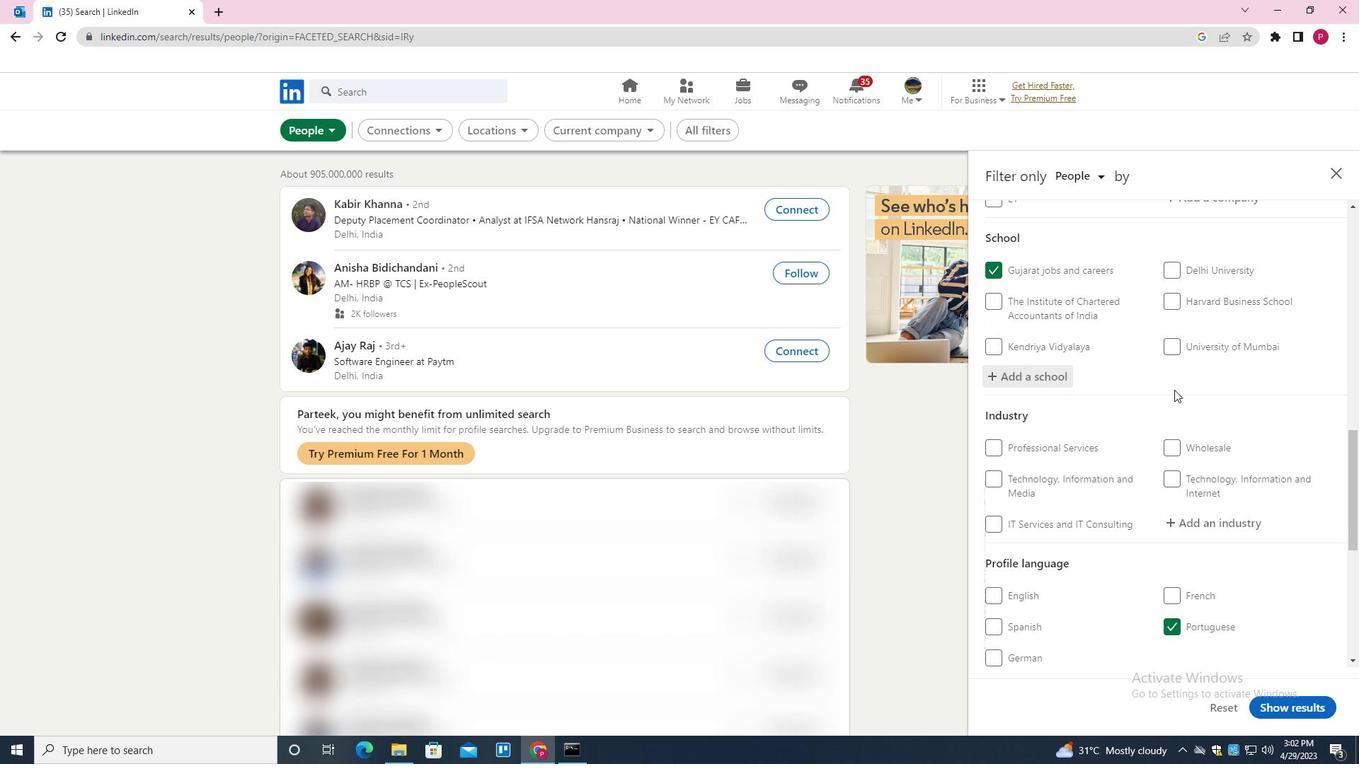 
Action: Mouse scrolled (1172, 398) with delta (0, 0)
Screenshot: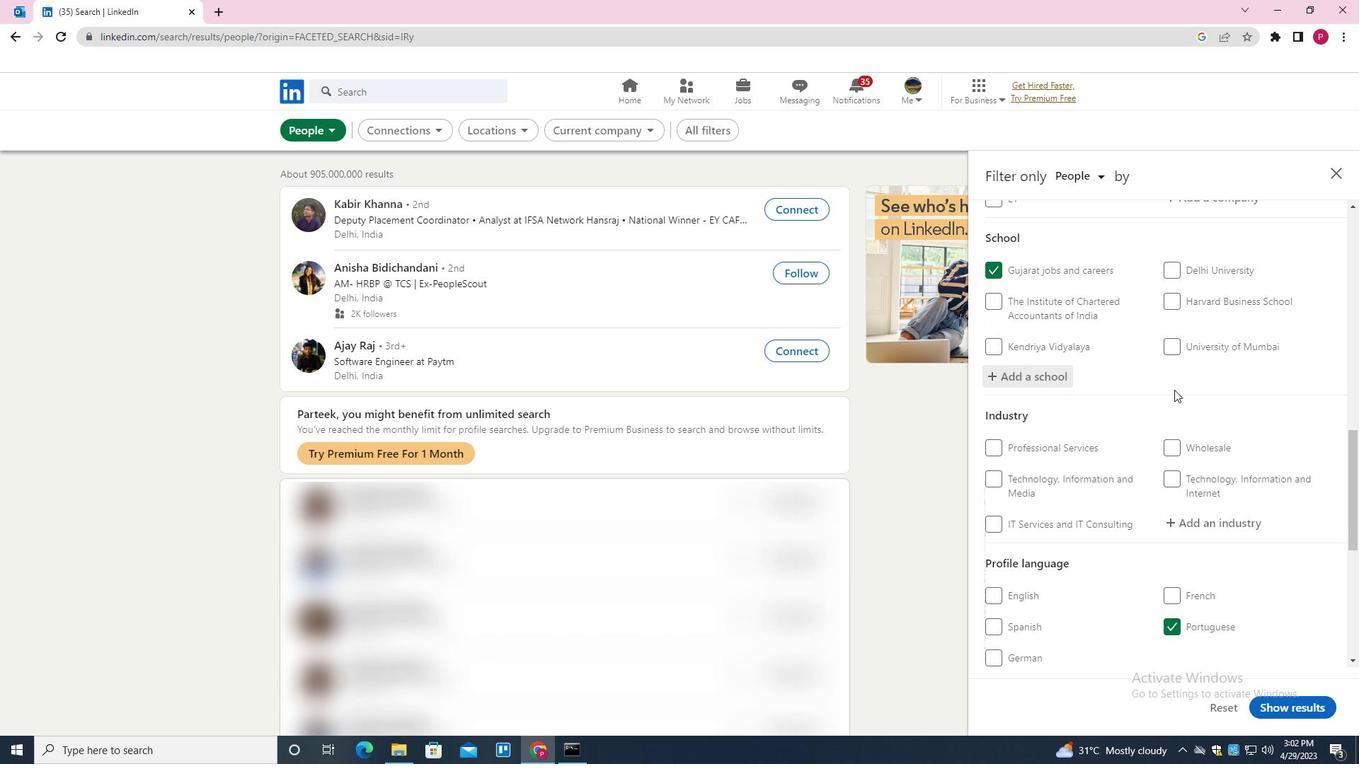 
Action: Mouse scrolled (1172, 398) with delta (0, 0)
Screenshot: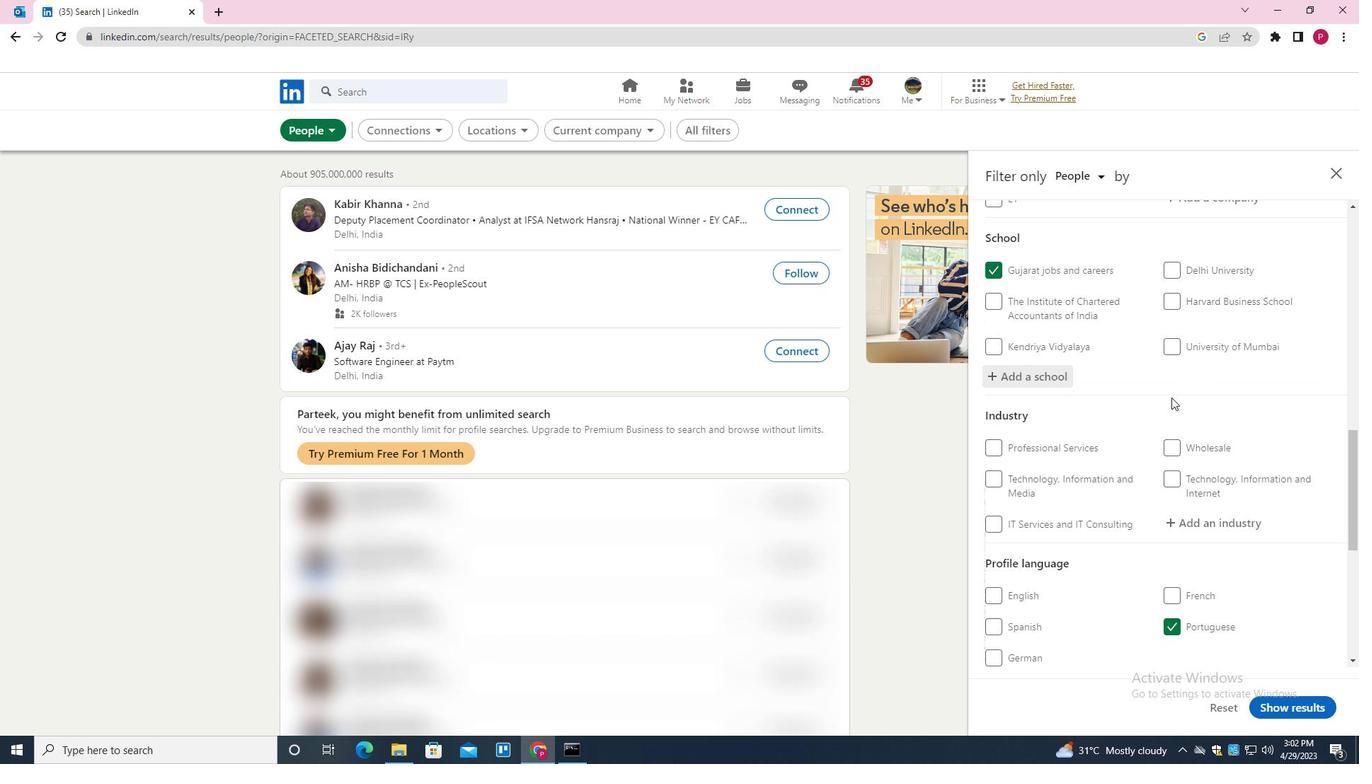 
Action: Mouse moved to (1179, 462)
Screenshot: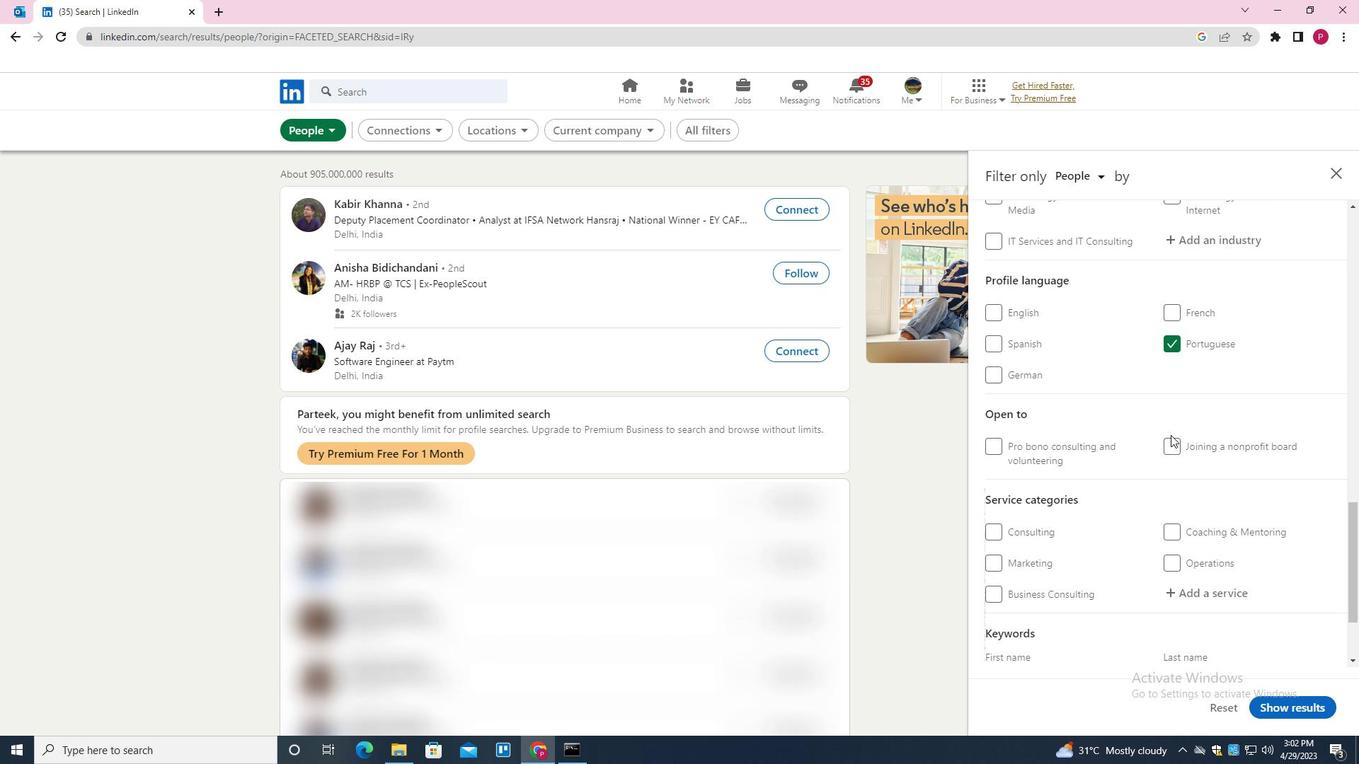 
Action: Mouse scrolled (1179, 461) with delta (0, 0)
Screenshot: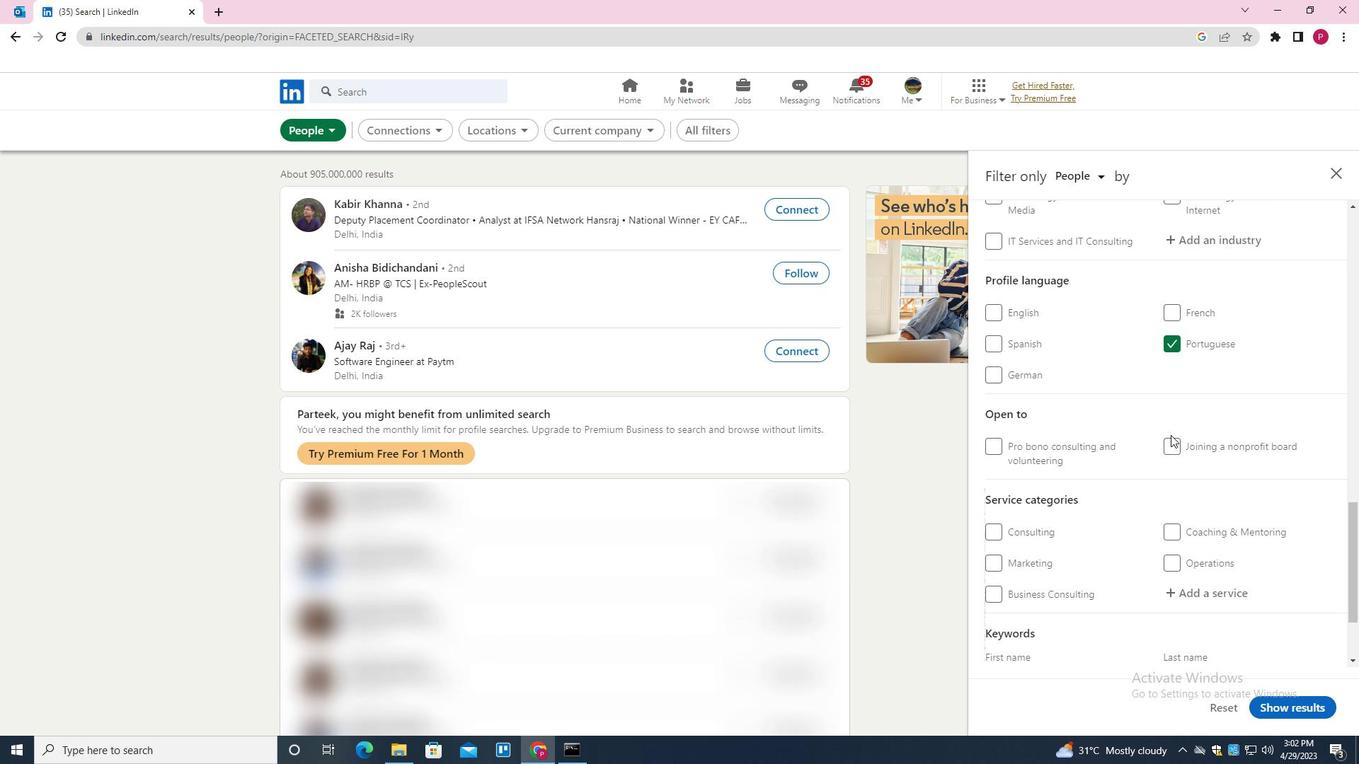 
Action: Mouse moved to (1180, 463)
Screenshot: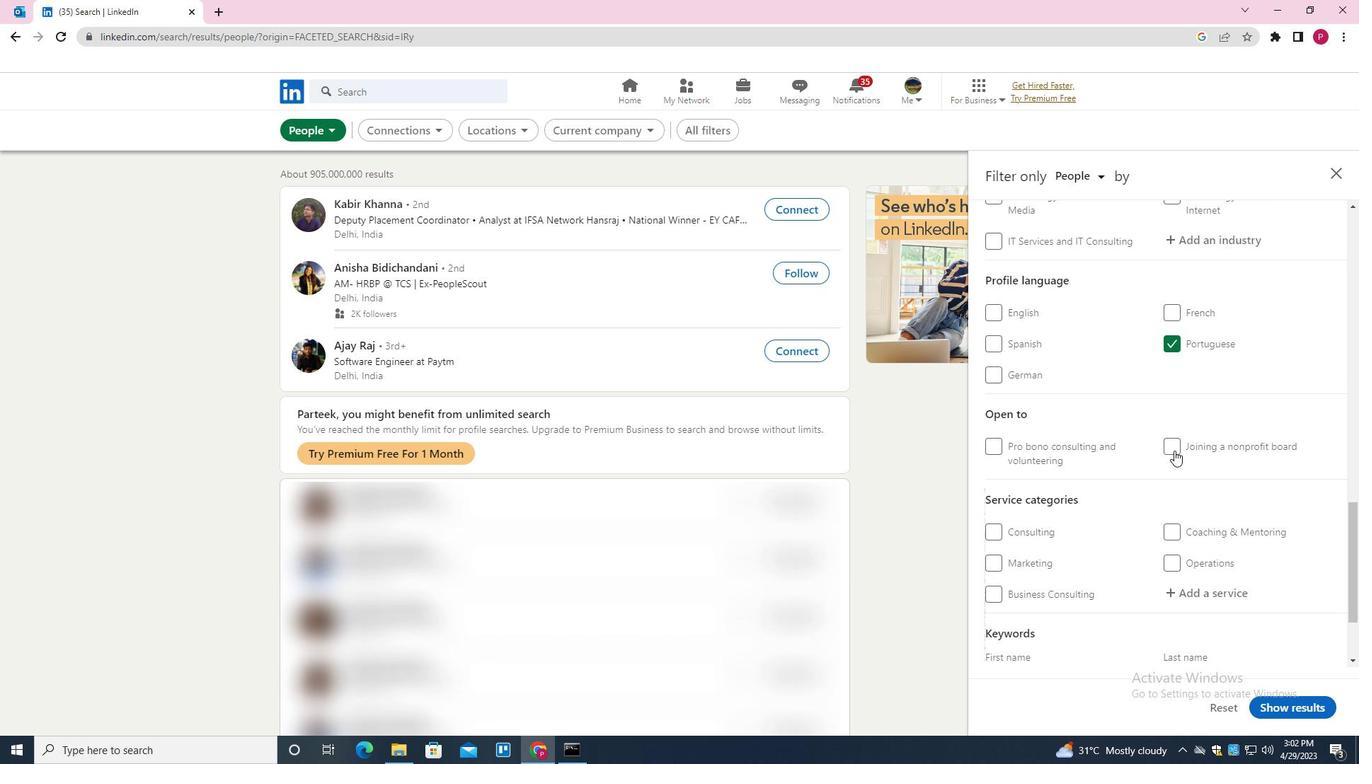 
Action: Mouse scrolled (1180, 463) with delta (0, 0)
Screenshot: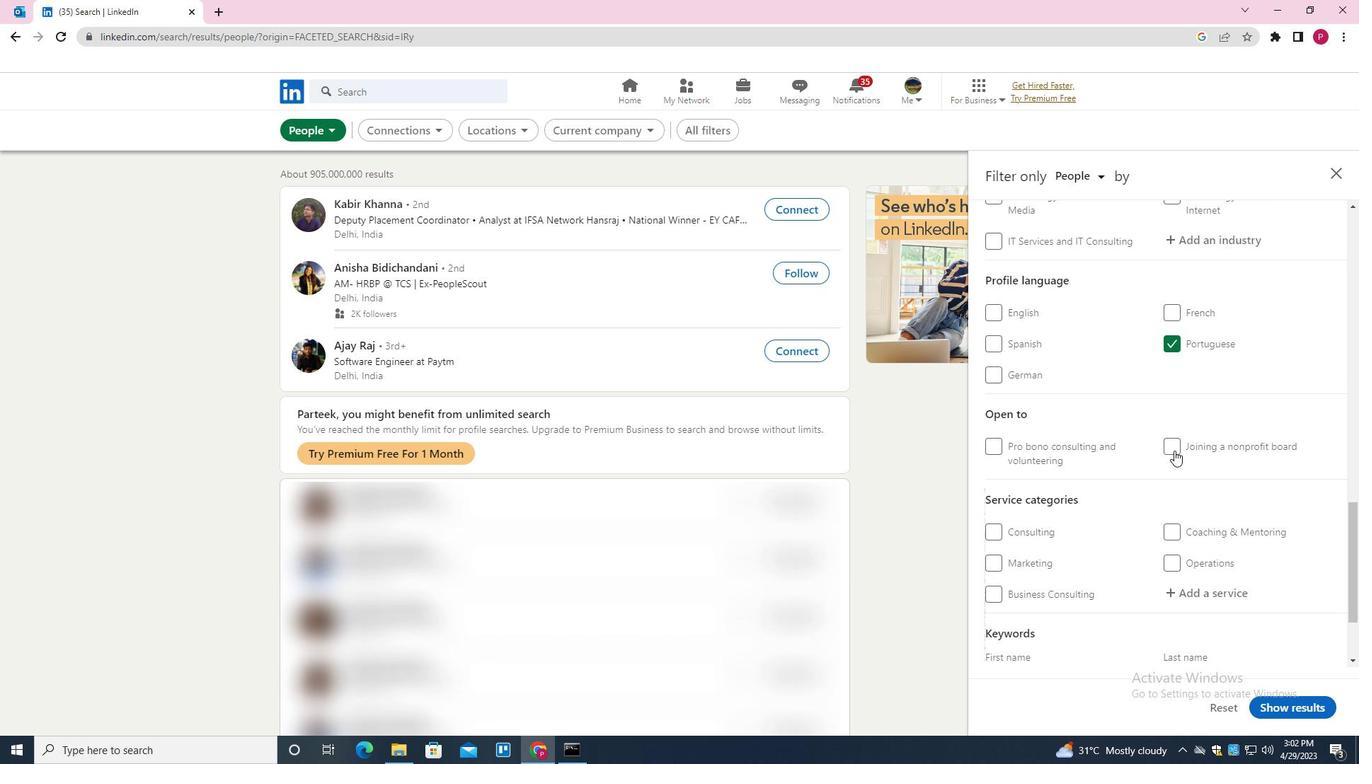 
Action: Mouse moved to (1180, 463)
Screenshot: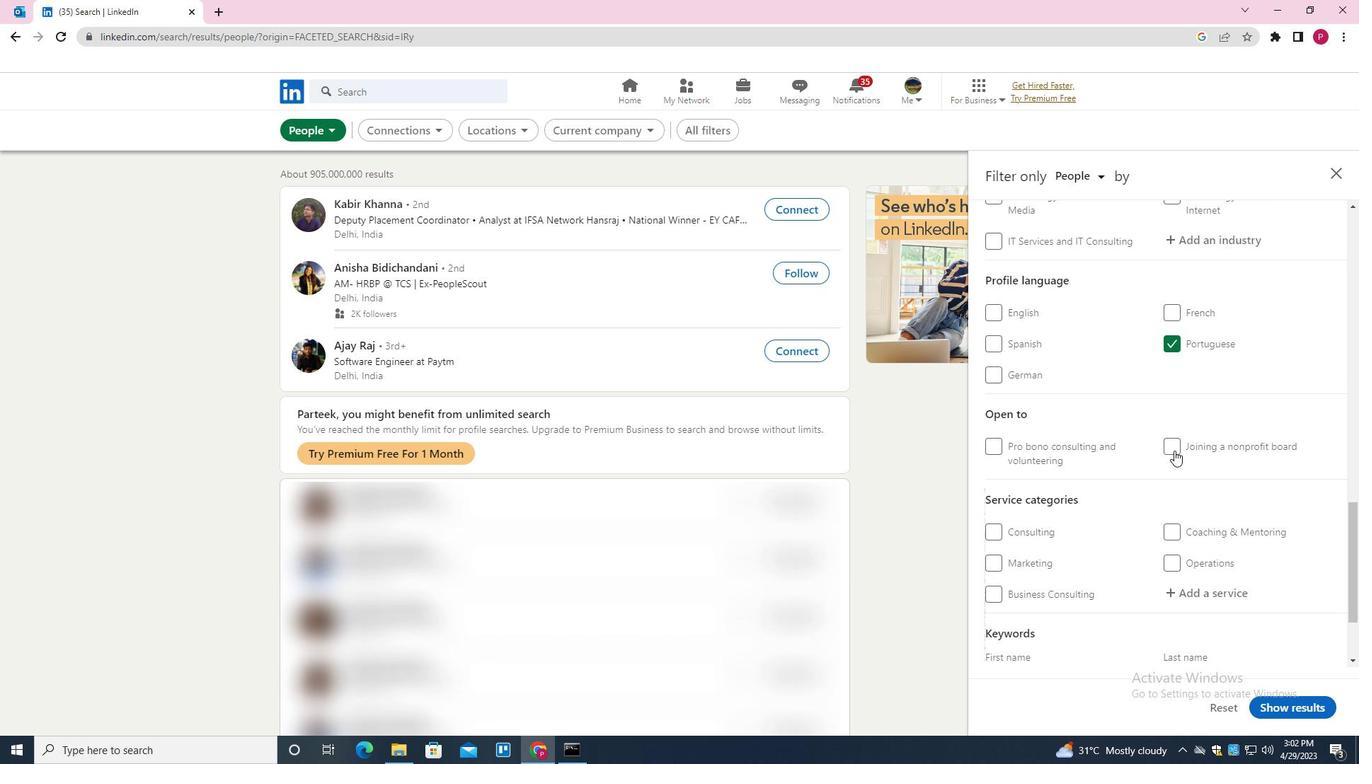 
Action: Mouse scrolled (1180, 463) with delta (0, 0)
Screenshot: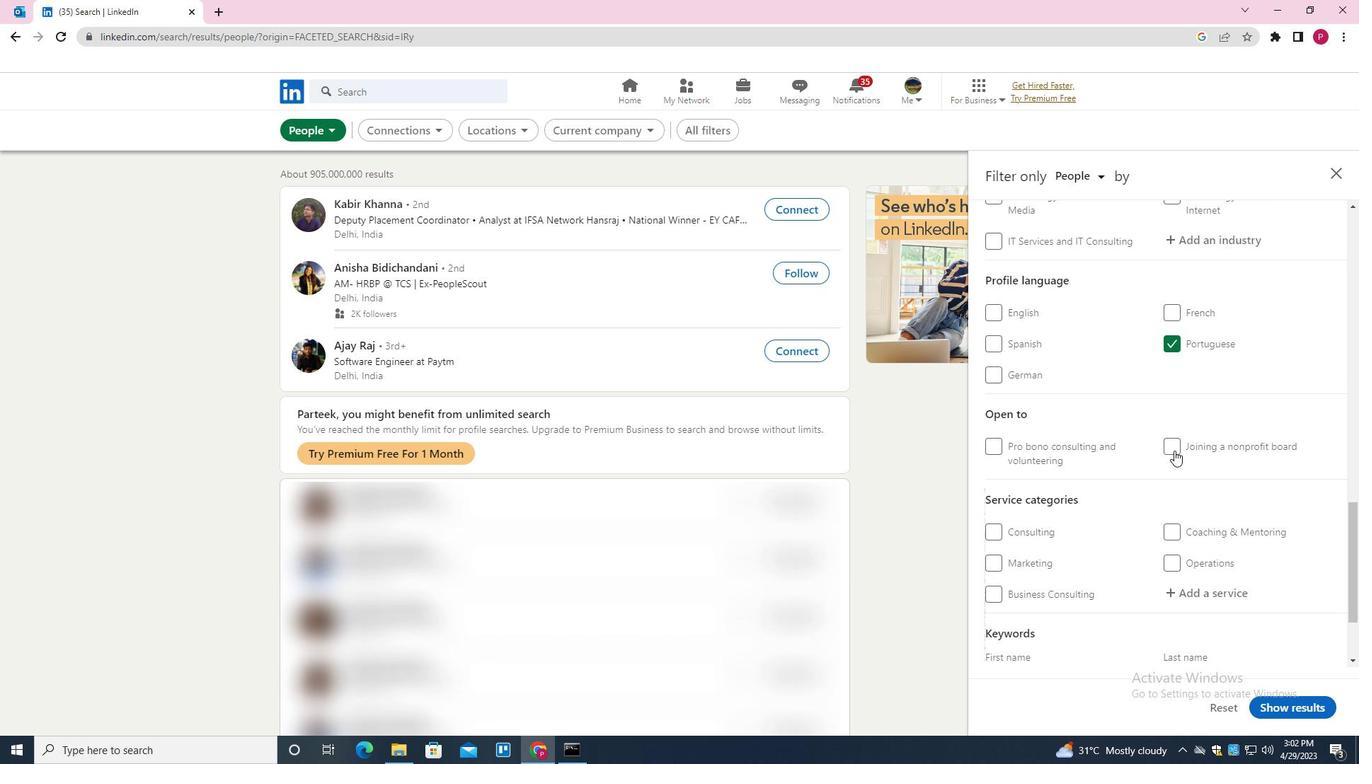 
Action: Mouse moved to (1182, 464)
Screenshot: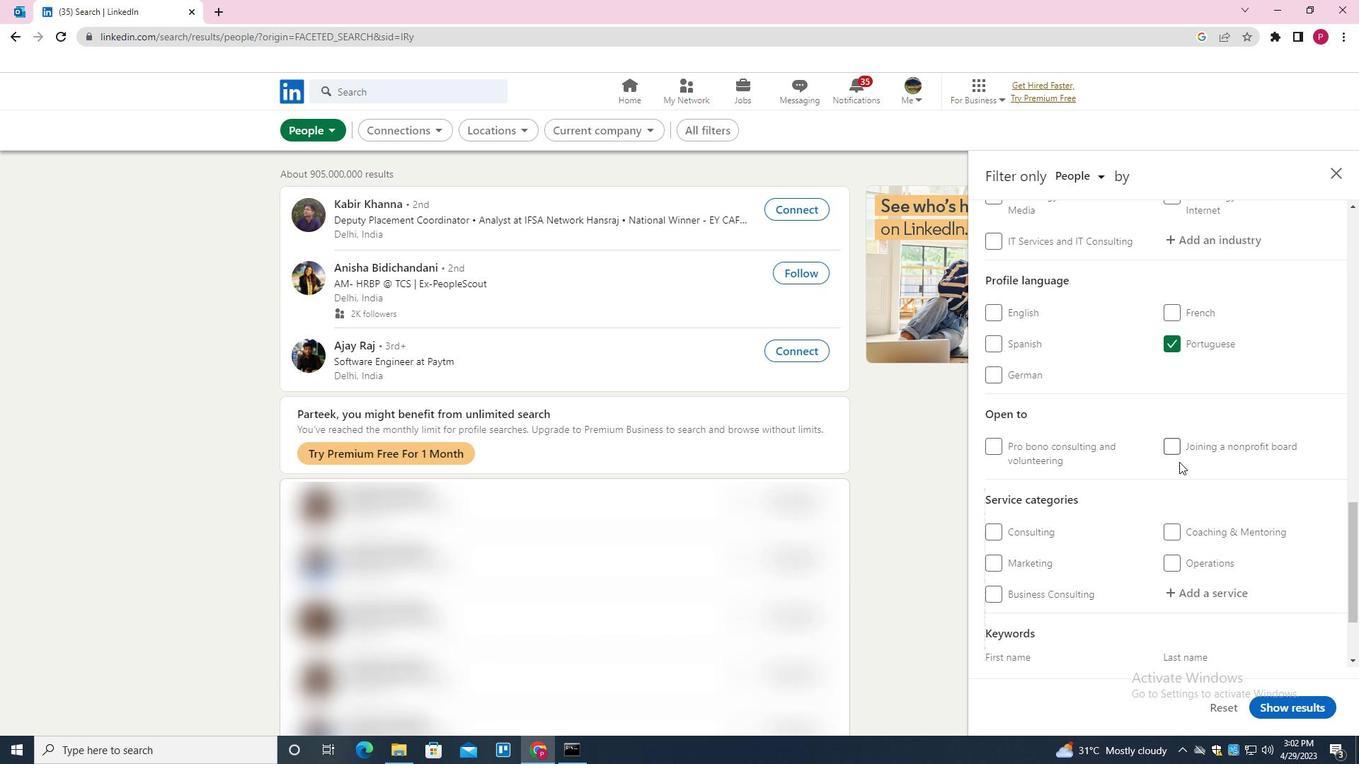 
Action: Mouse scrolled (1182, 463) with delta (0, 0)
Screenshot: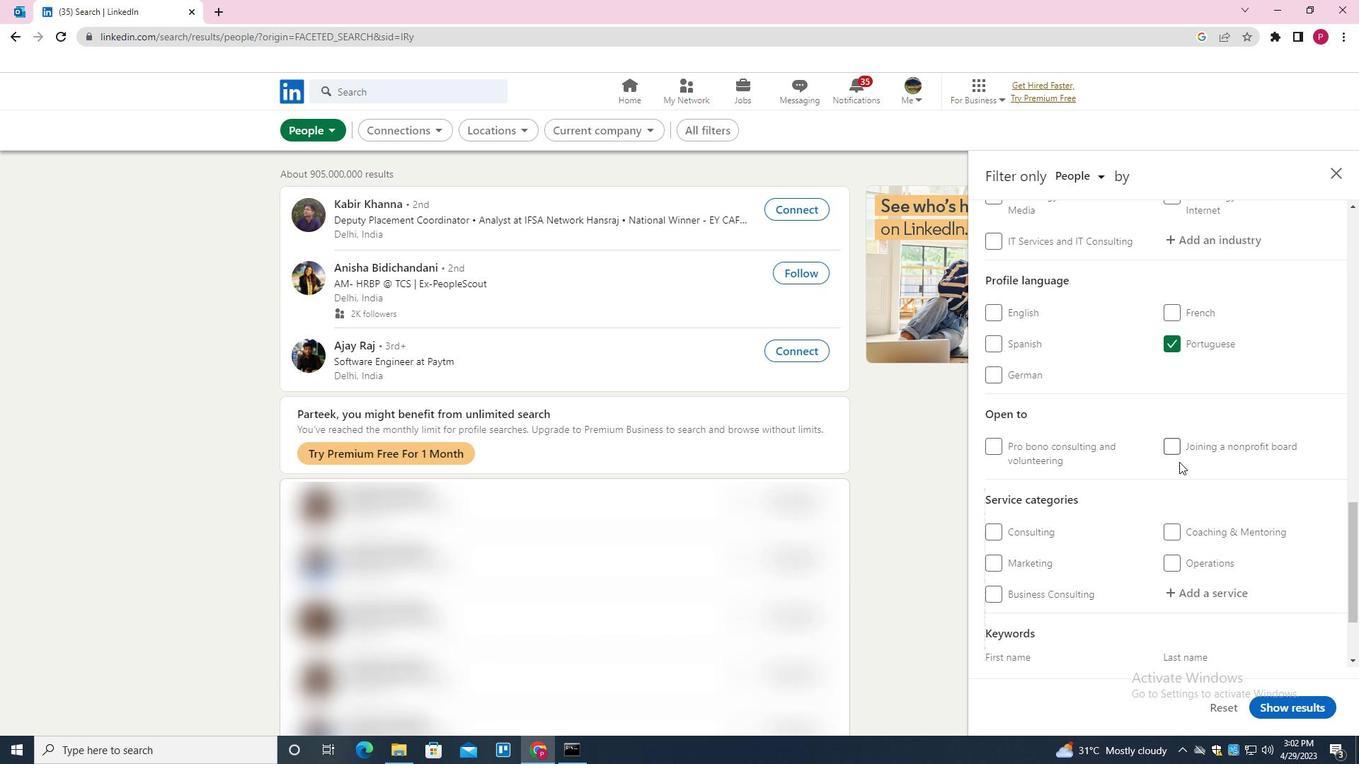 
Action: Mouse moved to (1187, 476)
Screenshot: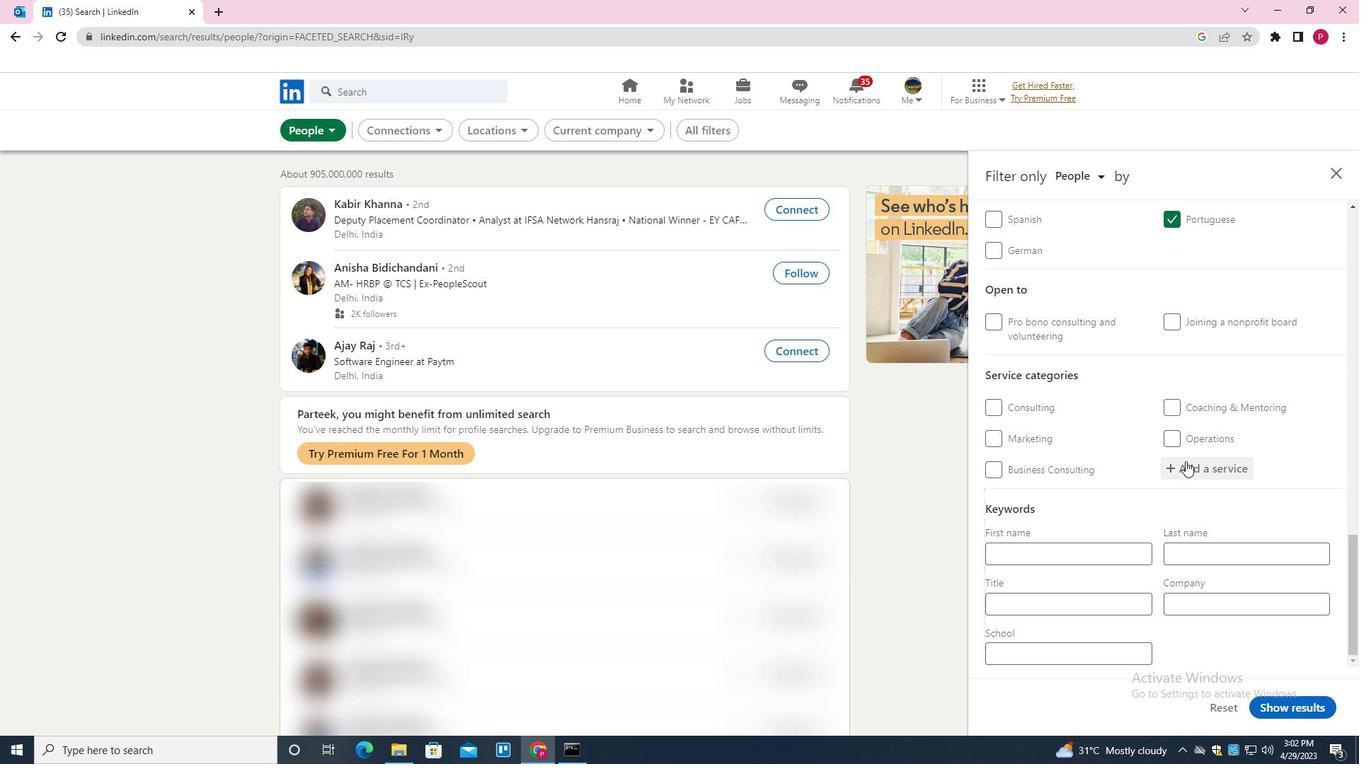 
Action: Mouse pressed left at (1187, 476)
Screenshot: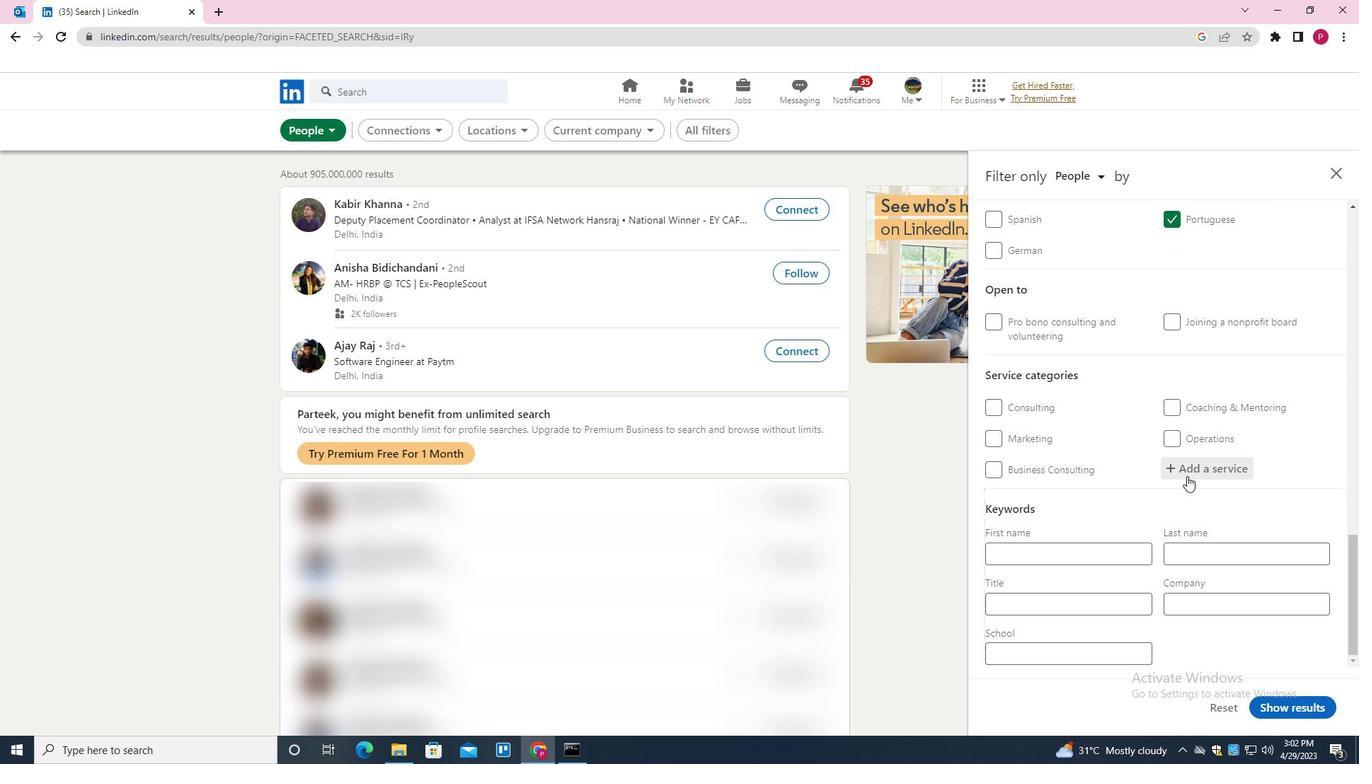 
Action: Mouse moved to (1142, 314)
Screenshot: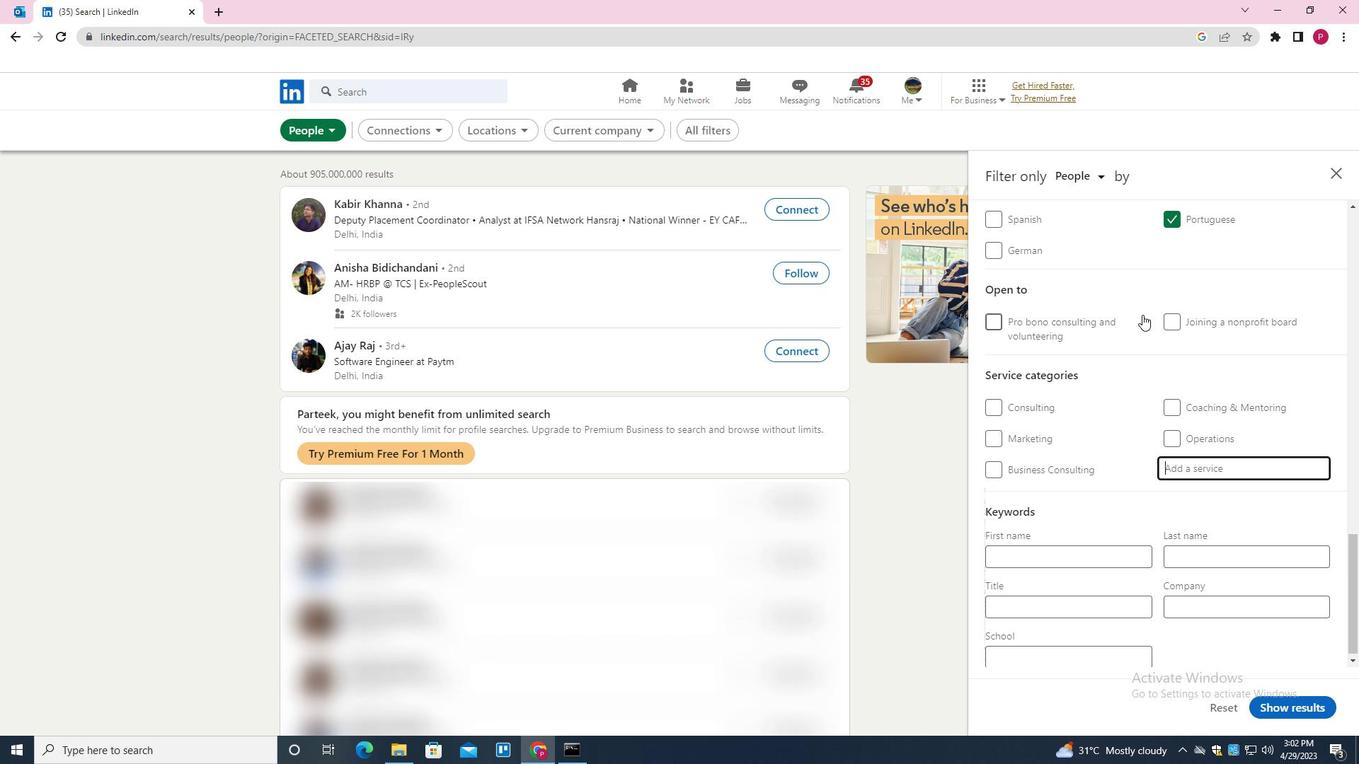 
Action: Key pressed <Key.shift>WEDDIN<Key.down><Key.down><Key.enter>
Screenshot: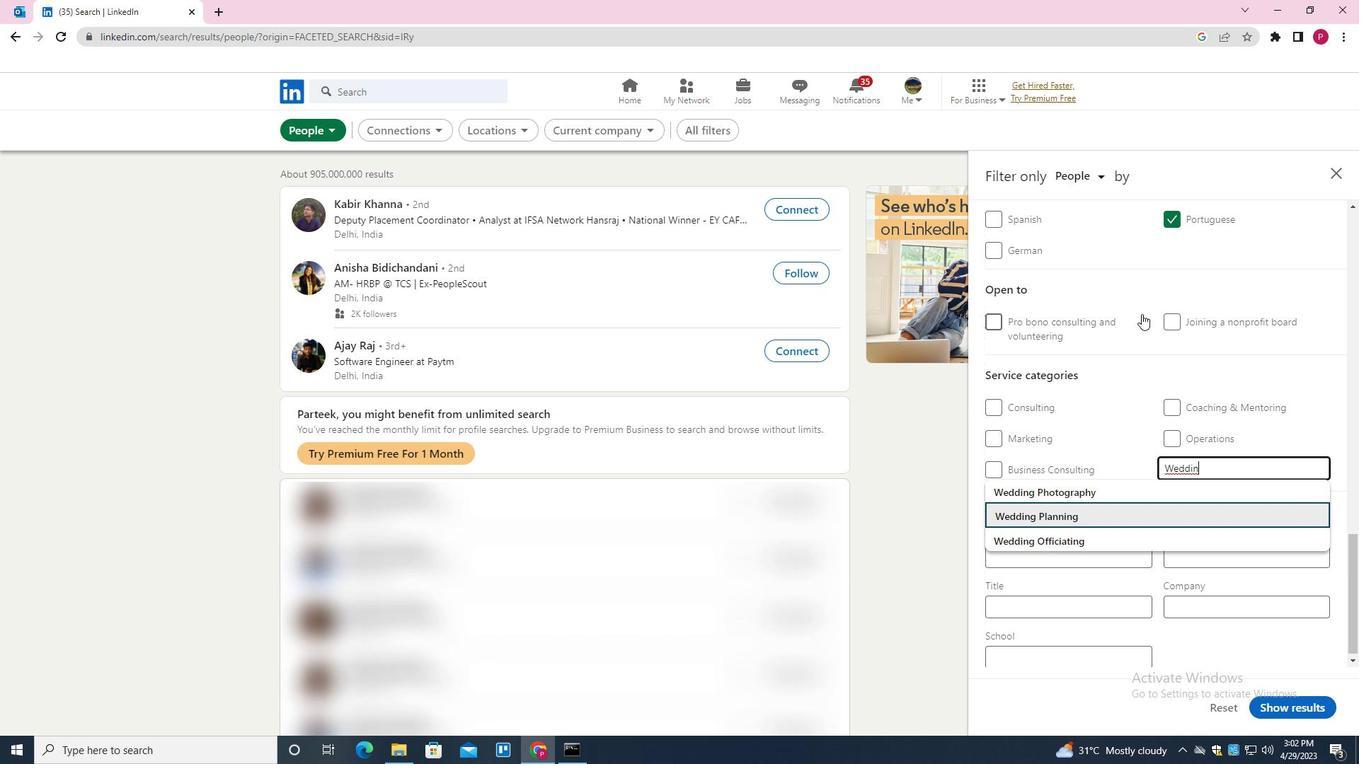 
Action: Mouse moved to (1109, 346)
Screenshot: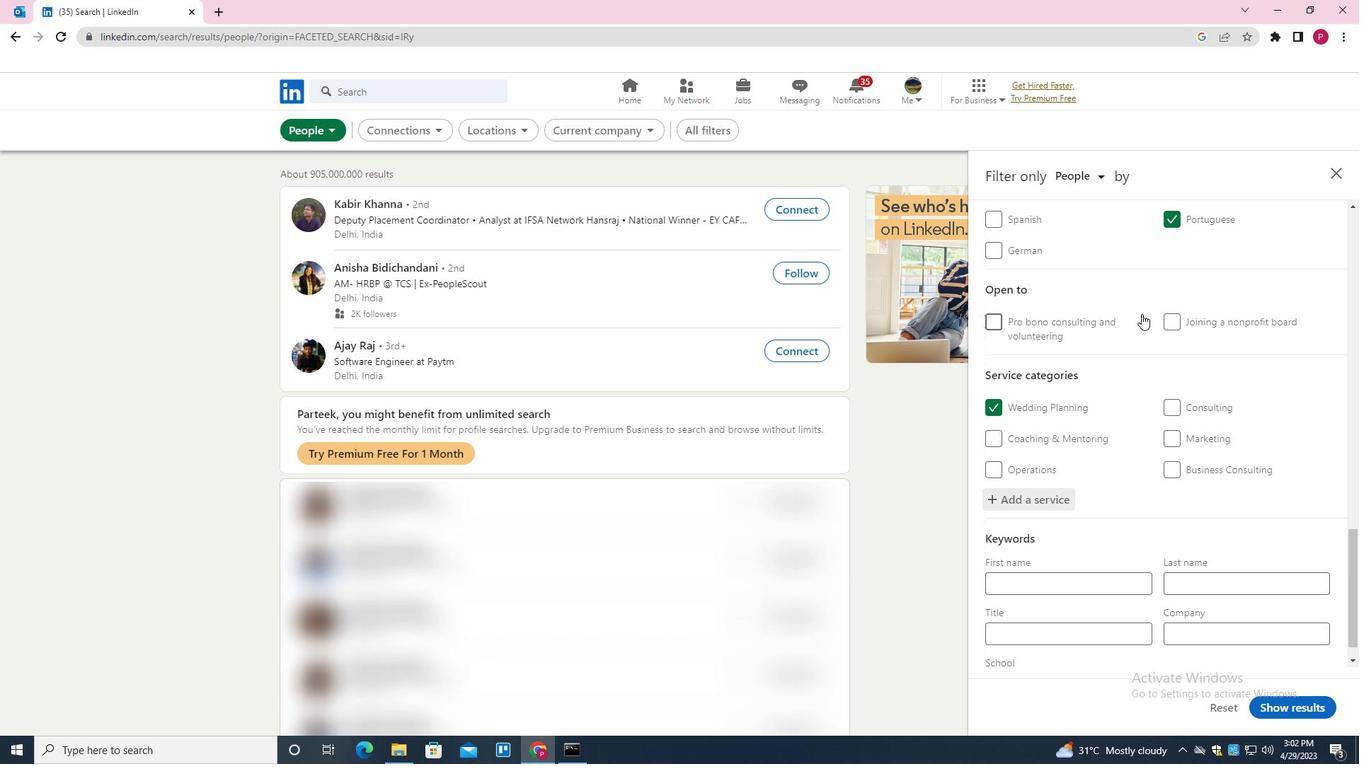 
Action: Mouse scrolled (1109, 345) with delta (0, 0)
Screenshot: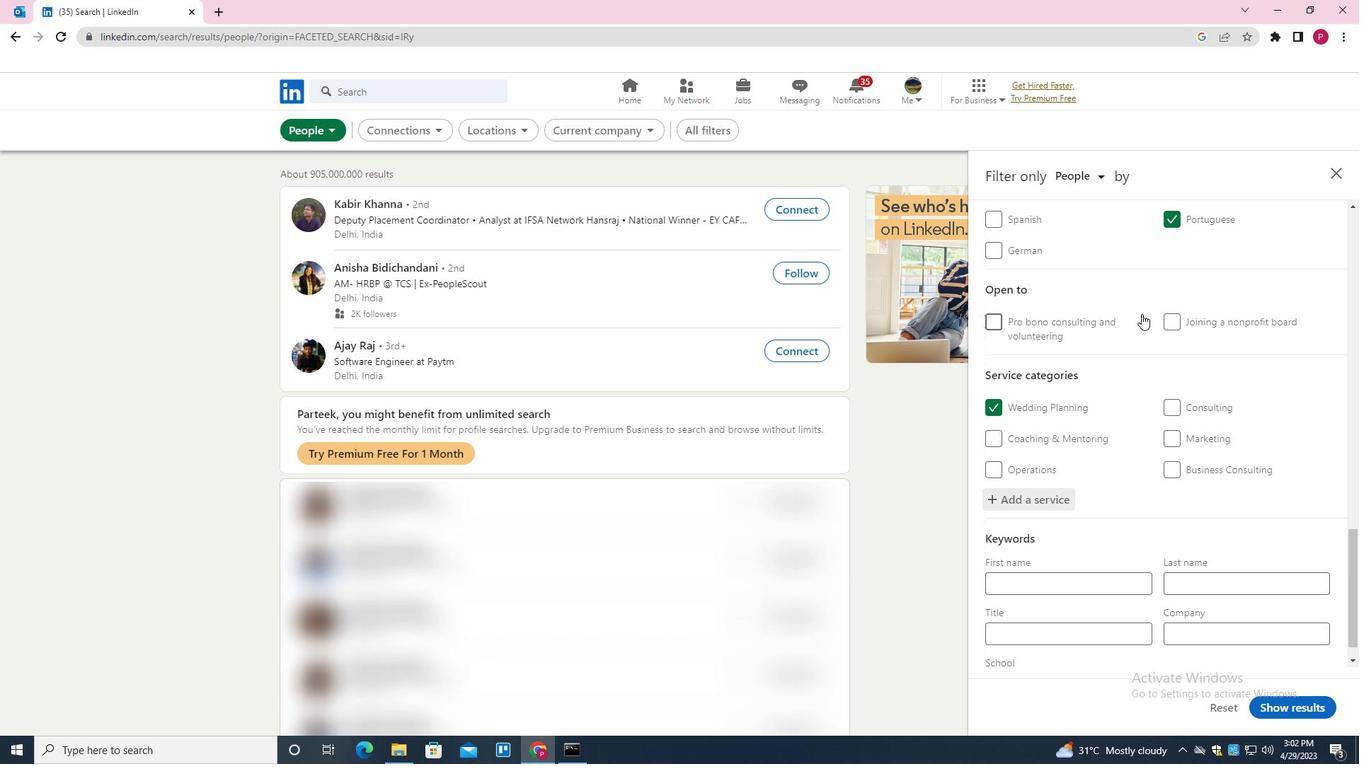 
Action: Mouse moved to (1094, 376)
Screenshot: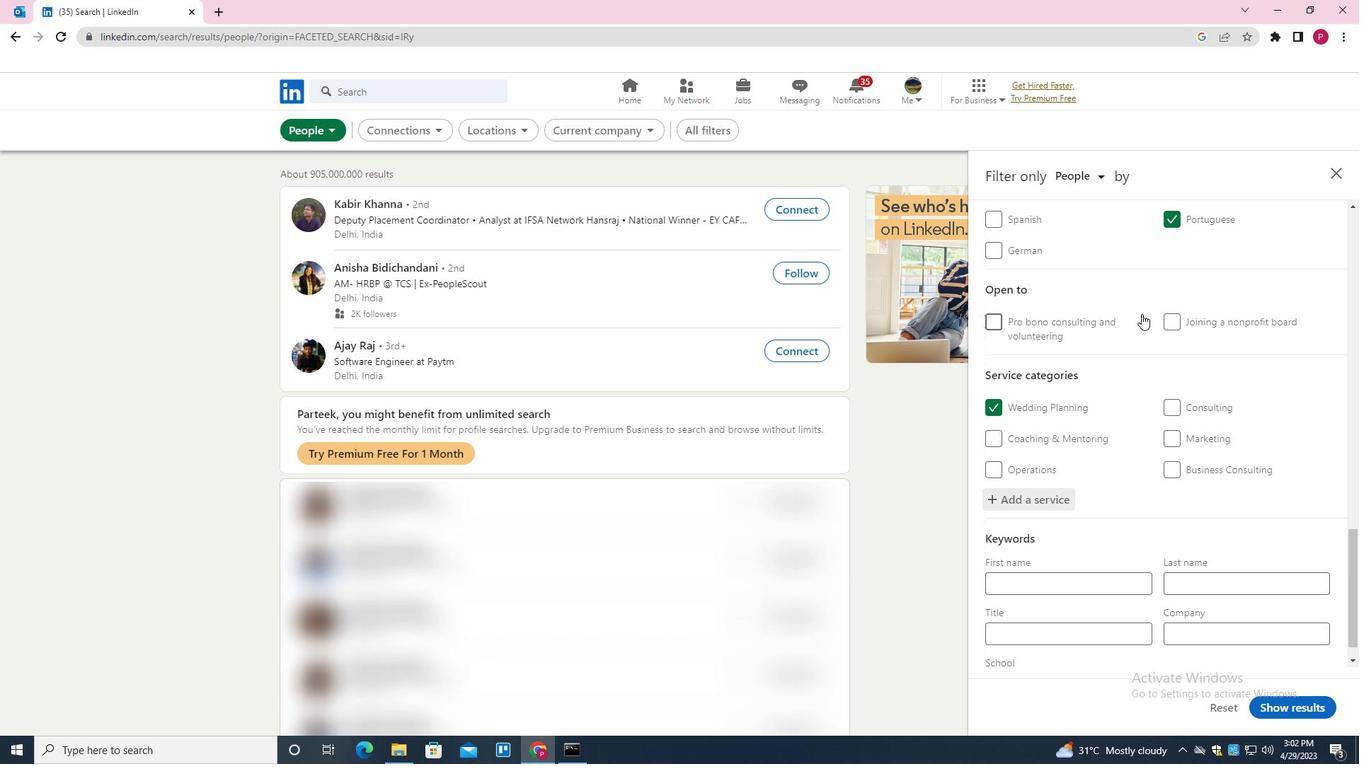 
Action: Mouse scrolled (1094, 375) with delta (0, 0)
Screenshot: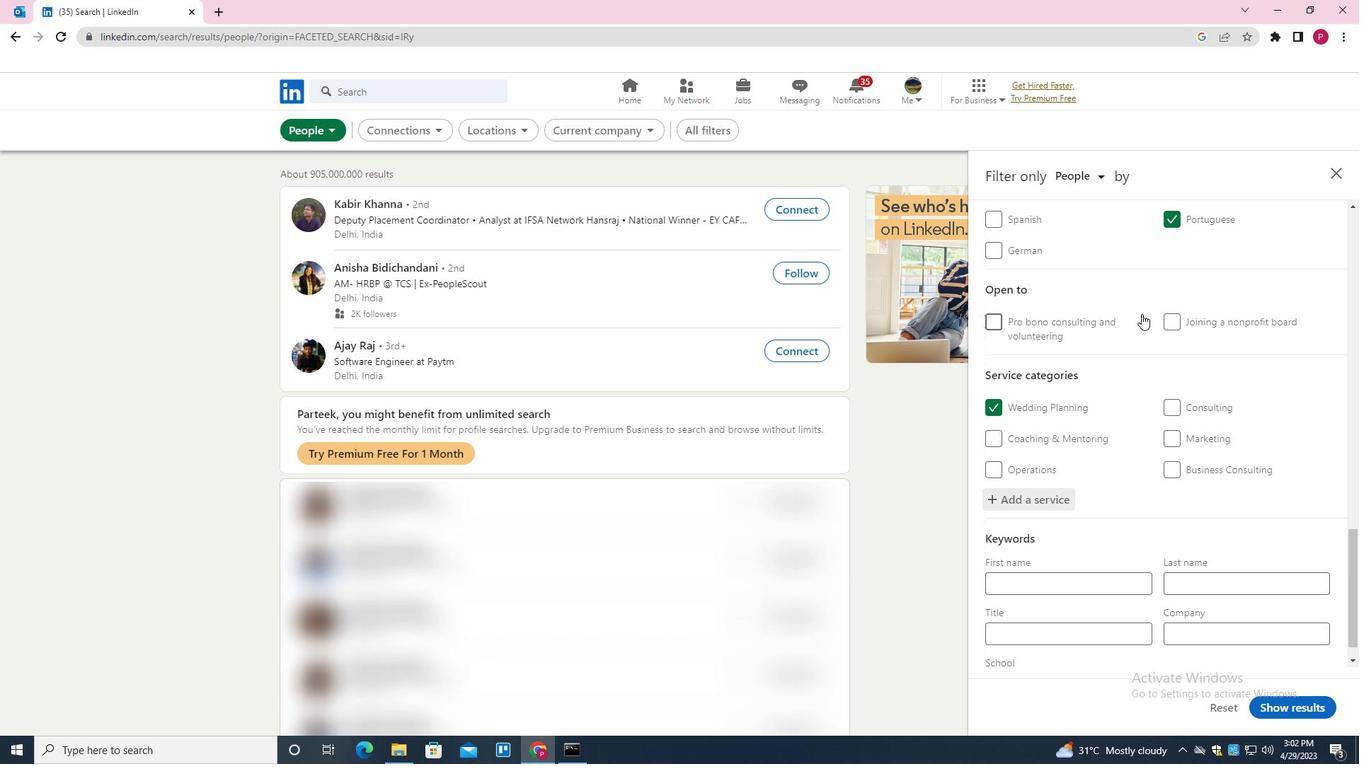 
Action: Mouse moved to (1090, 399)
Screenshot: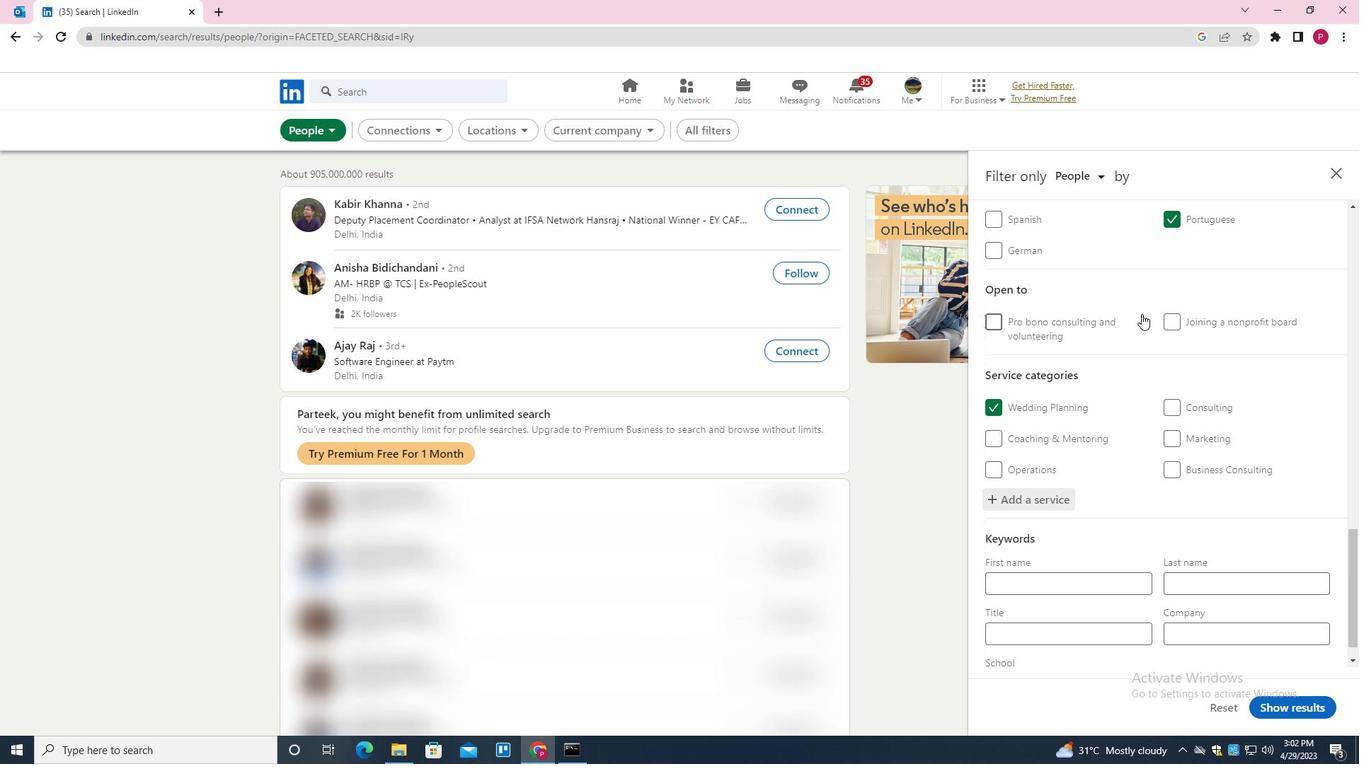
Action: Mouse scrolled (1090, 398) with delta (0, 0)
Screenshot: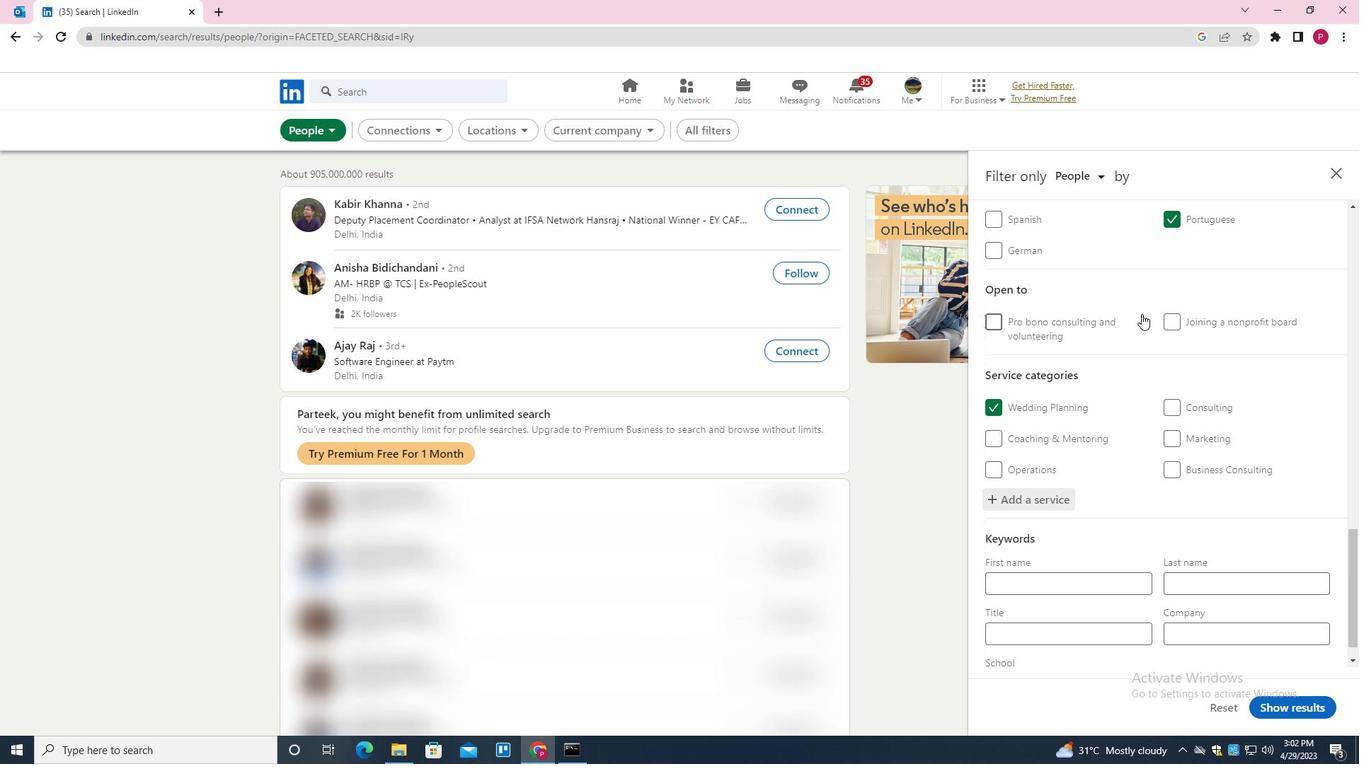 
Action: Mouse moved to (1087, 411)
Screenshot: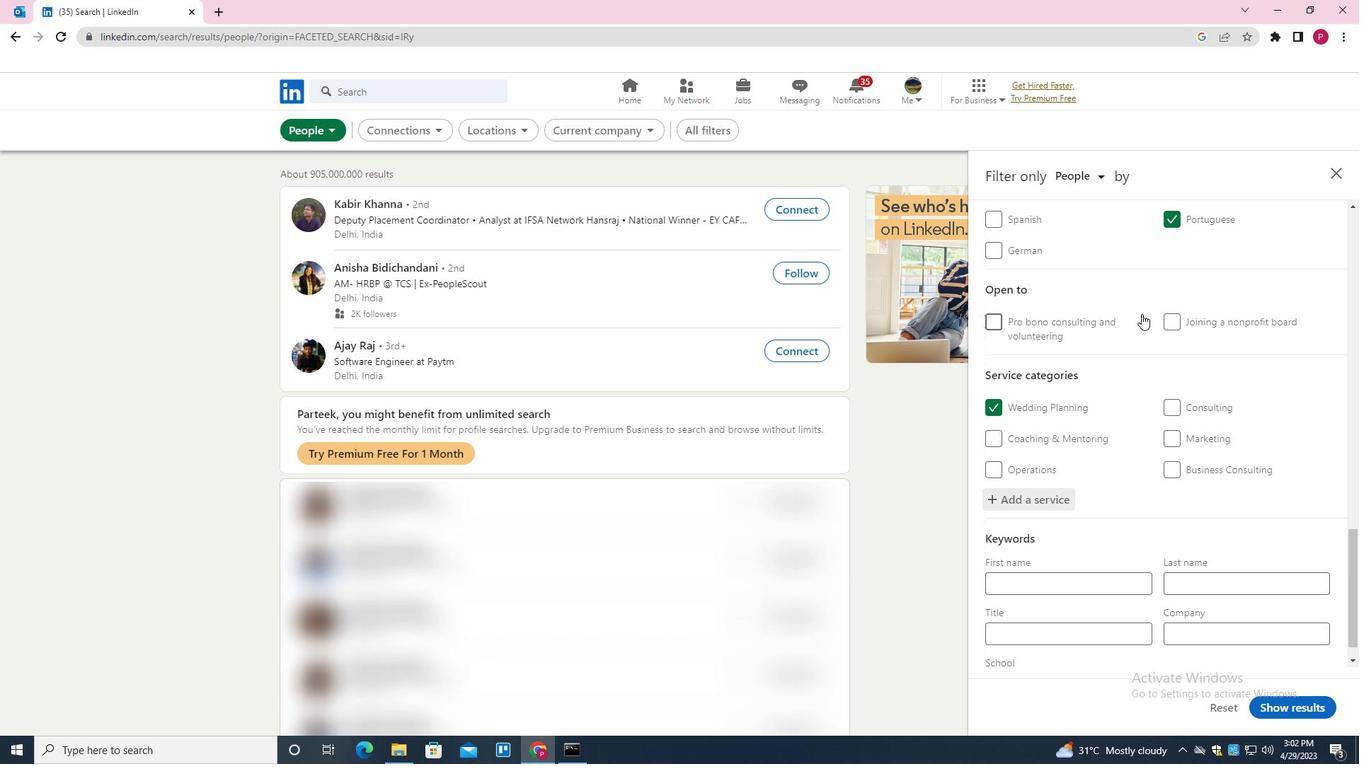 
Action: Mouse scrolled (1087, 410) with delta (0, 0)
Screenshot: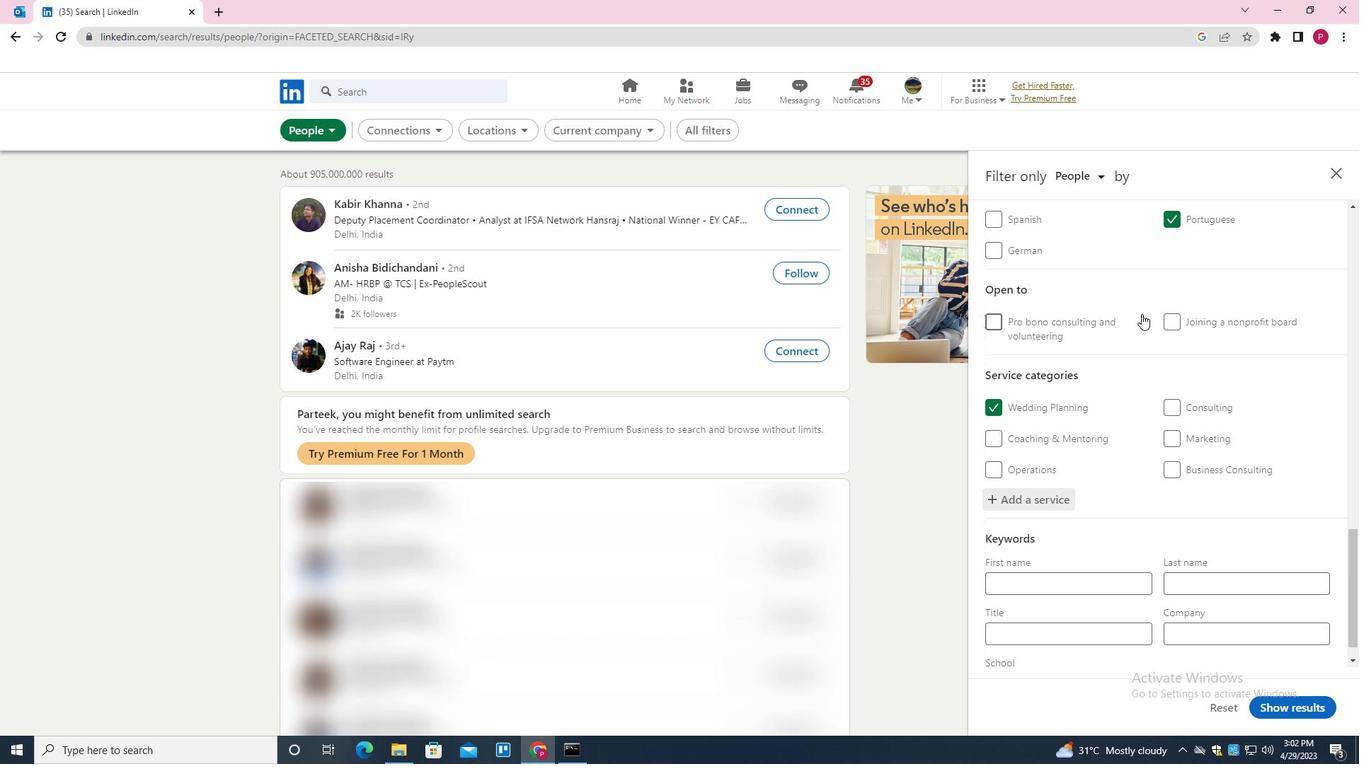
Action: Mouse moved to (1083, 424)
Screenshot: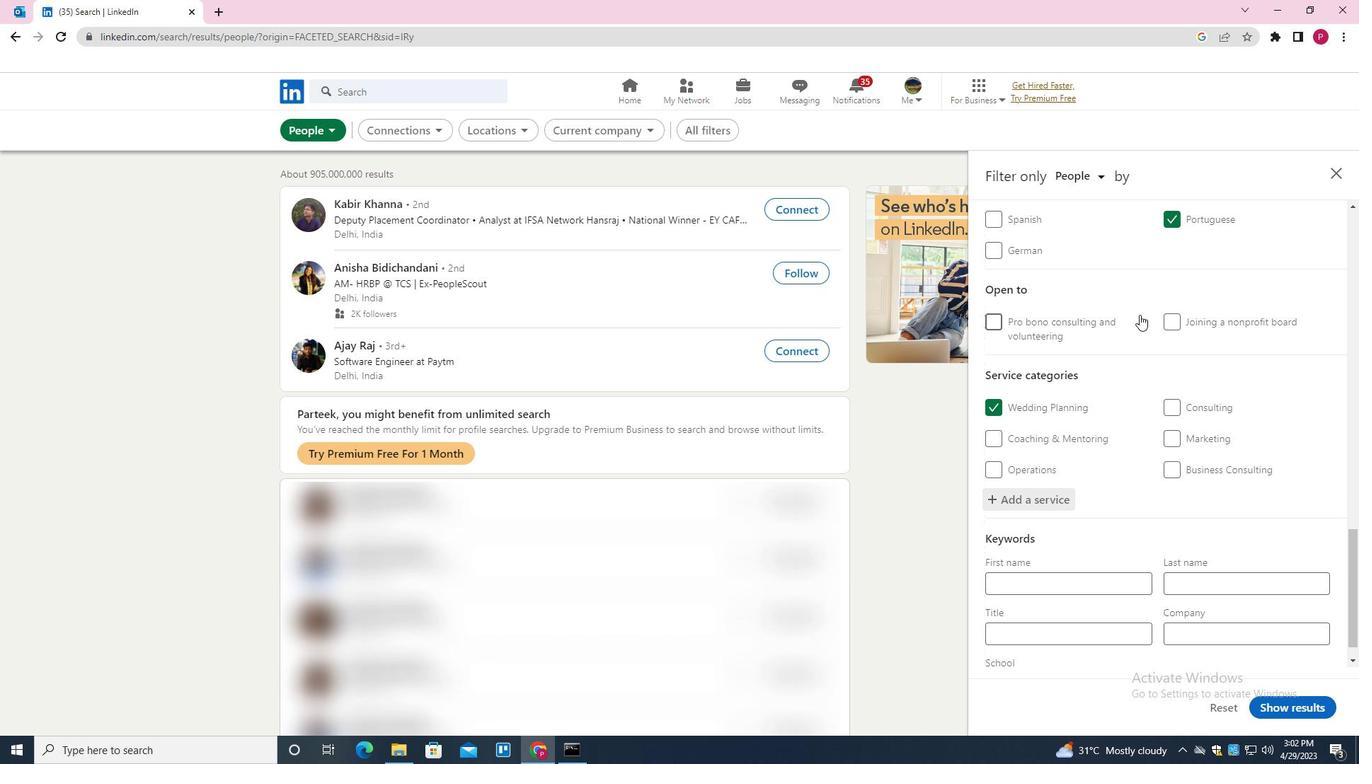 
Action: Mouse scrolled (1083, 424) with delta (0, 0)
Screenshot: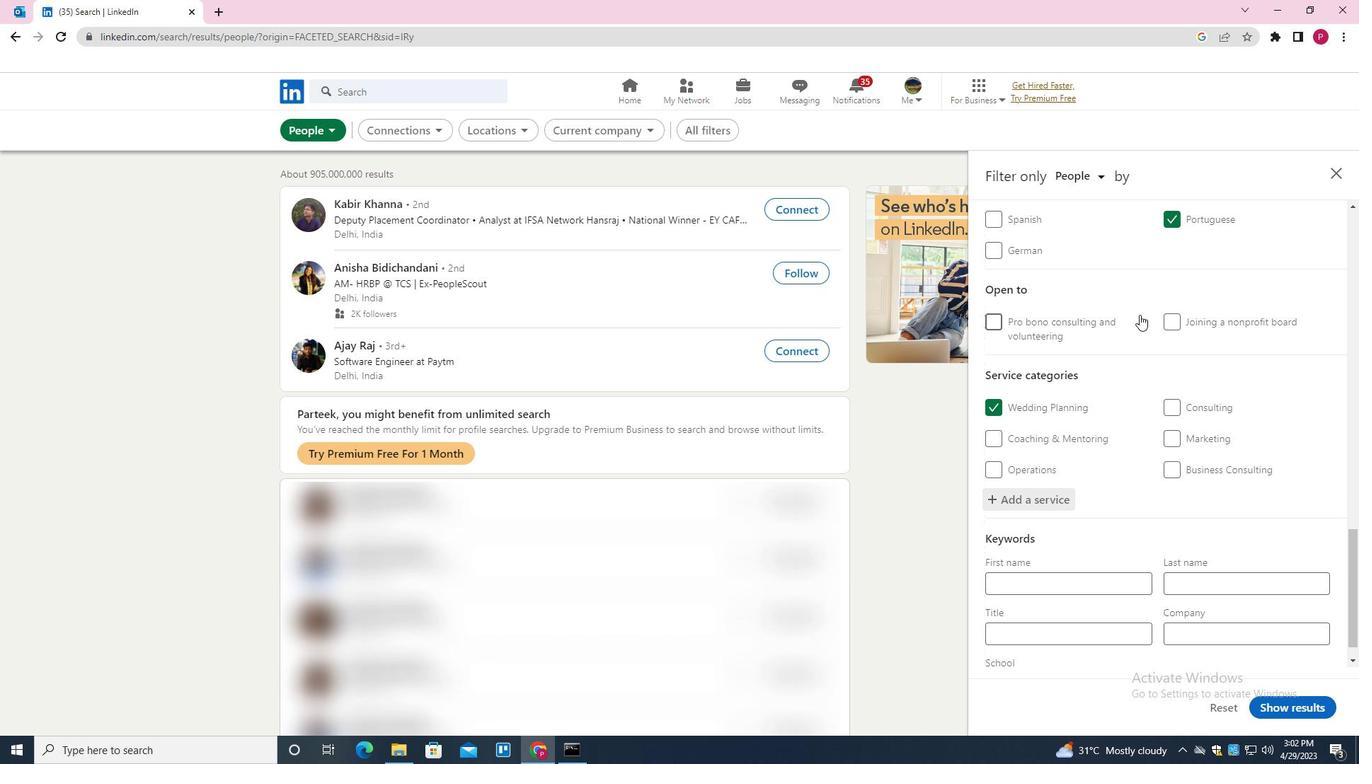 
Action: Mouse moved to (1063, 596)
Screenshot: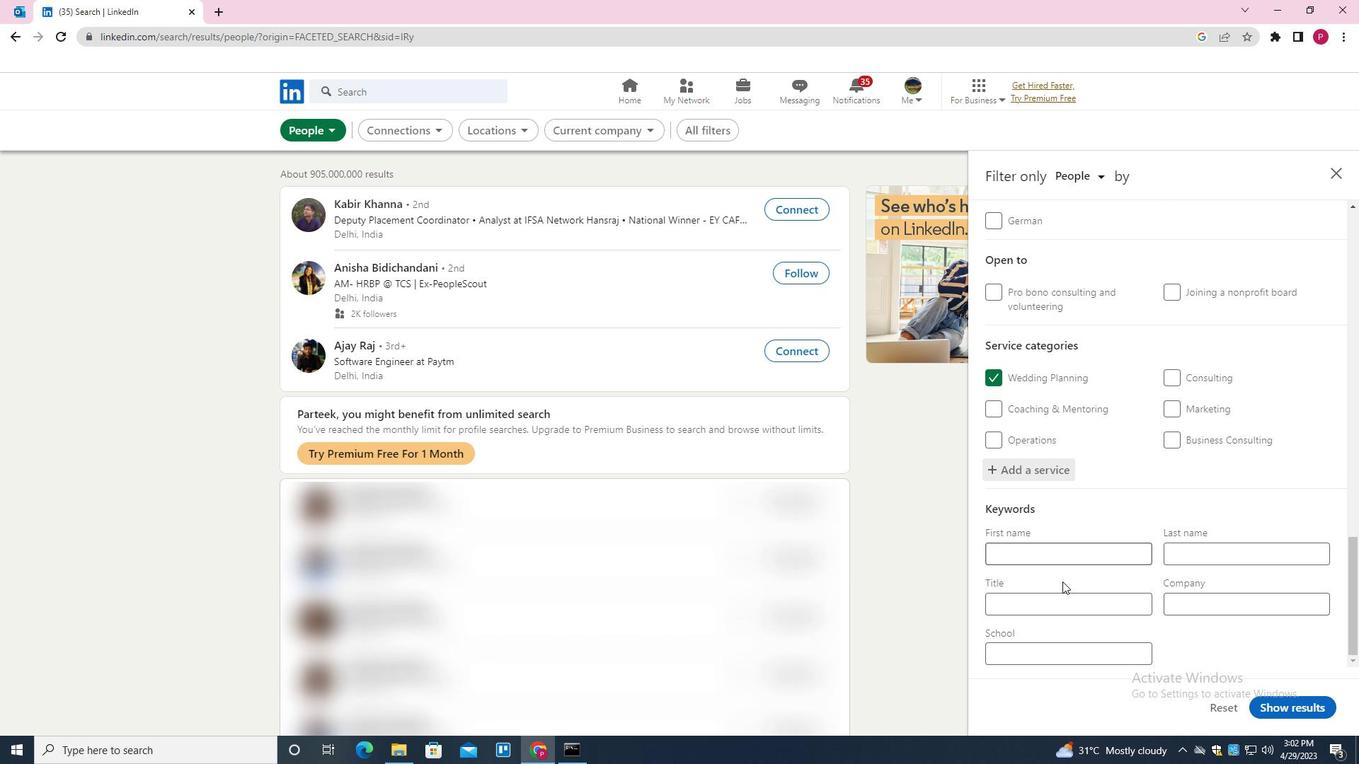 
Action: Mouse pressed left at (1063, 596)
Screenshot: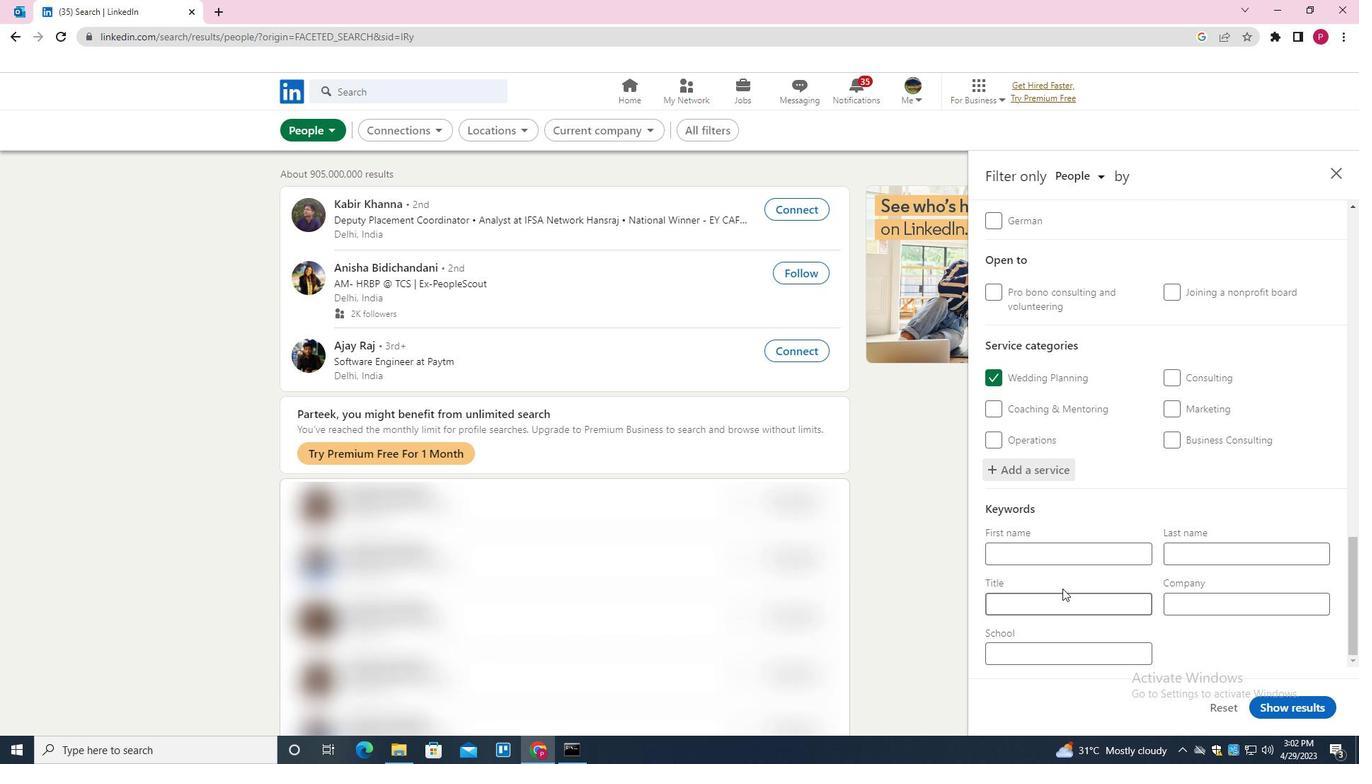 
Action: Mouse moved to (1082, 155)
Screenshot: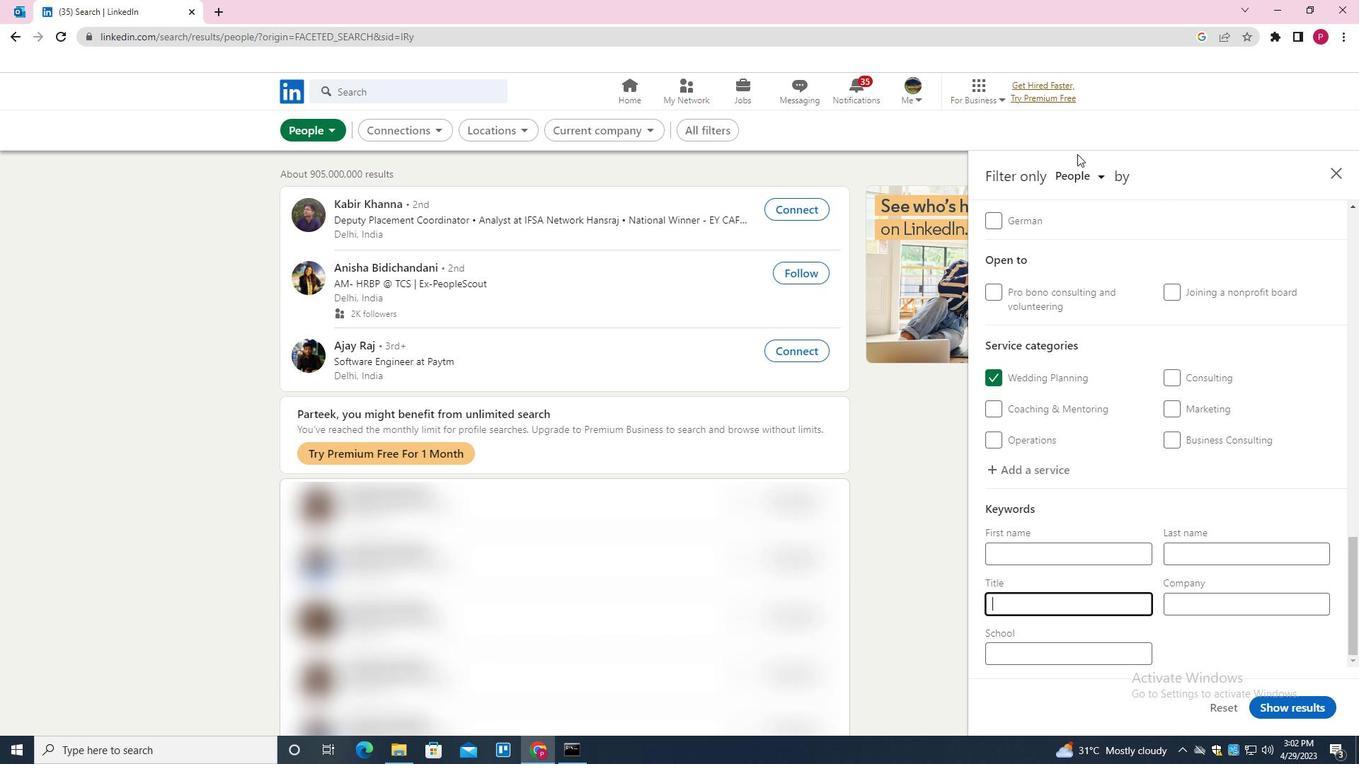 
Action: Key pressed <Key.shift>SOFTWARE<Key.space><Key.shift>ENGINEER
Screenshot: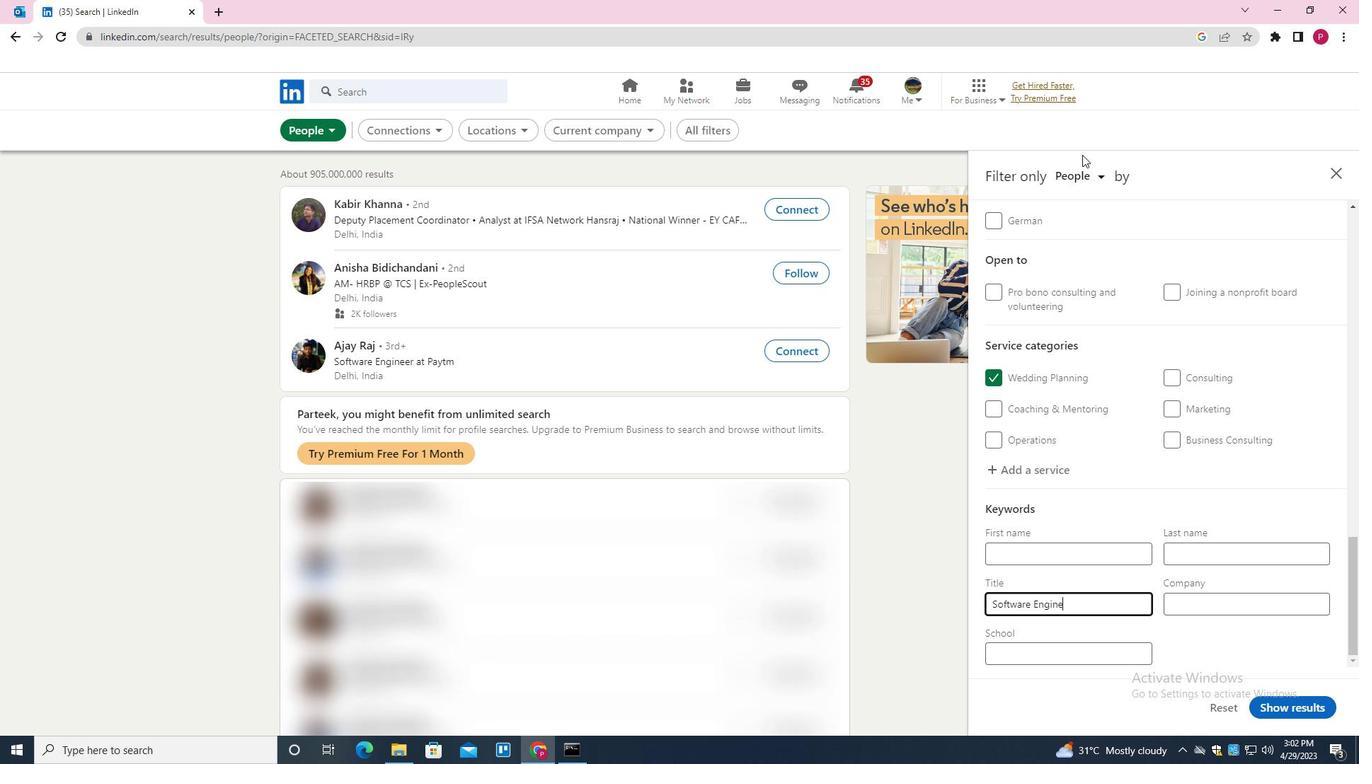 
Action: Mouse moved to (1293, 718)
Screenshot: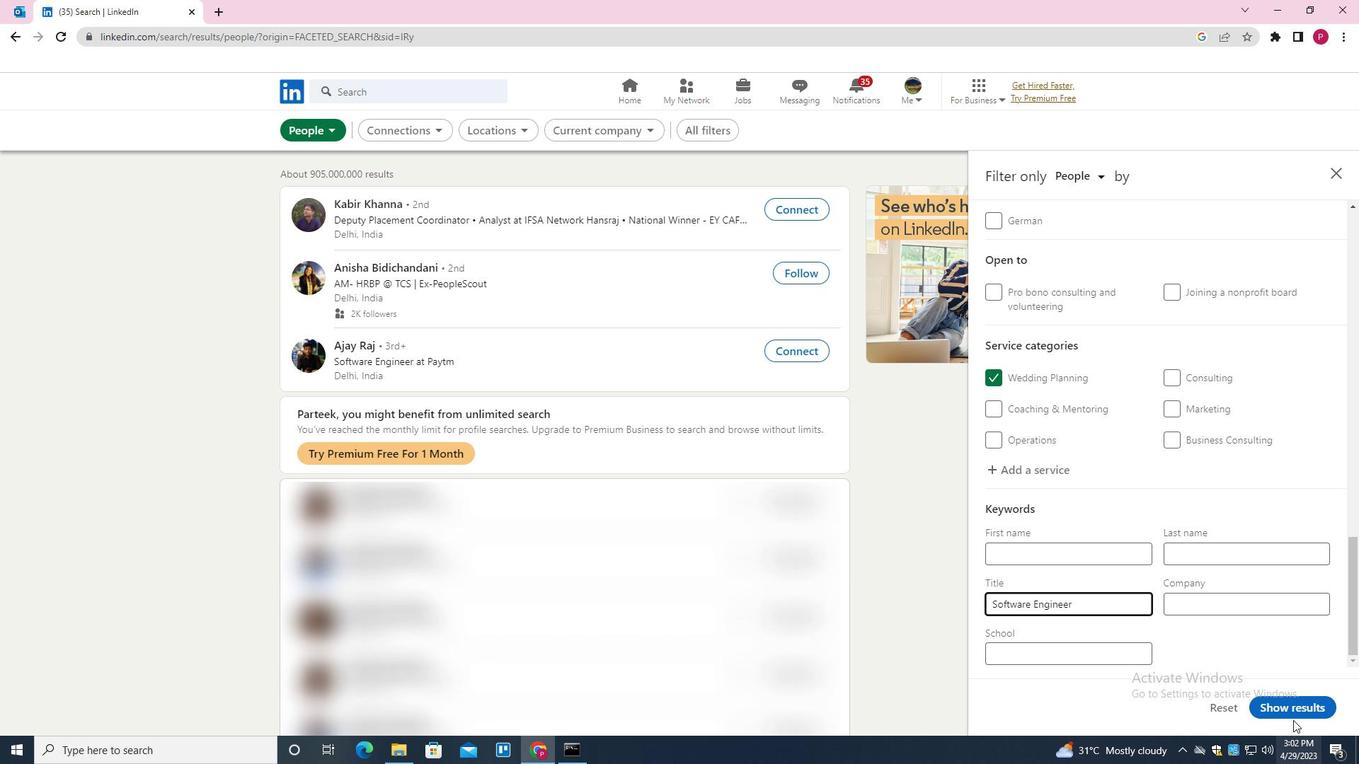 
Action: Mouse pressed left at (1293, 718)
Screenshot: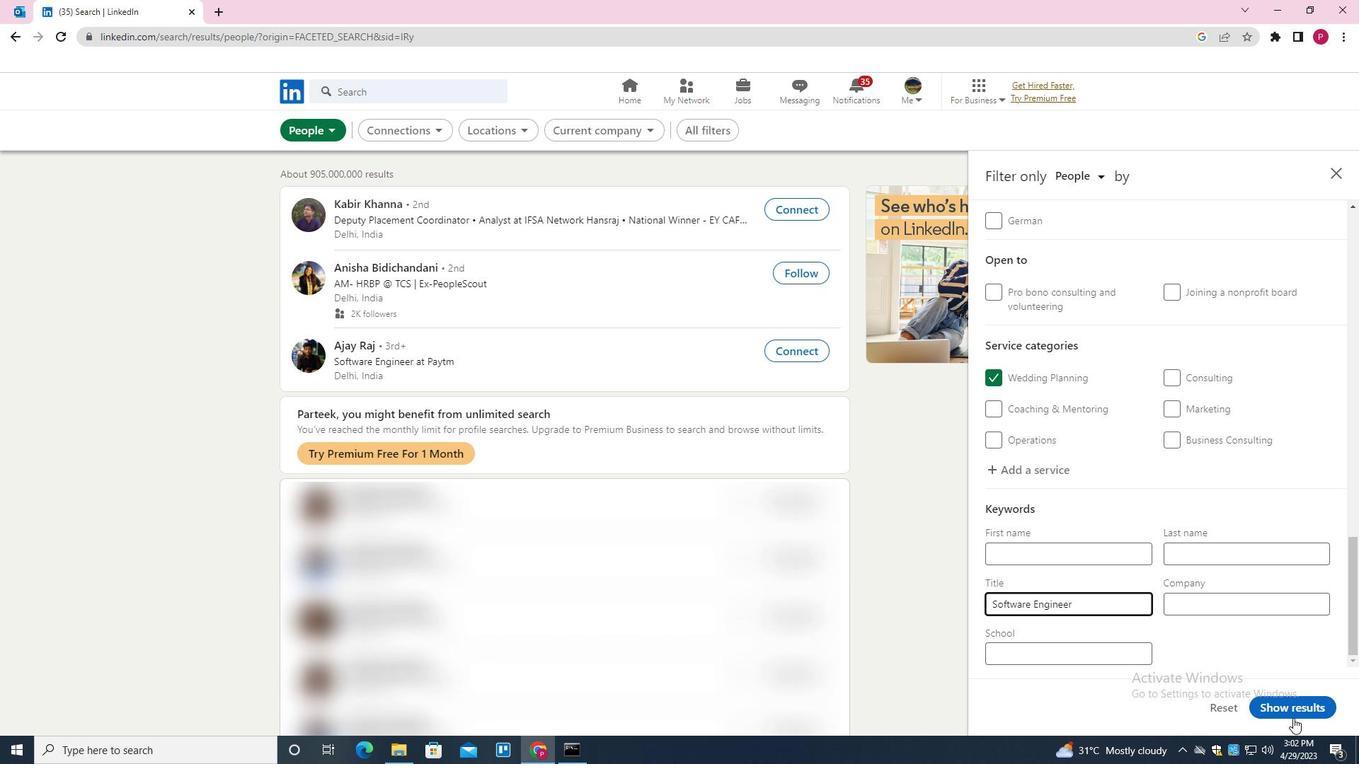 
Action: Mouse moved to (589, 268)
Screenshot: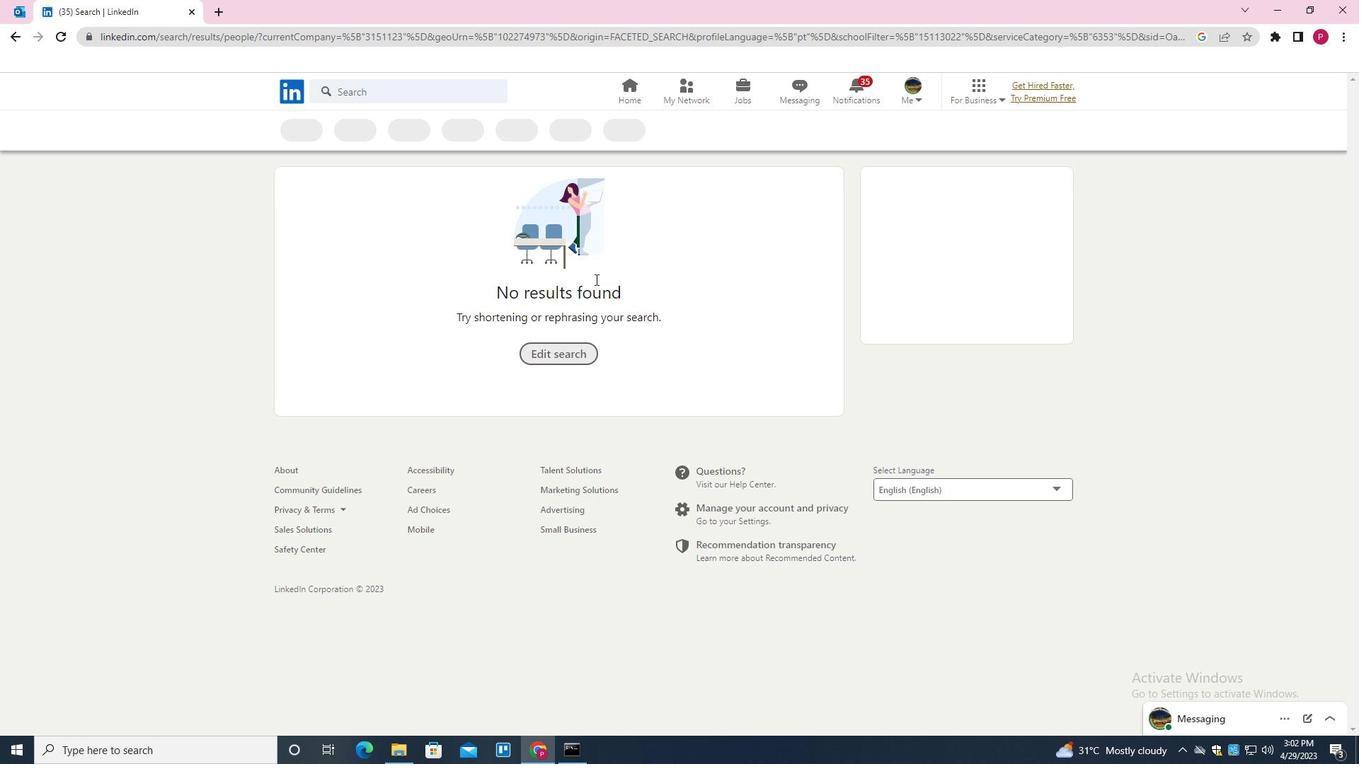 
